 Task: Look for space in Gràcia, Spain from 6th September, 2023 to 10th September, 2023 for 1 adult in price range Rs.10000 to Rs.15000. Place can be private room with 1  bedroom having 1 bed and 1 bathroom. Property type can be house, flat, guest house, hotel. Amenities needed are: washing machine. Booking option can be shelf check-in. Required host language is English.
Action: Mouse moved to (336, 219)
Screenshot: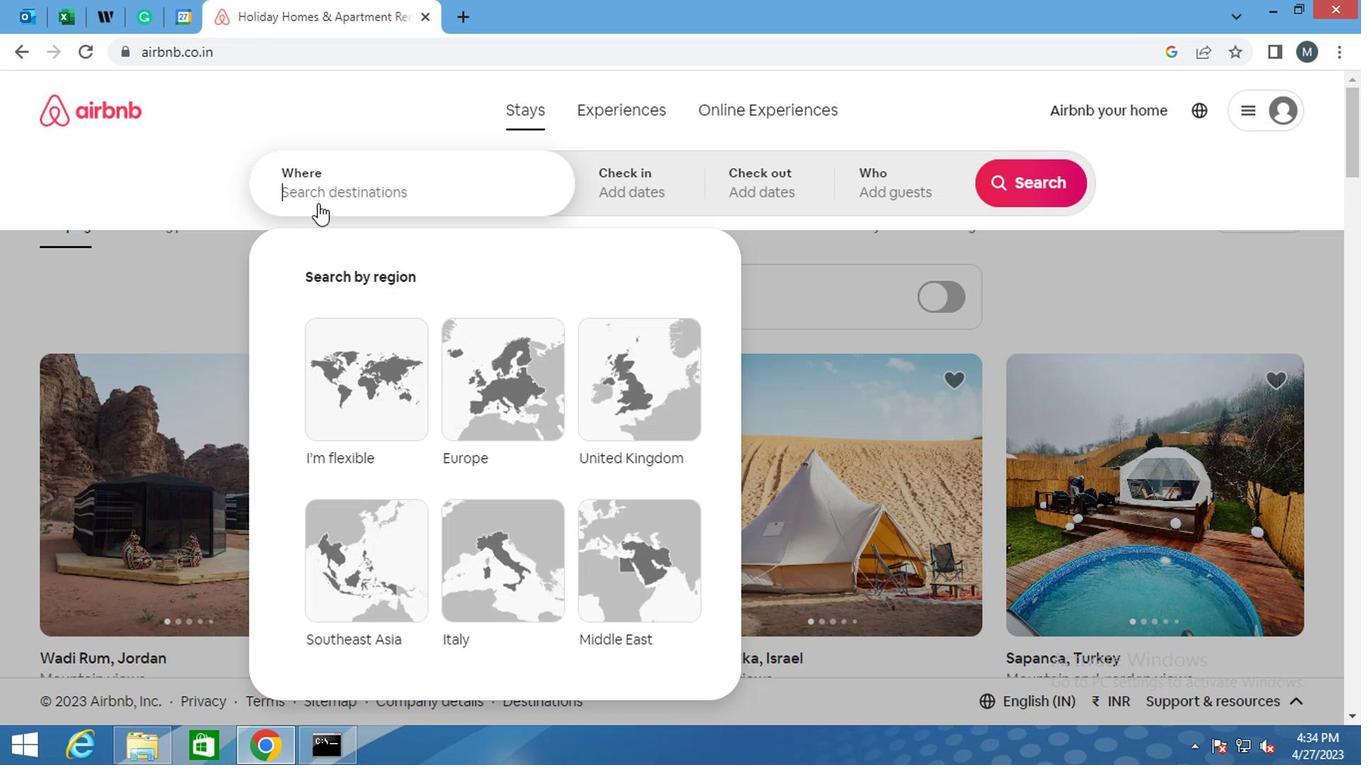
Action: Mouse pressed left at (336, 219)
Screenshot: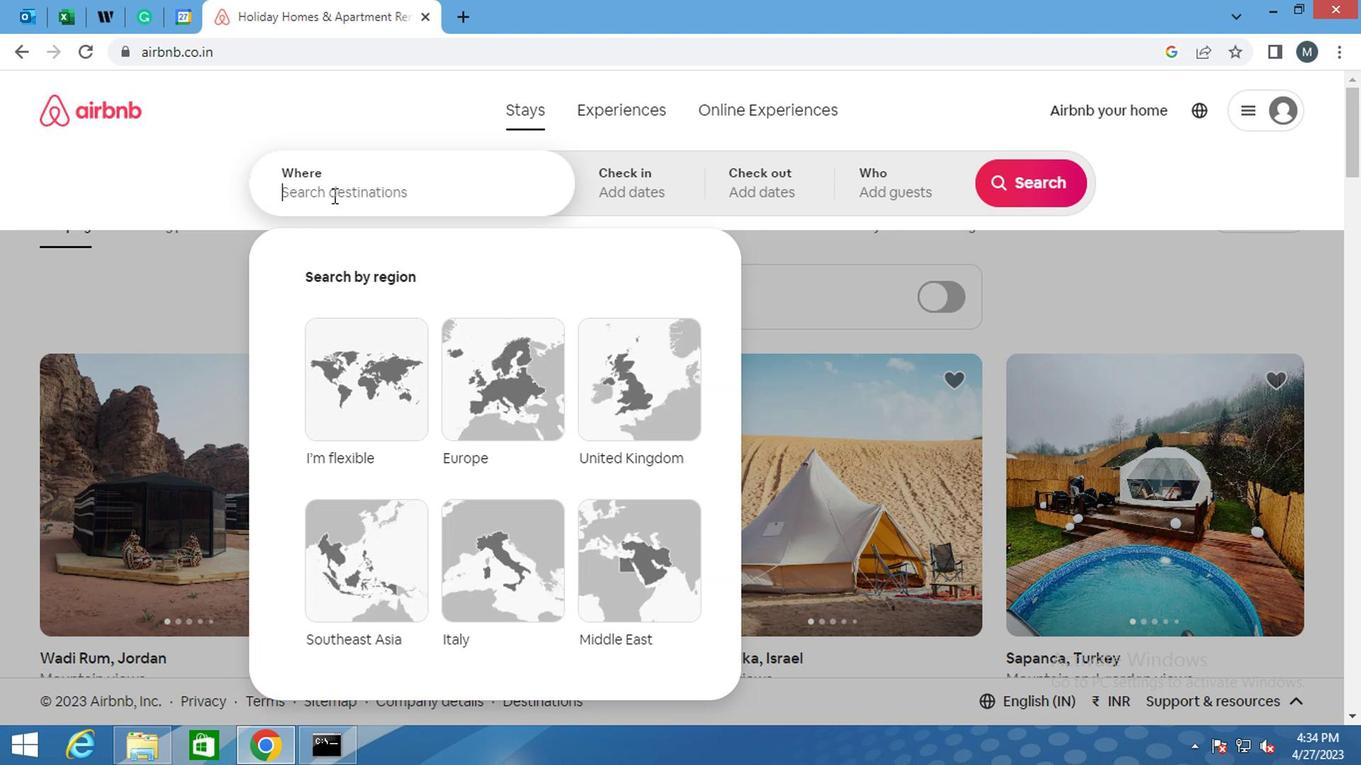 
Action: Key pressed <Key.shift>GRACIA,<Key.shift>SPAIN
Screenshot: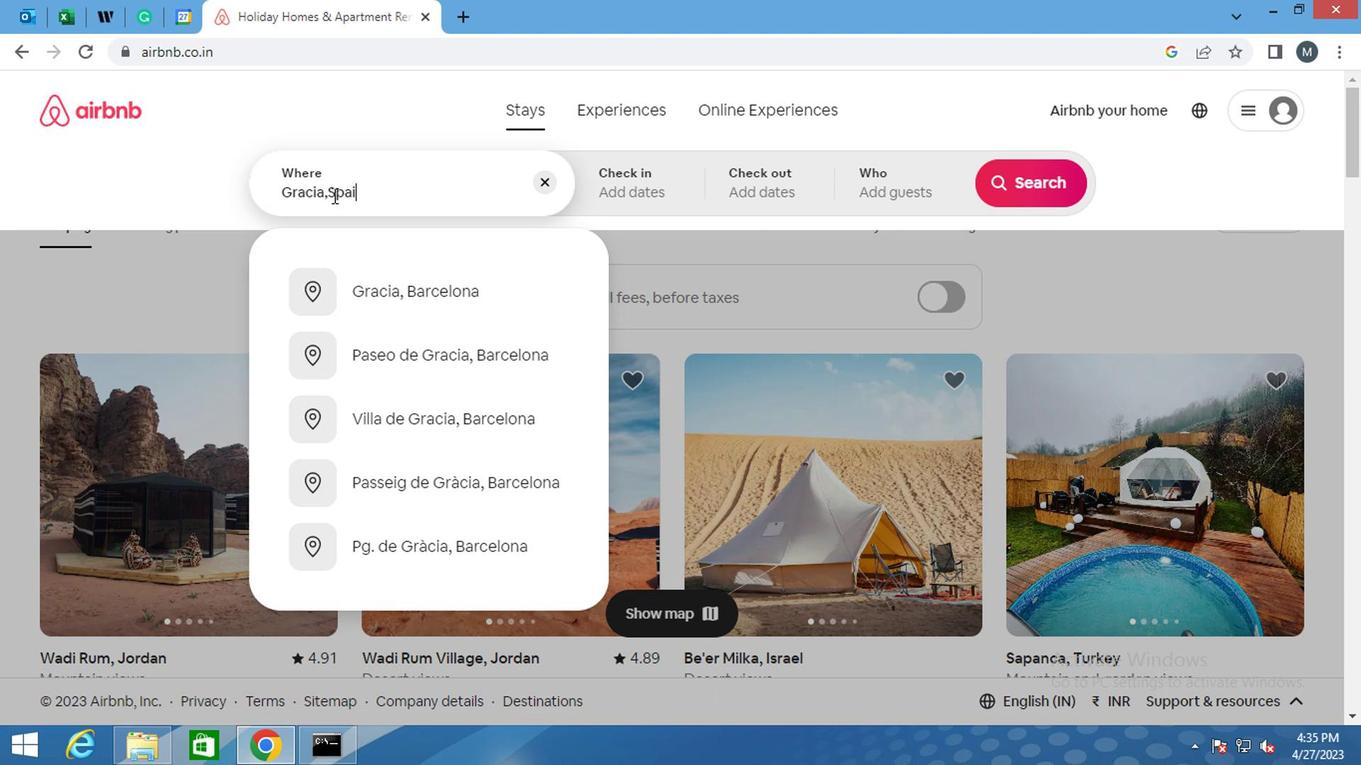 
Action: Mouse moved to (363, 270)
Screenshot: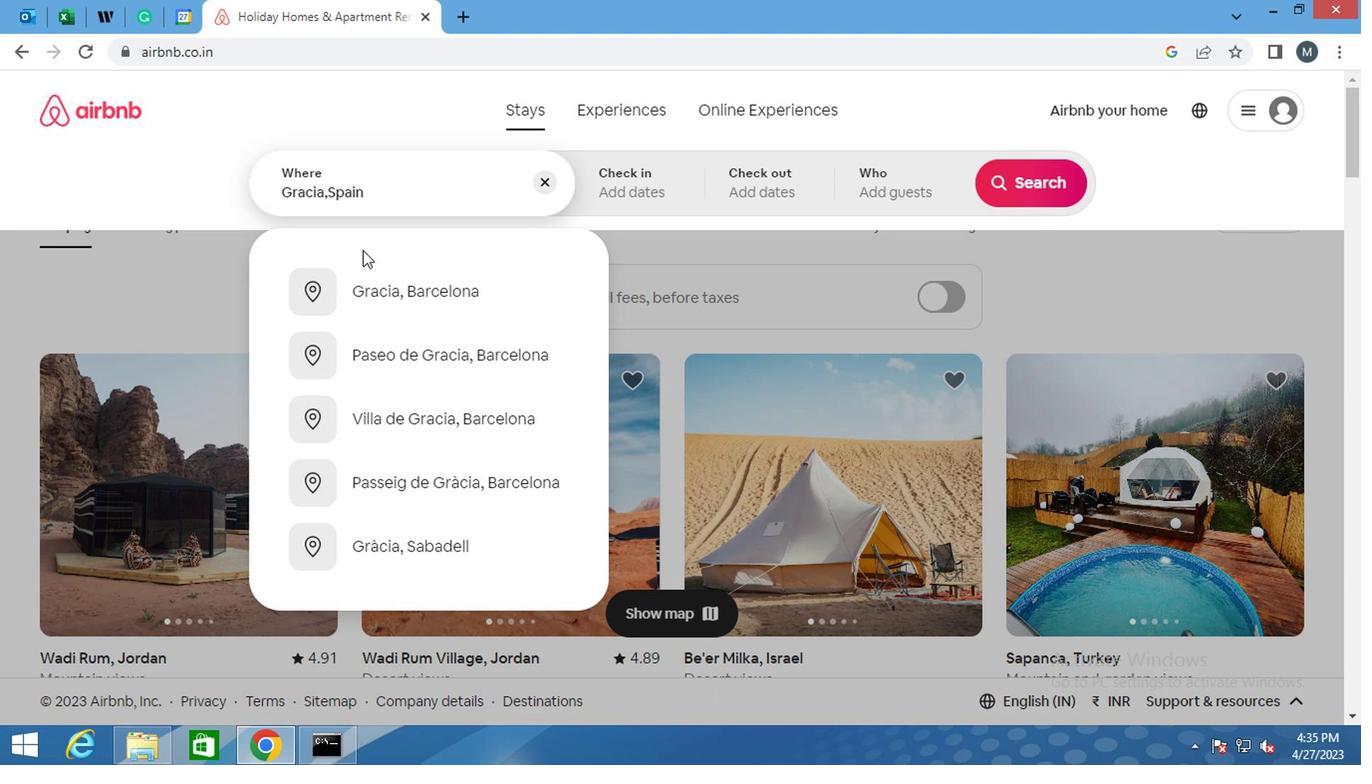 
Action: Key pressed <Key.enter>
Screenshot: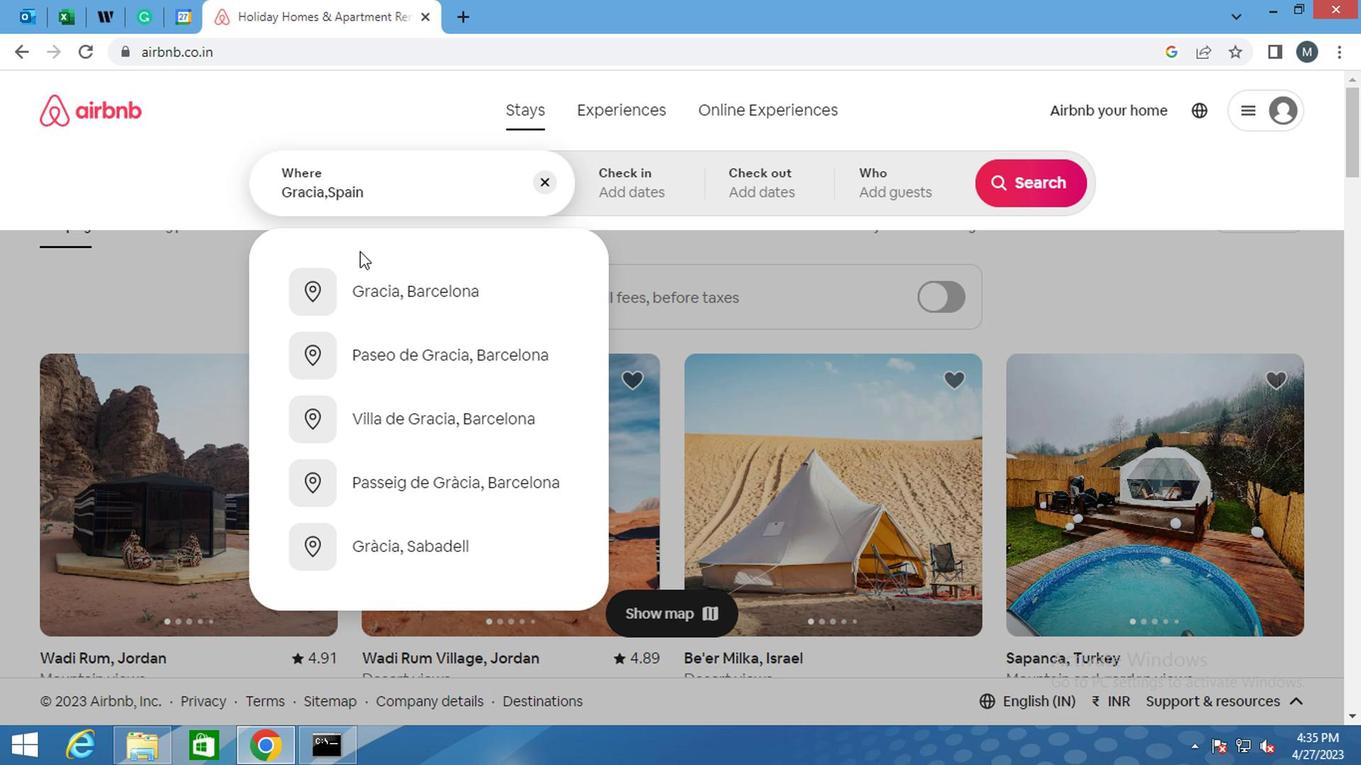 
Action: Mouse moved to (1009, 346)
Screenshot: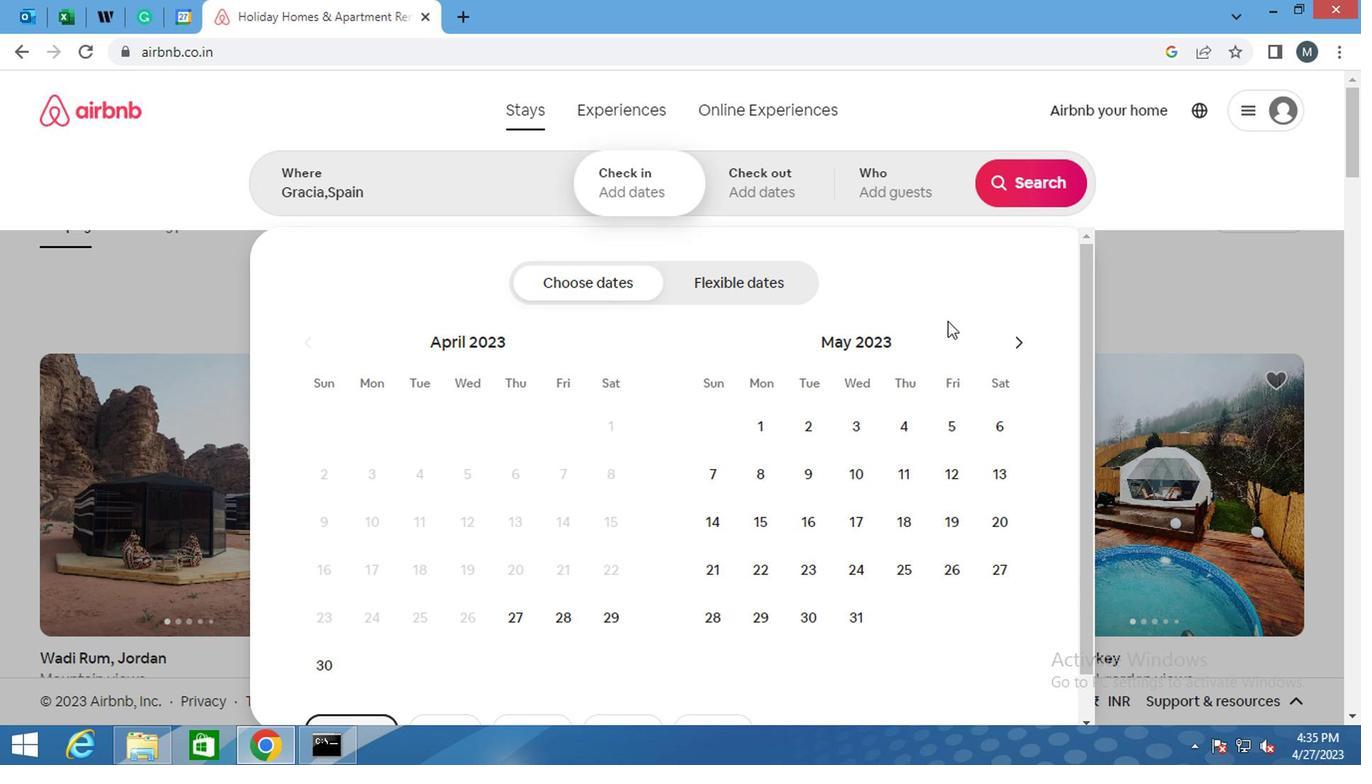 
Action: Mouse pressed left at (1009, 346)
Screenshot: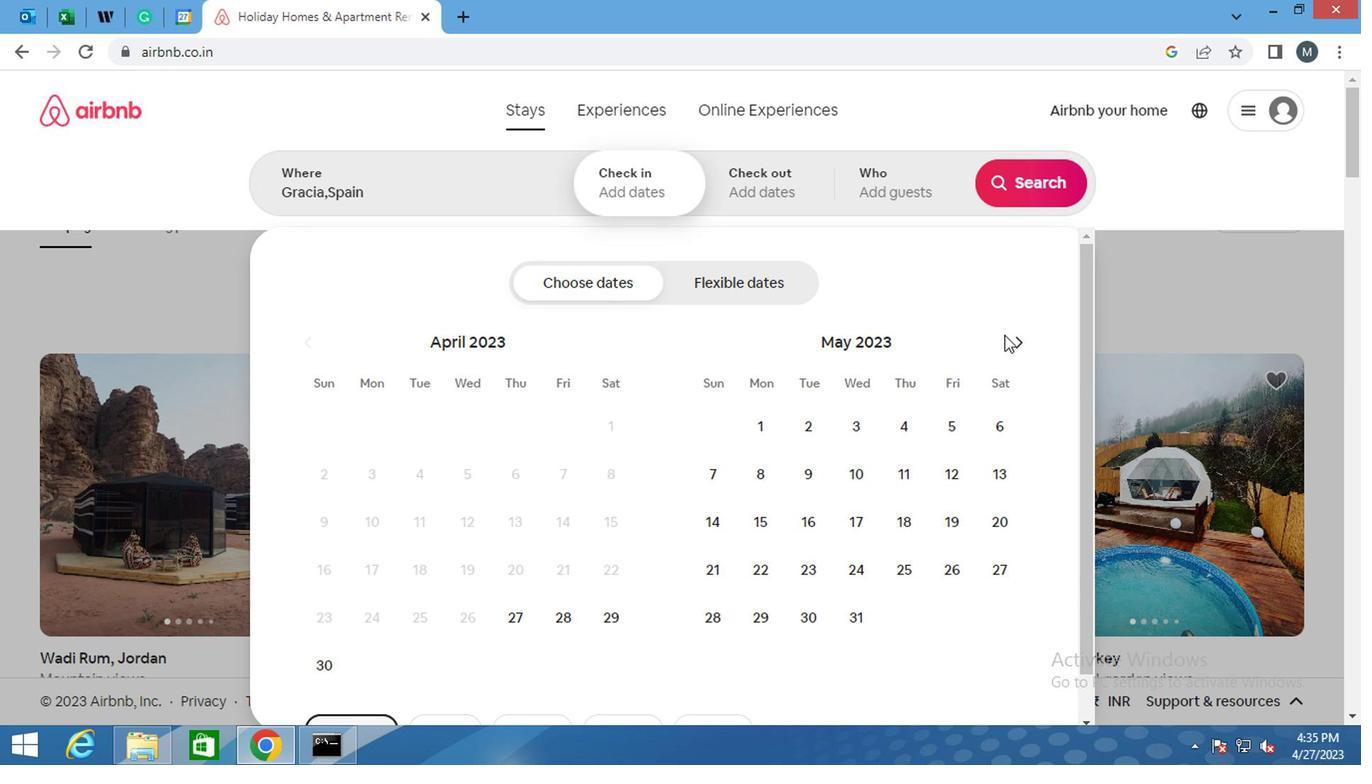 
Action: Mouse moved to (1009, 346)
Screenshot: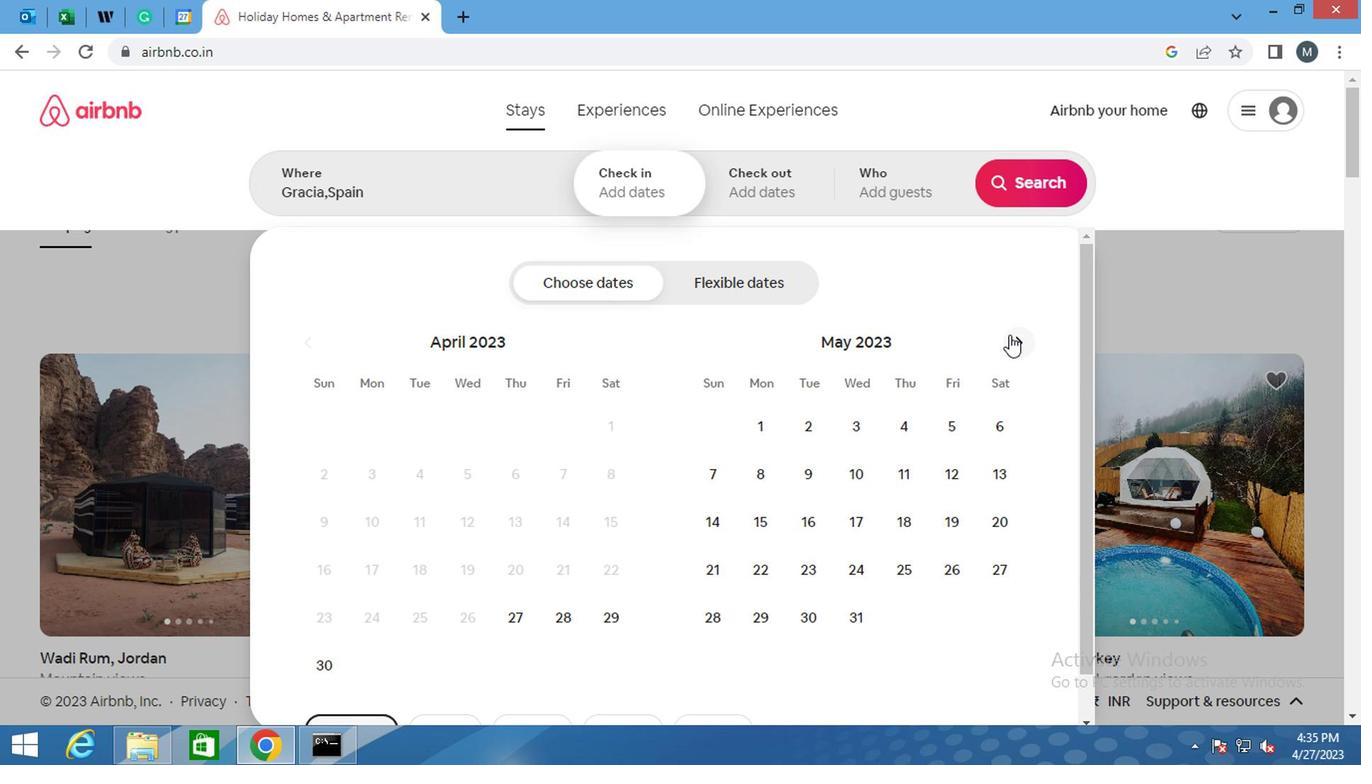 
Action: Mouse pressed left at (1009, 346)
Screenshot: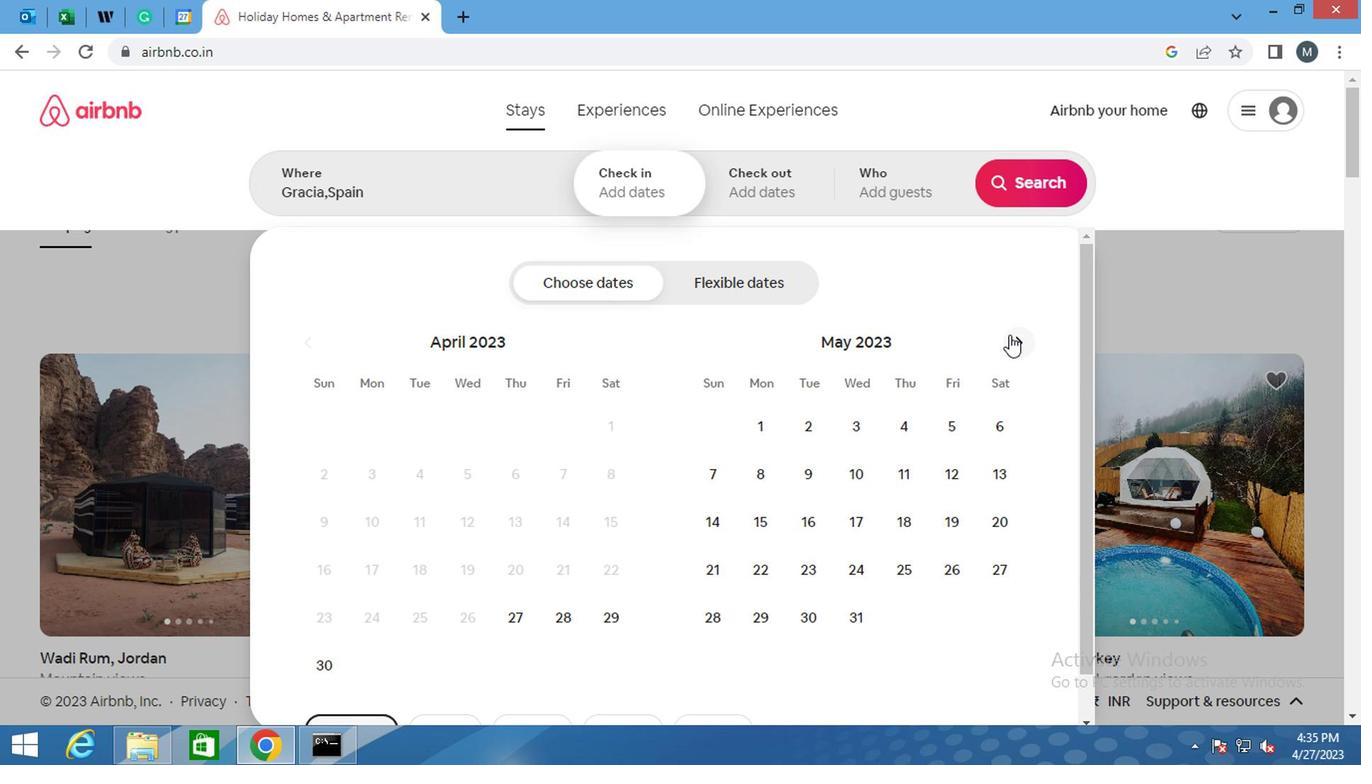 
Action: Mouse pressed left at (1009, 346)
Screenshot: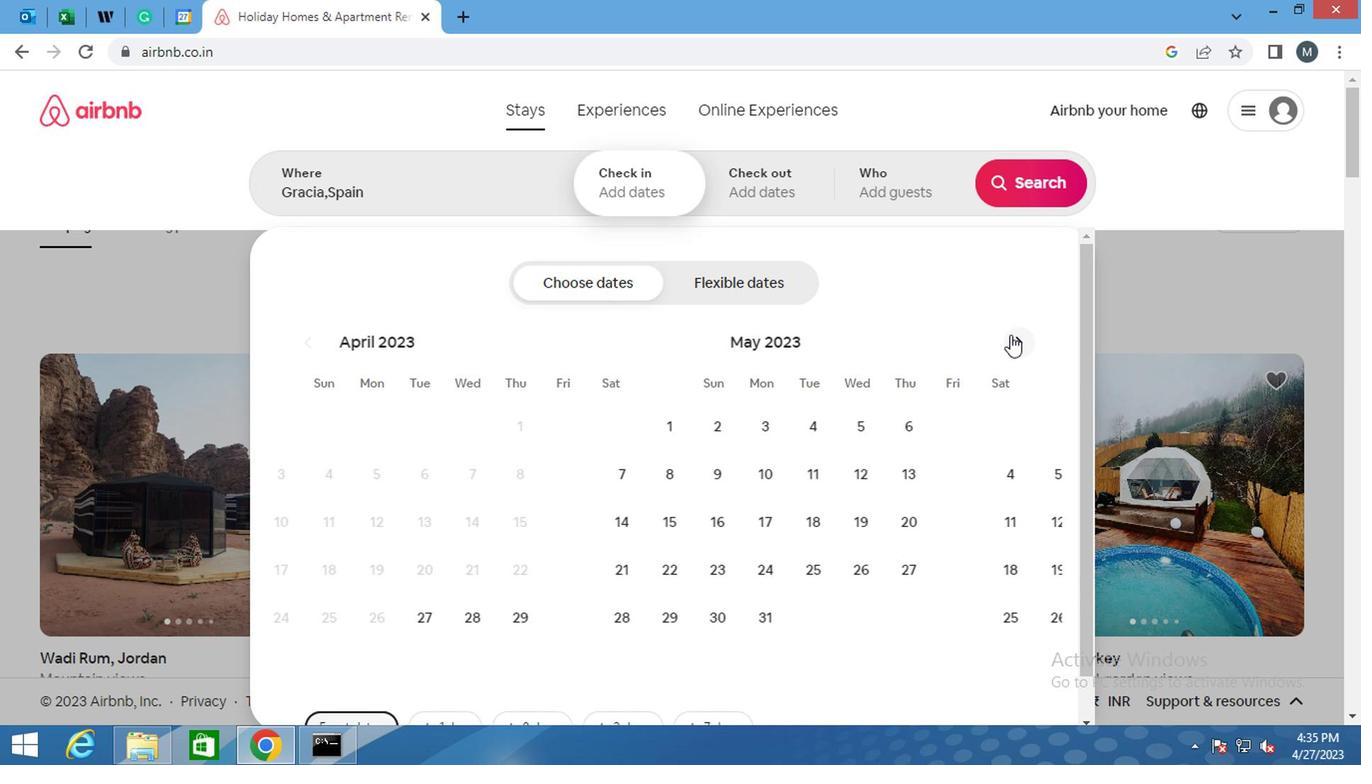 
Action: Mouse moved to (1006, 357)
Screenshot: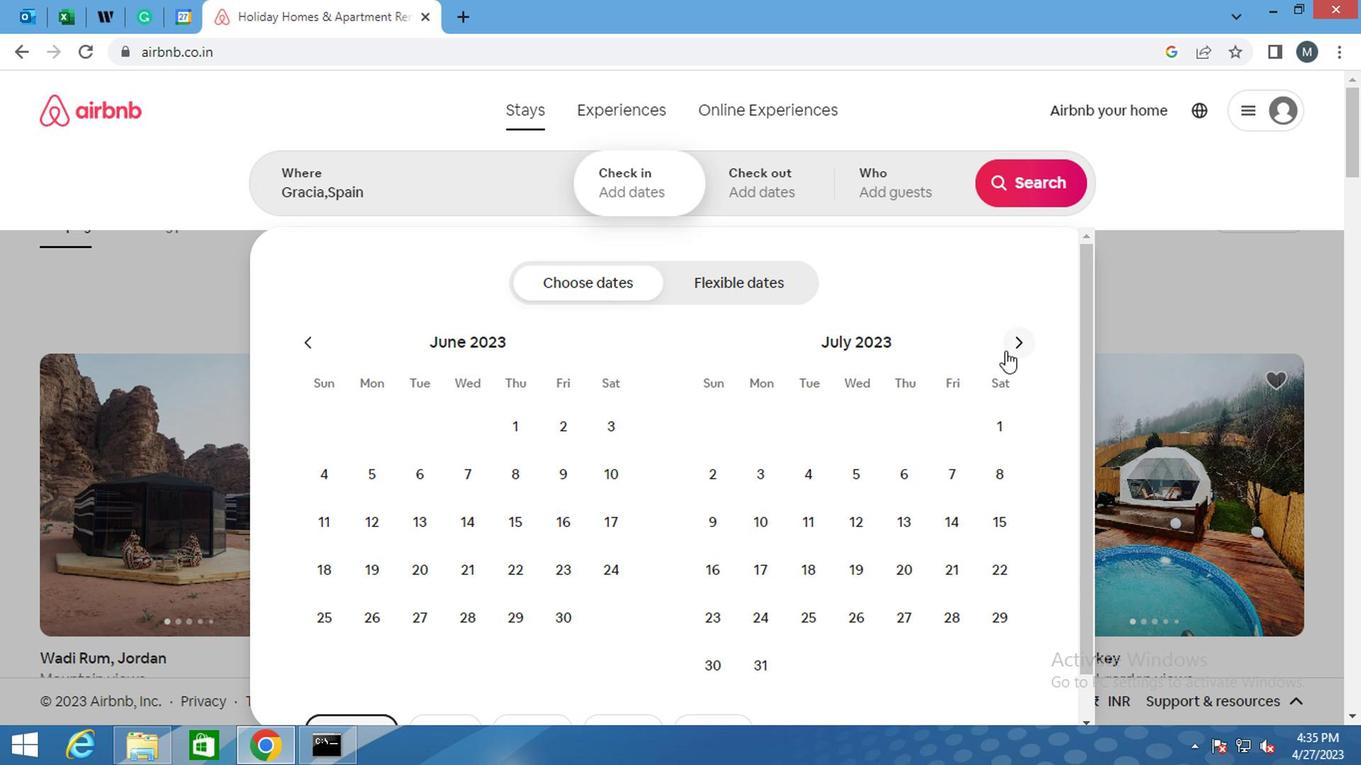 
Action: Mouse pressed left at (1006, 357)
Screenshot: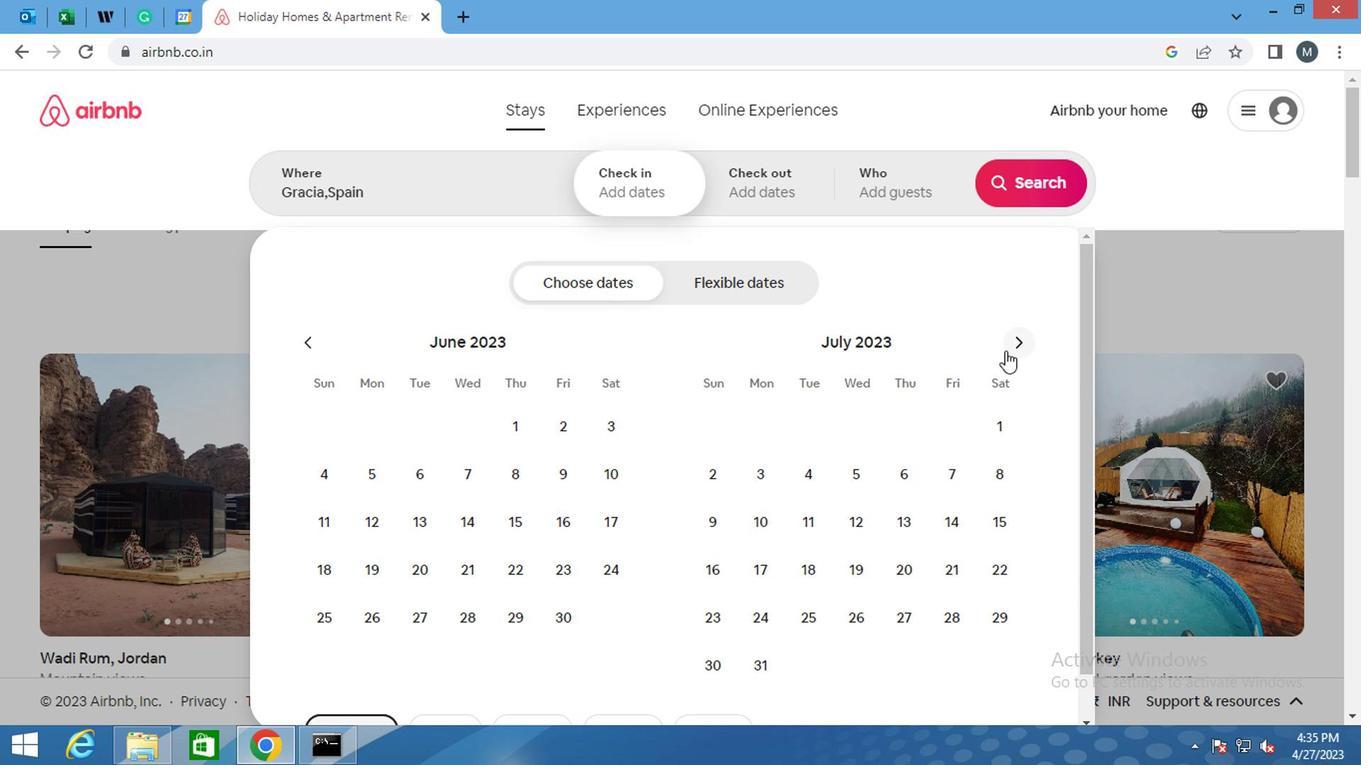 
Action: Mouse pressed left at (1006, 357)
Screenshot: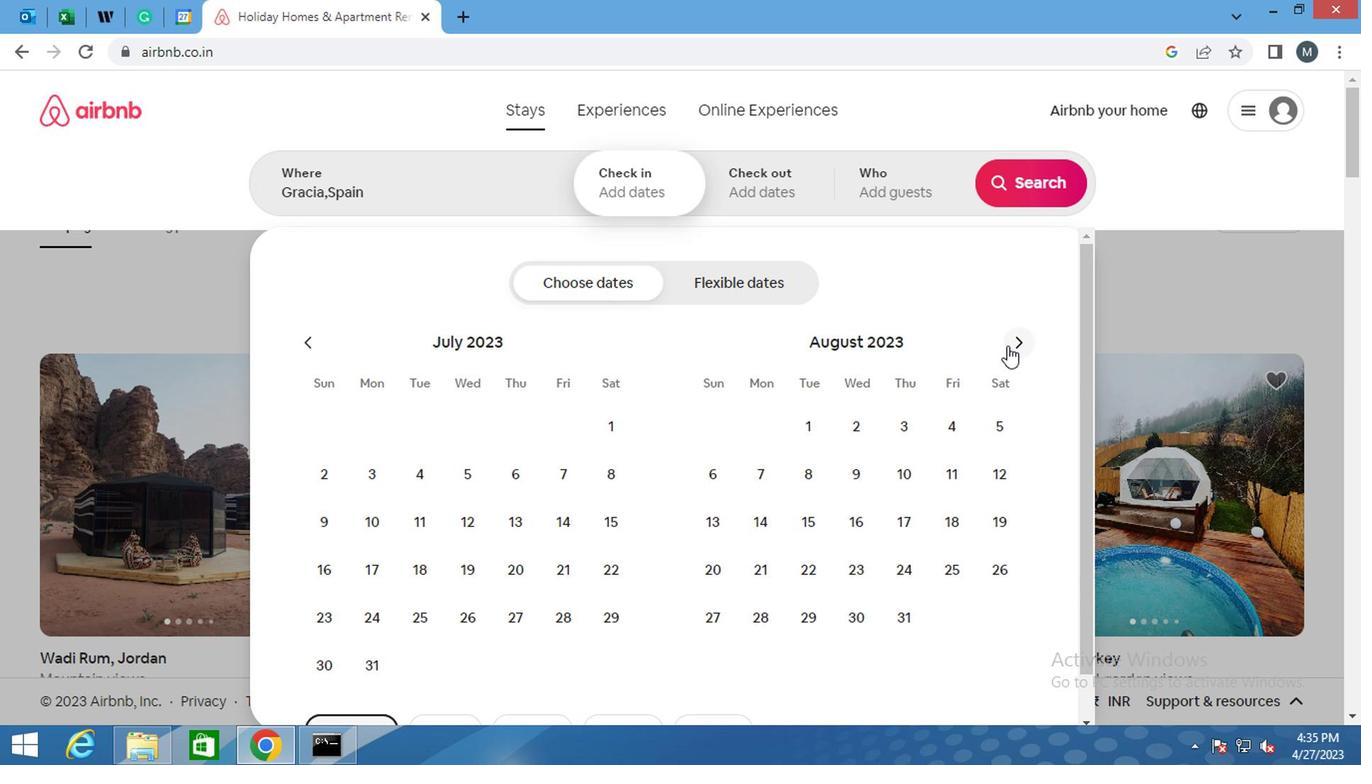 
Action: Mouse moved to (862, 475)
Screenshot: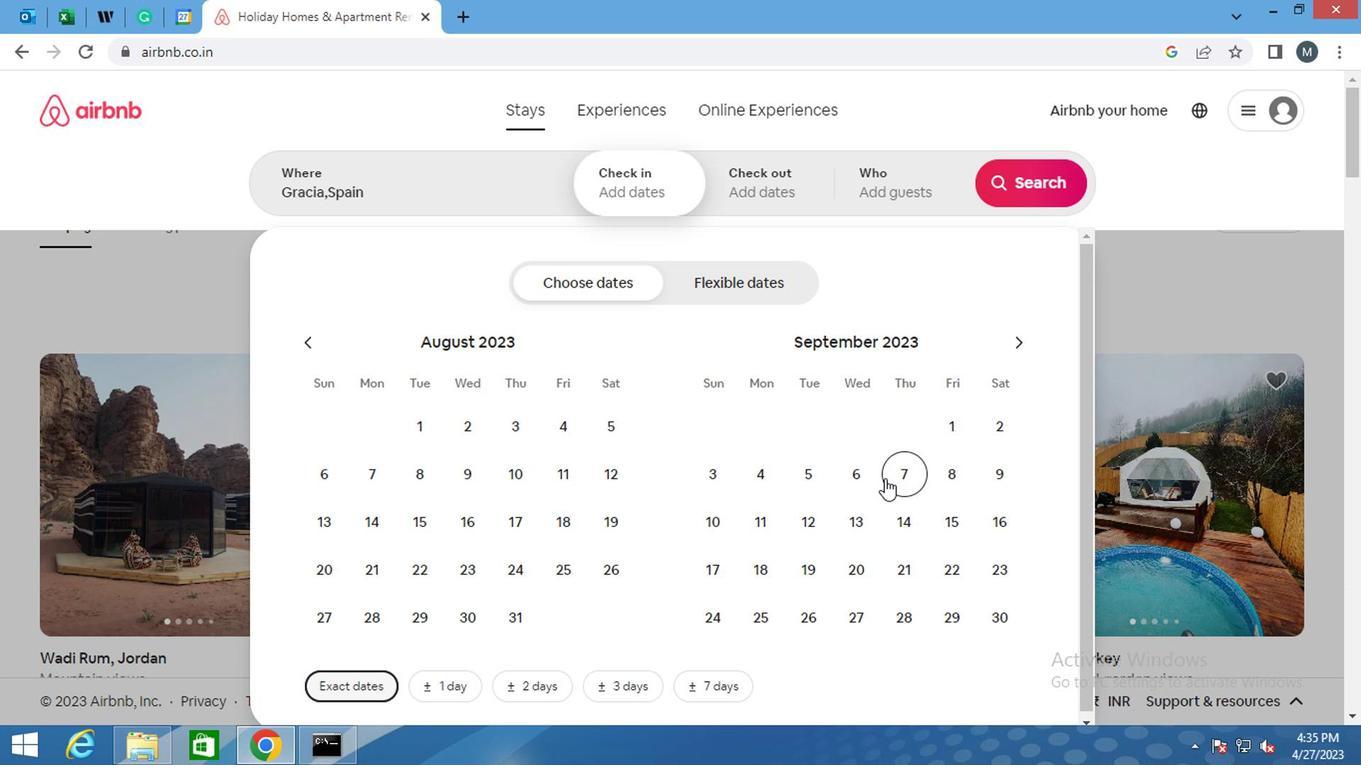 
Action: Mouse pressed left at (862, 475)
Screenshot: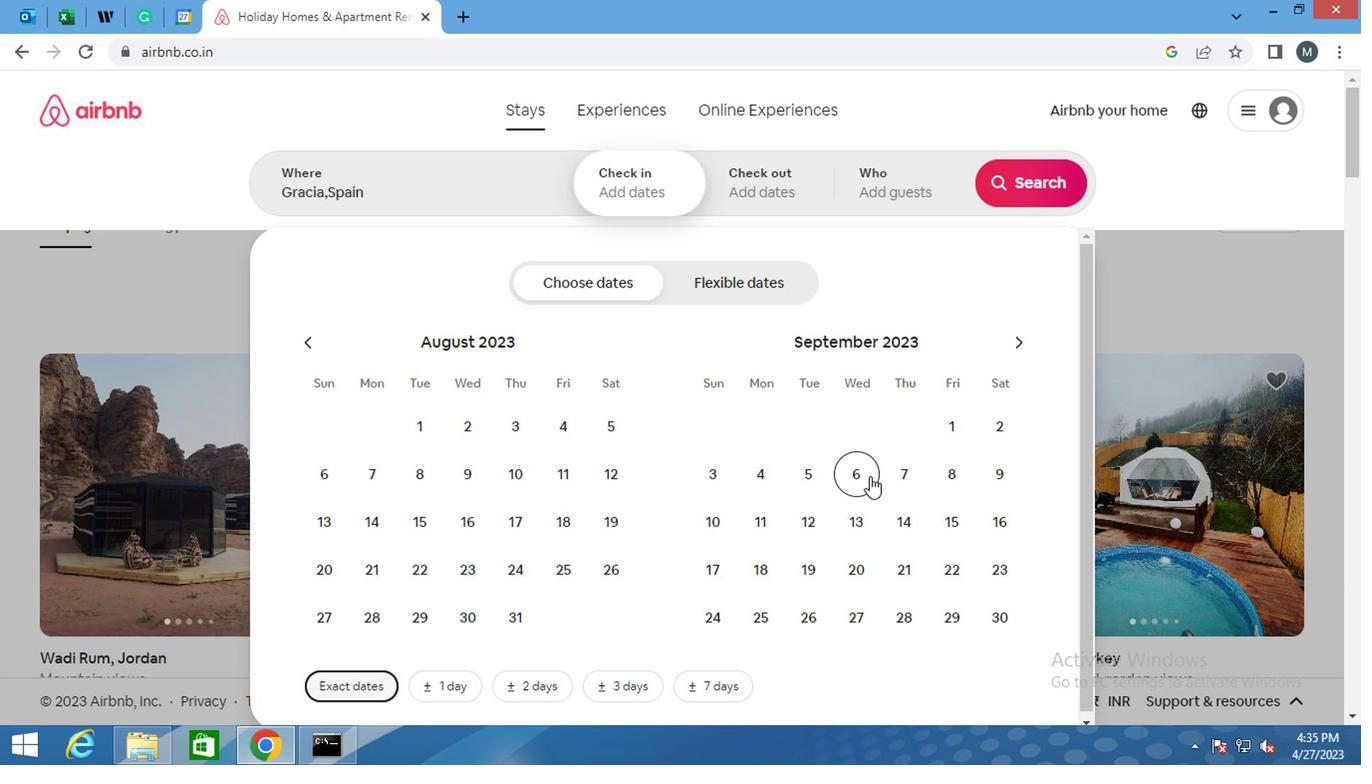 
Action: Mouse moved to (711, 513)
Screenshot: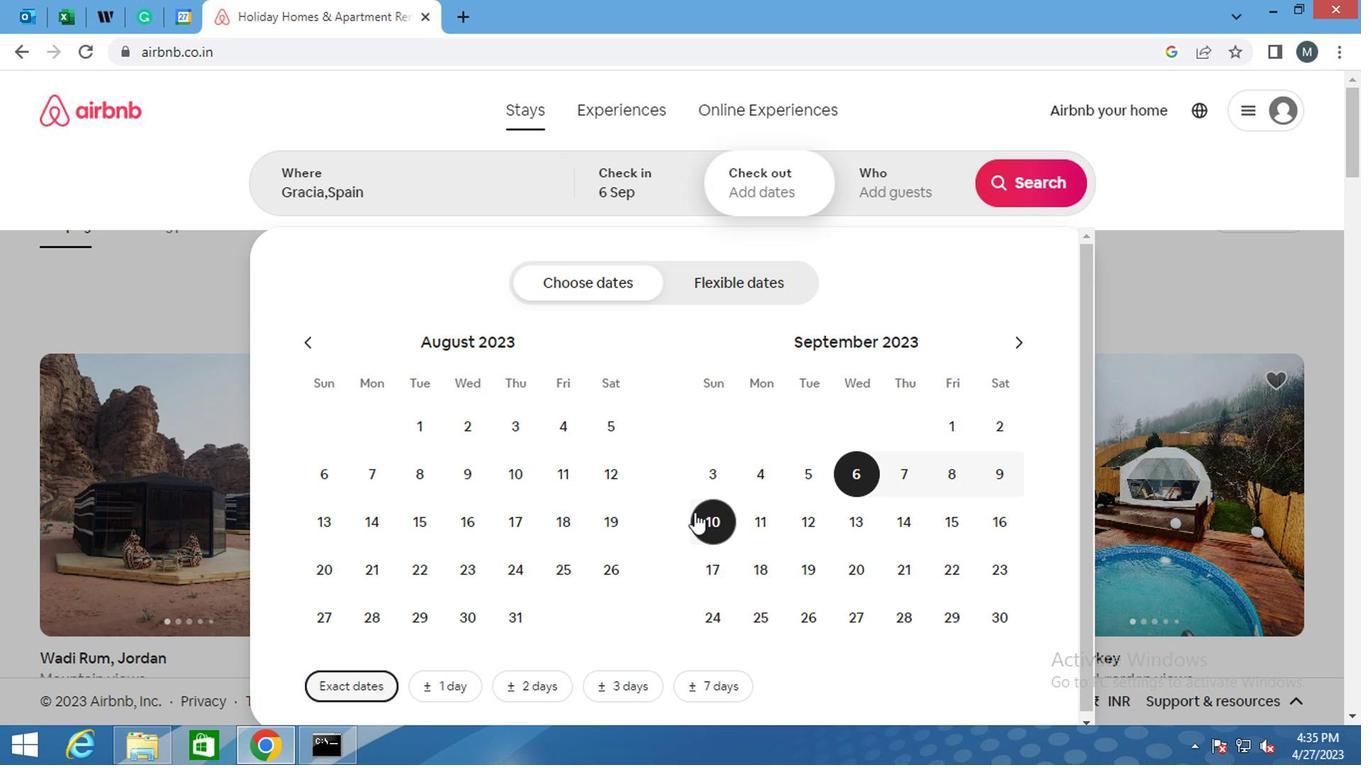 
Action: Mouse pressed left at (711, 513)
Screenshot: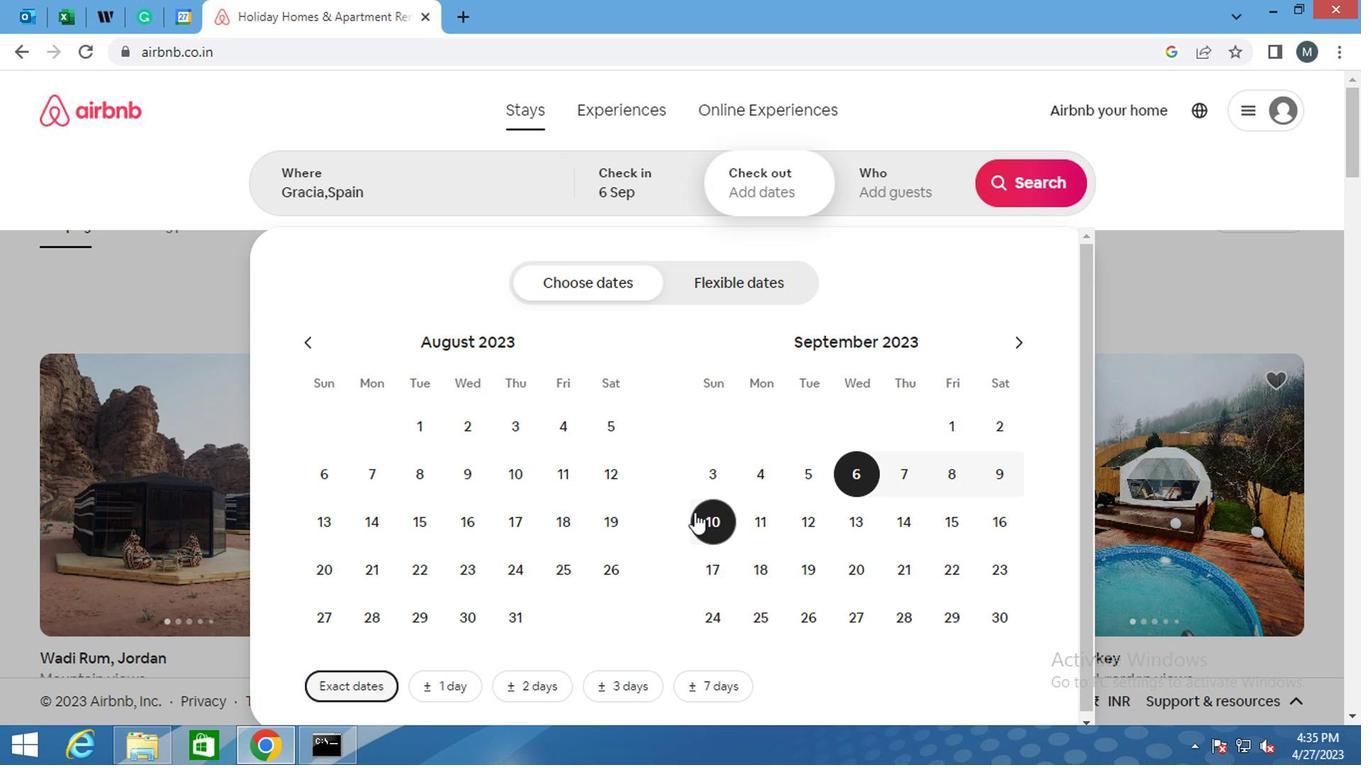 
Action: Mouse moved to (916, 216)
Screenshot: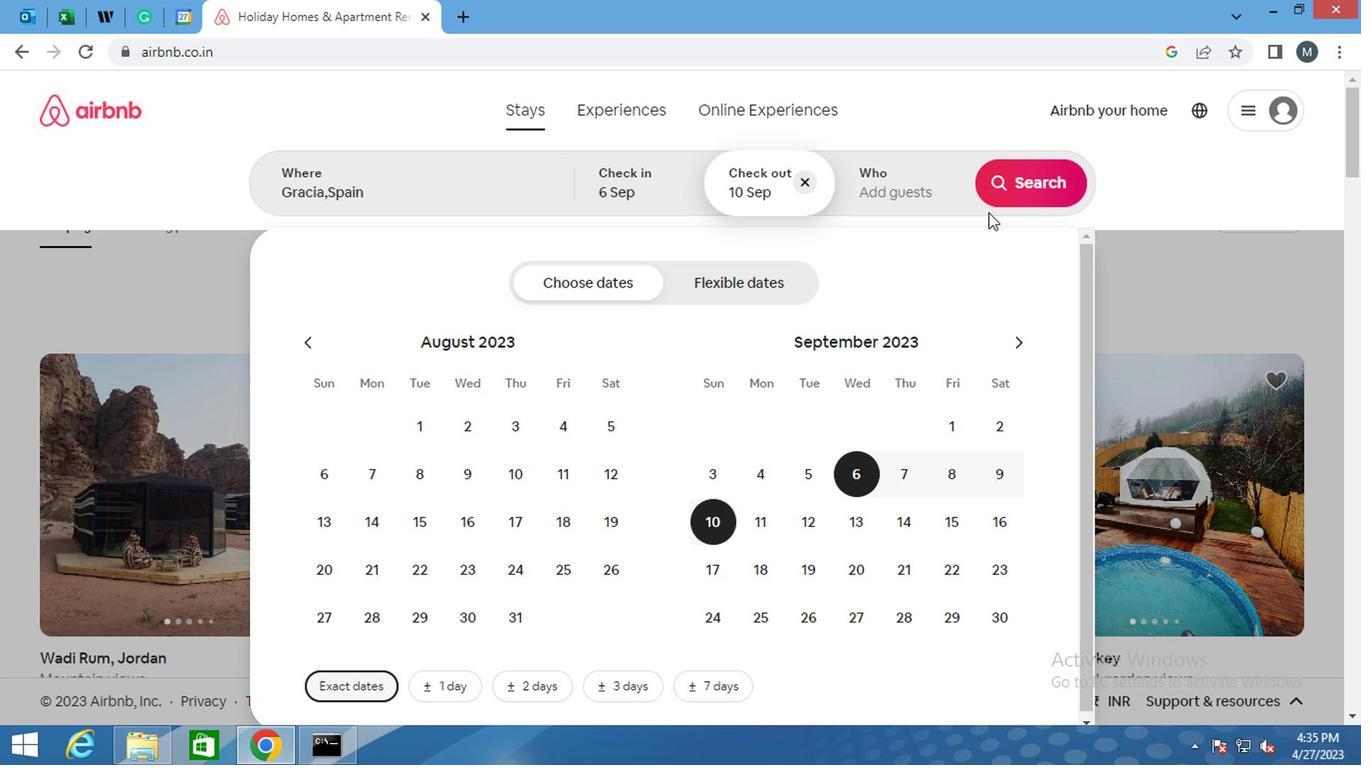 
Action: Mouse pressed left at (916, 216)
Screenshot: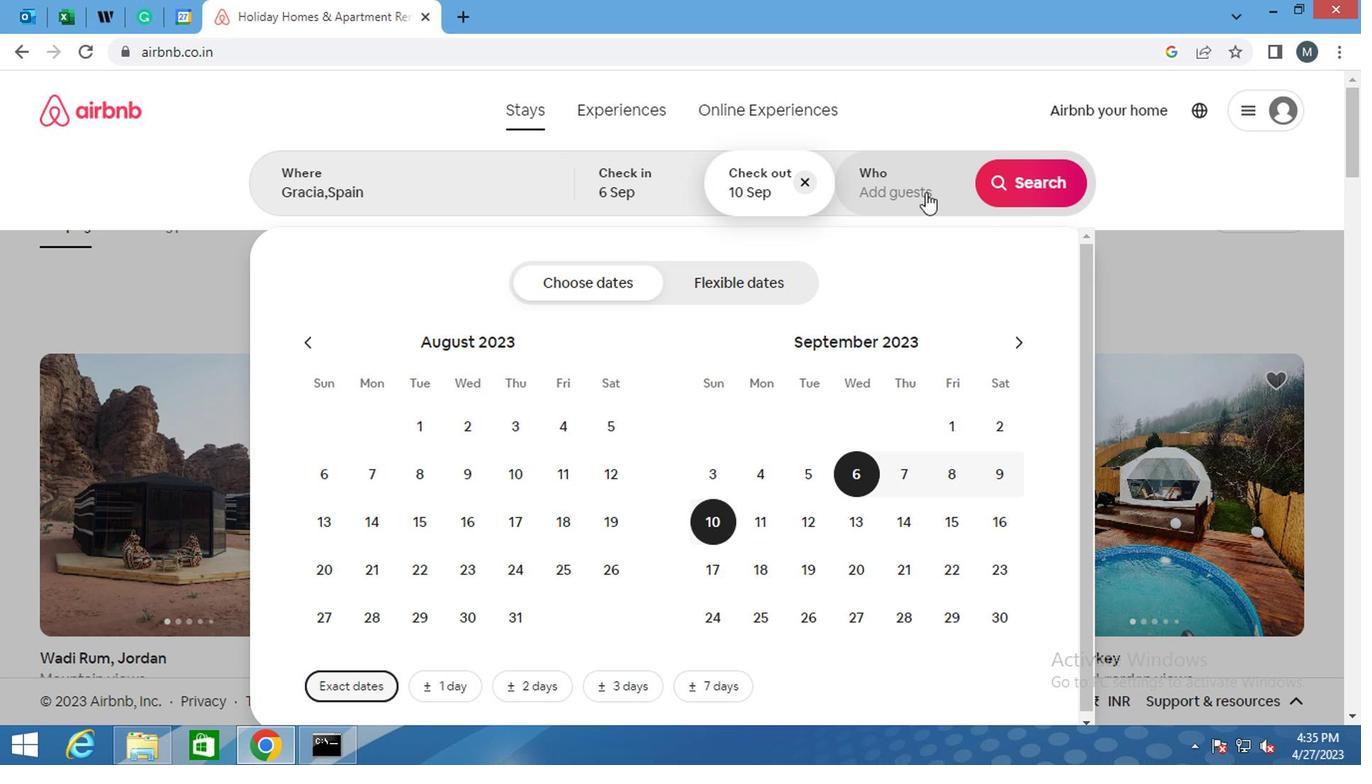 
Action: Mouse moved to (1038, 303)
Screenshot: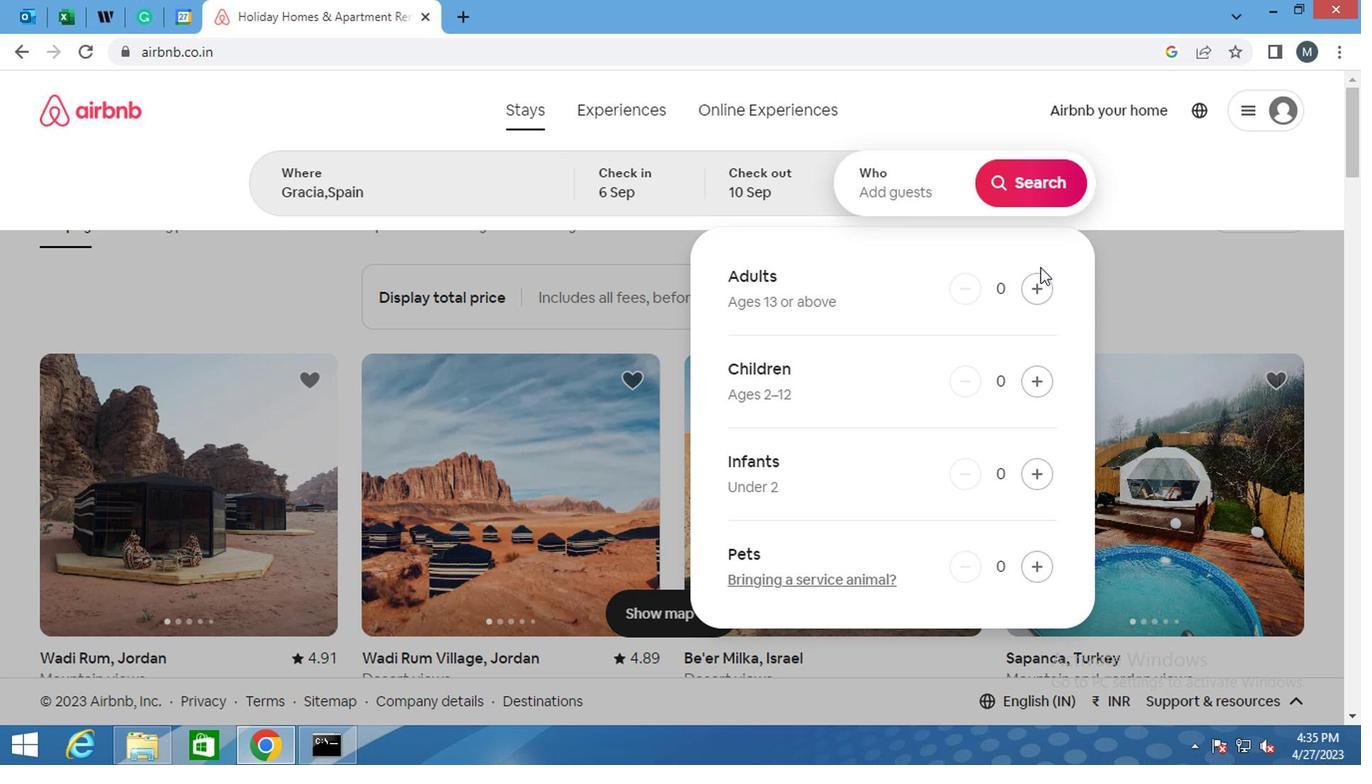 
Action: Mouse pressed left at (1038, 303)
Screenshot: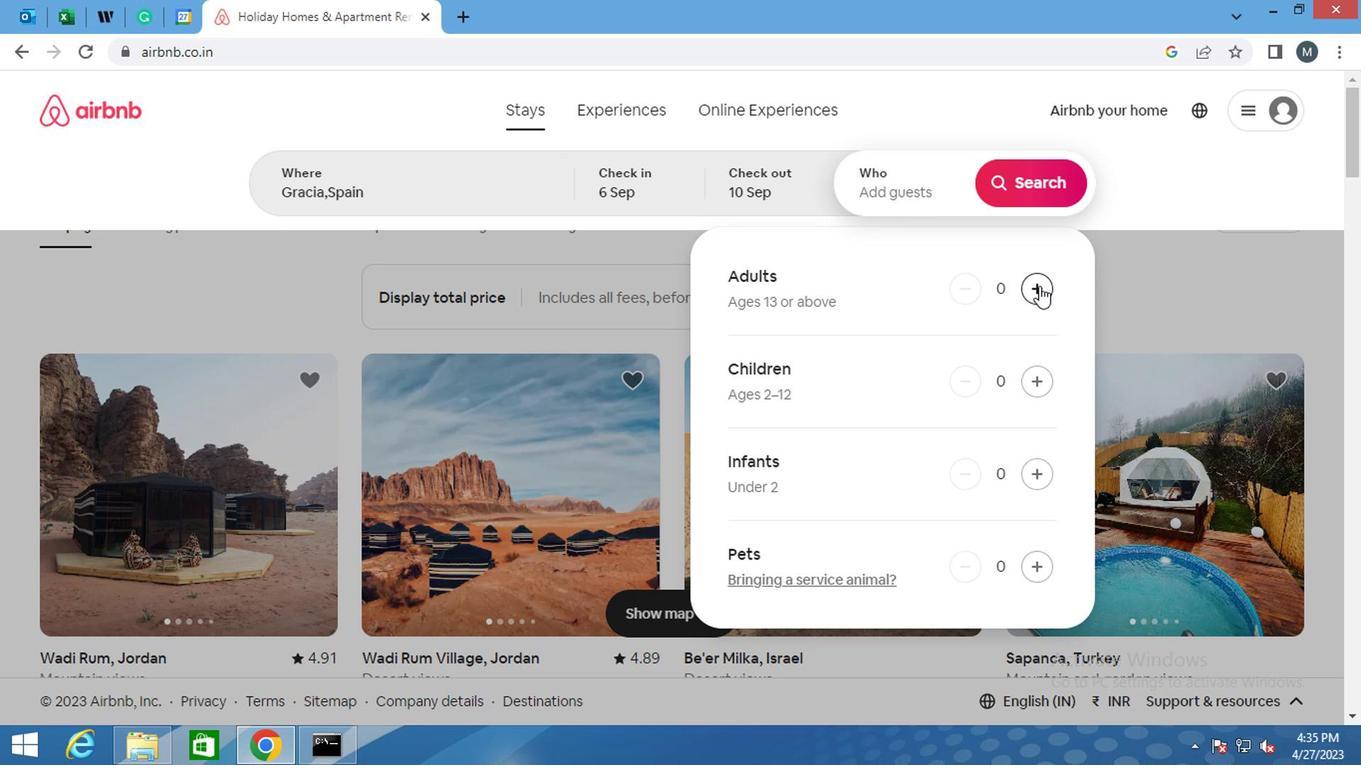 
Action: Mouse moved to (1014, 200)
Screenshot: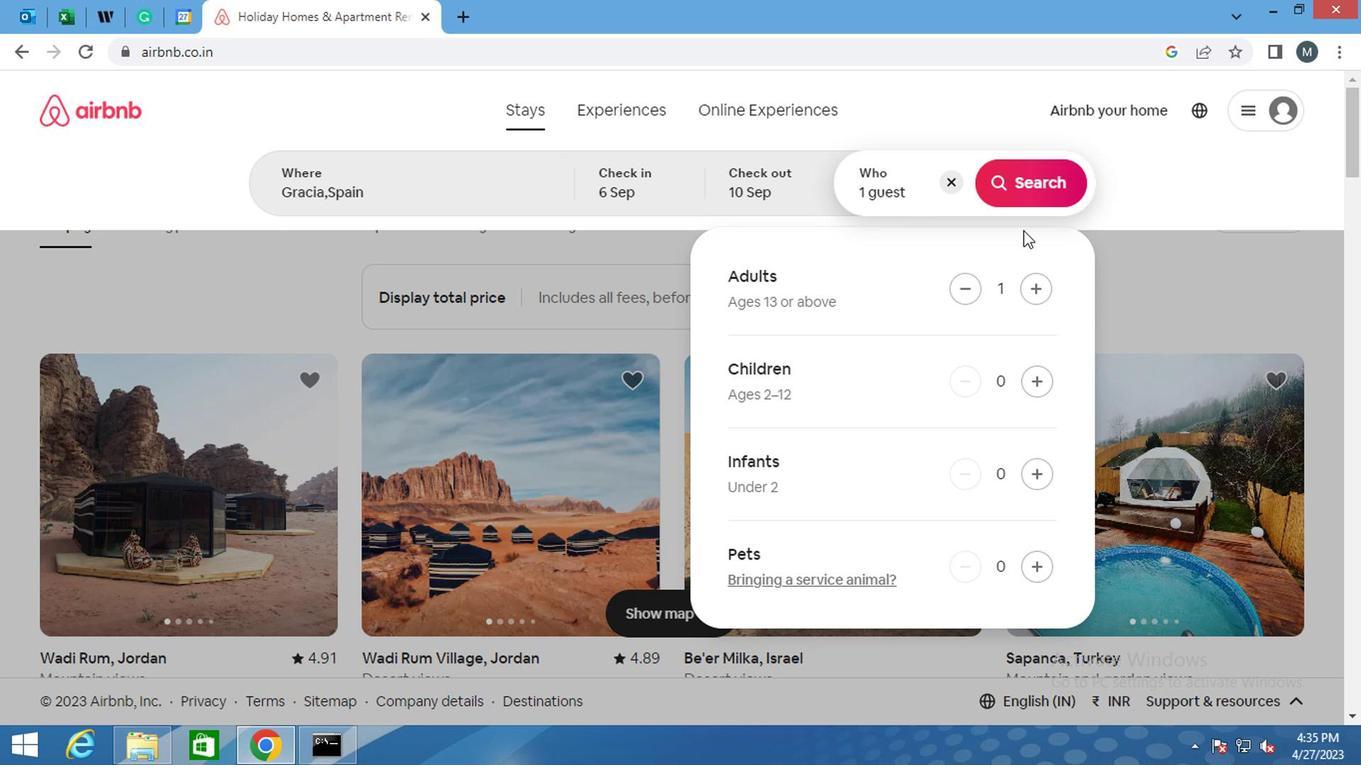
Action: Mouse pressed left at (1014, 200)
Screenshot: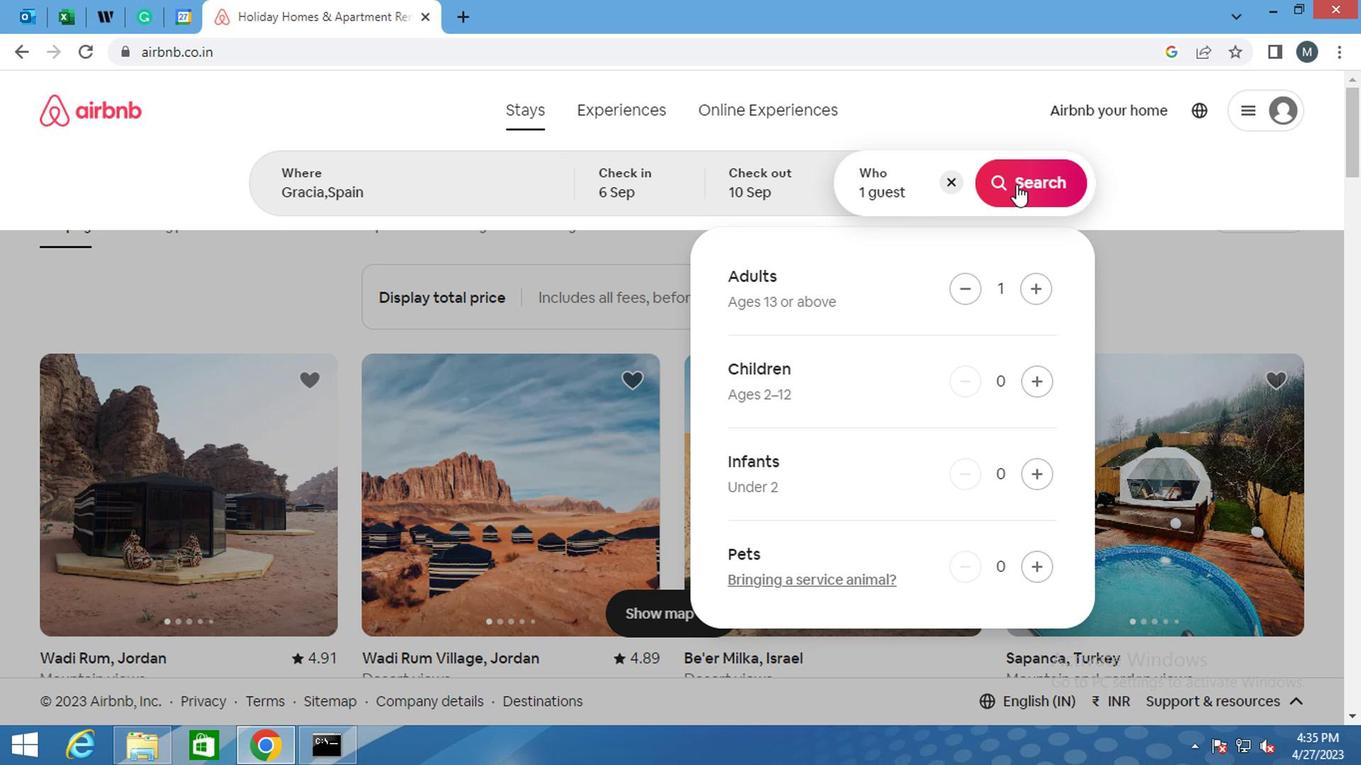 
Action: Mouse moved to (1260, 217)
Screenshot: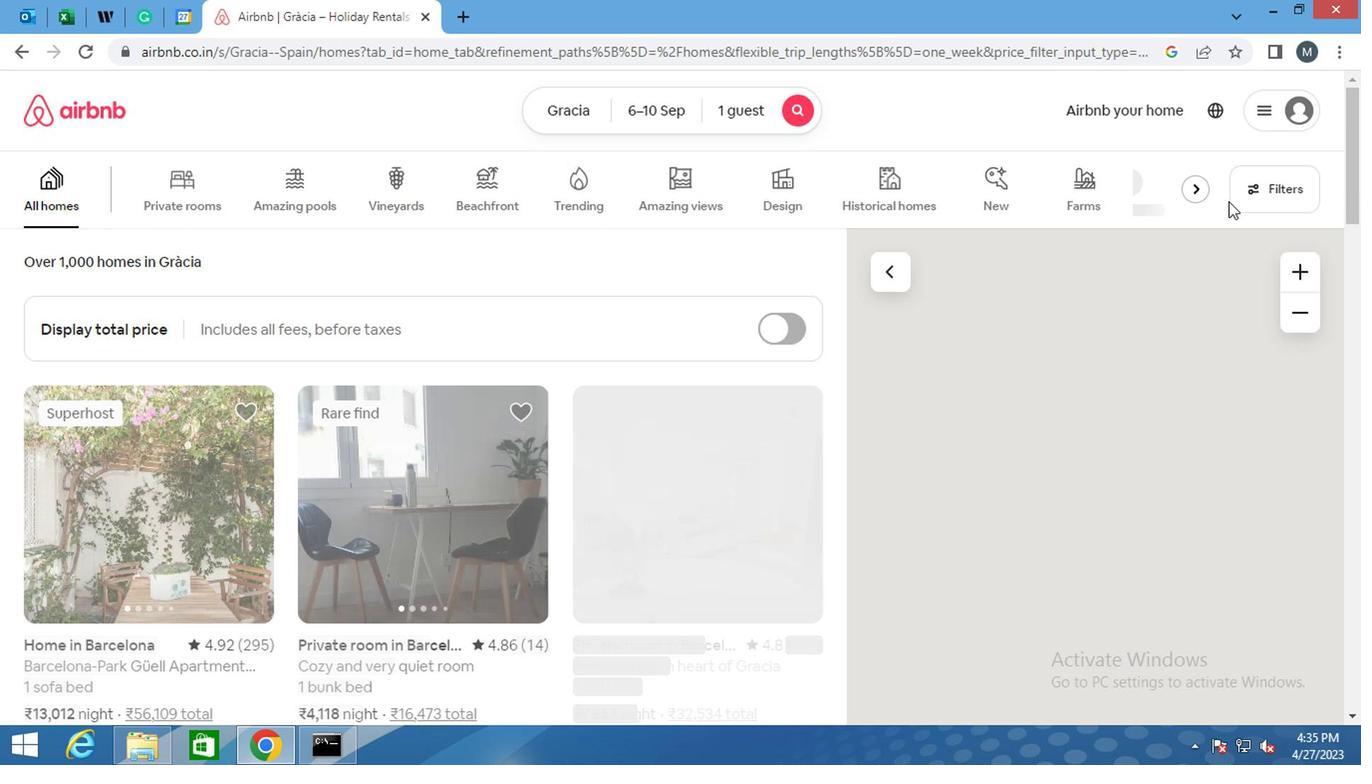 
Action: Mouse pressed left at (1260, 217)
Screenshot: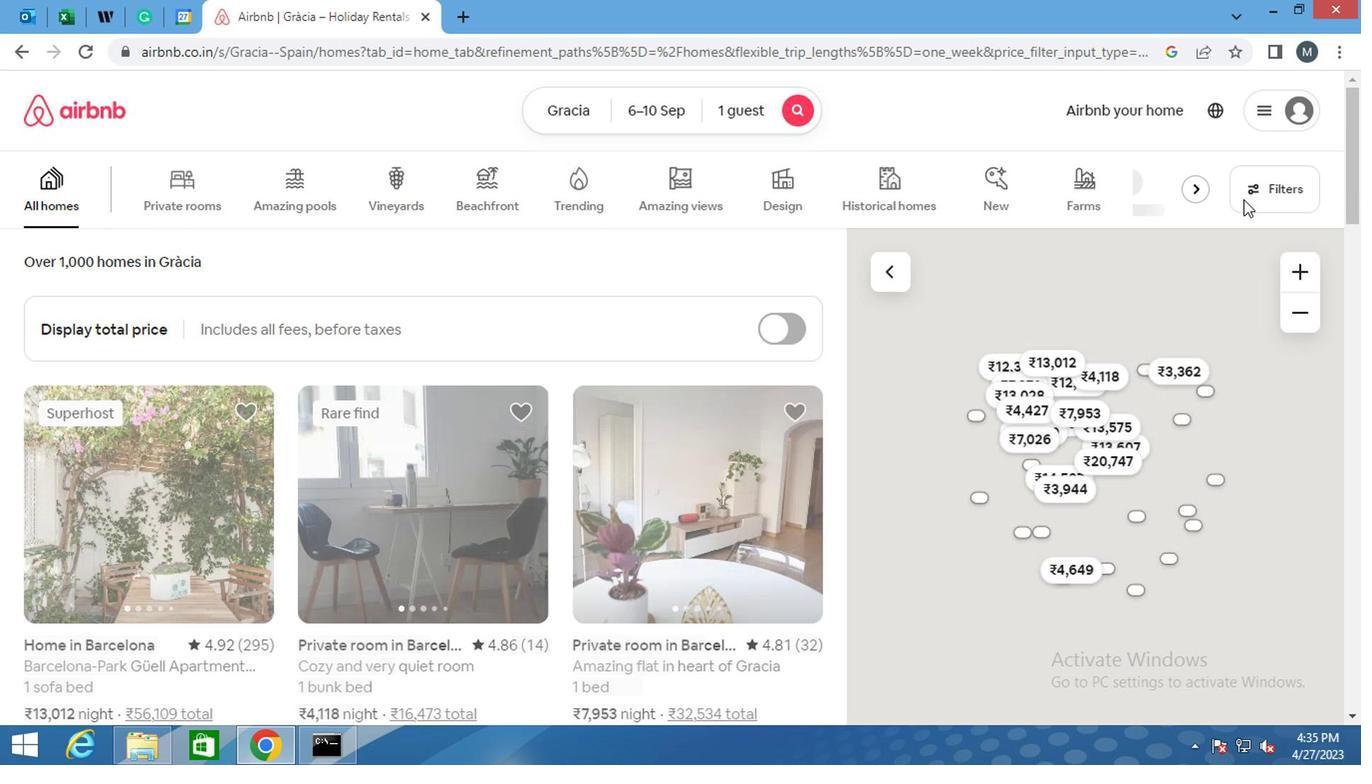 
Action: Mouse moved to (460, 444)
Screenshot: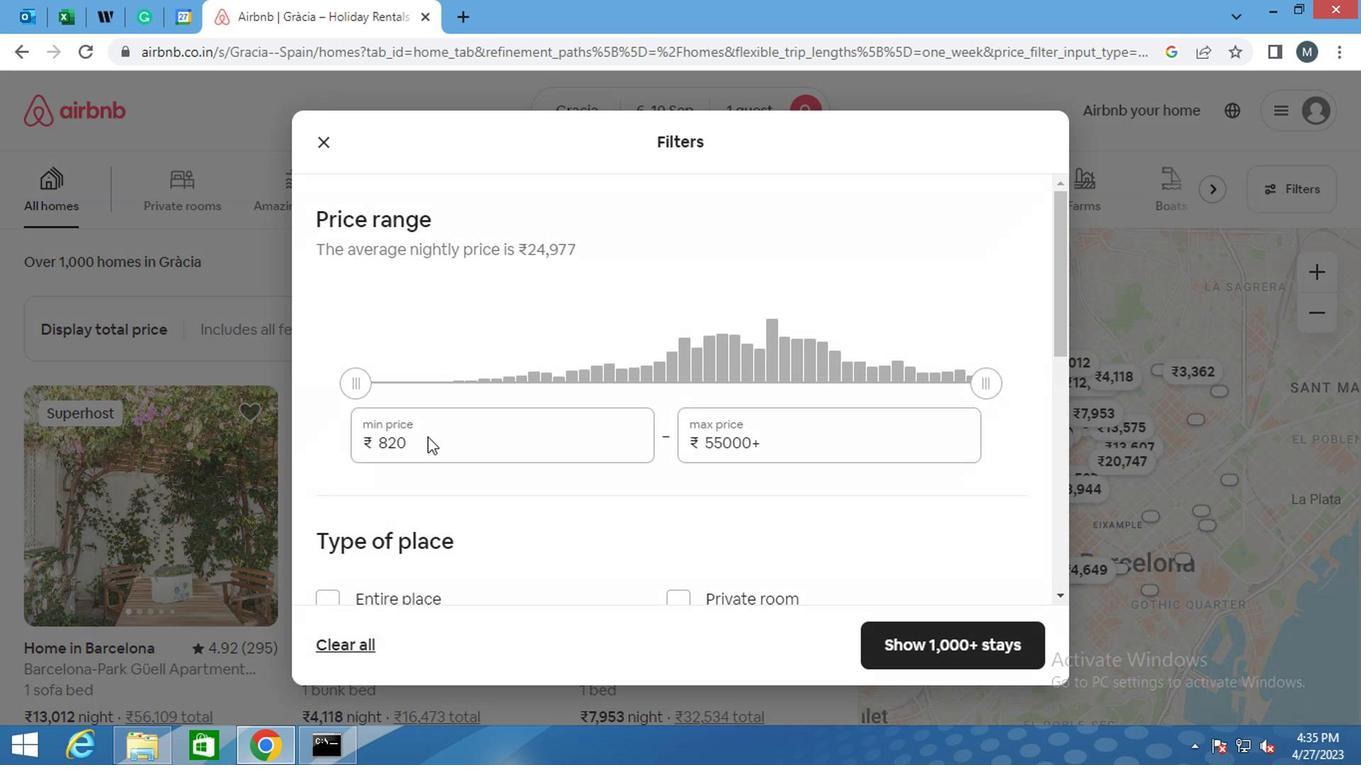 
Action: Mouse pressed left at (460, 444)
Screenshot: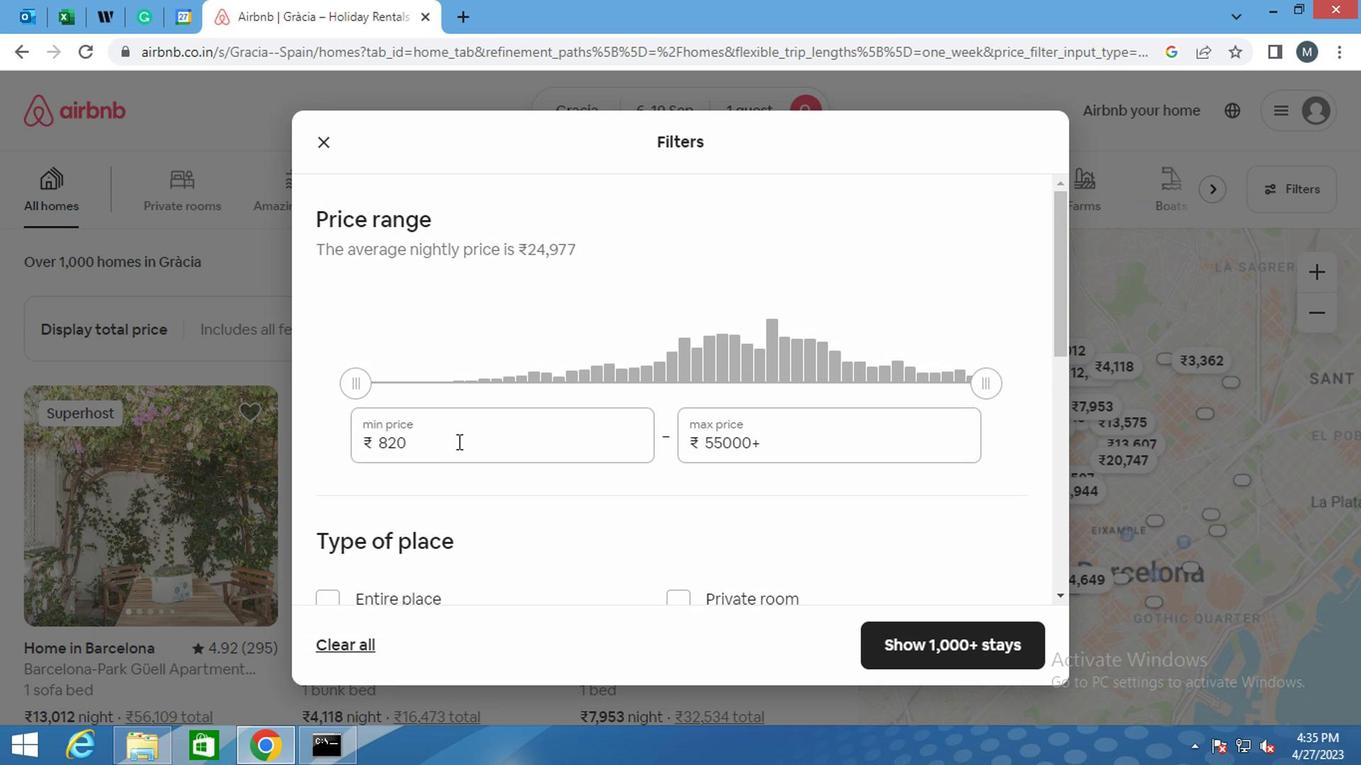 
Action: Key pressed <Key.backspace>
Screenshot: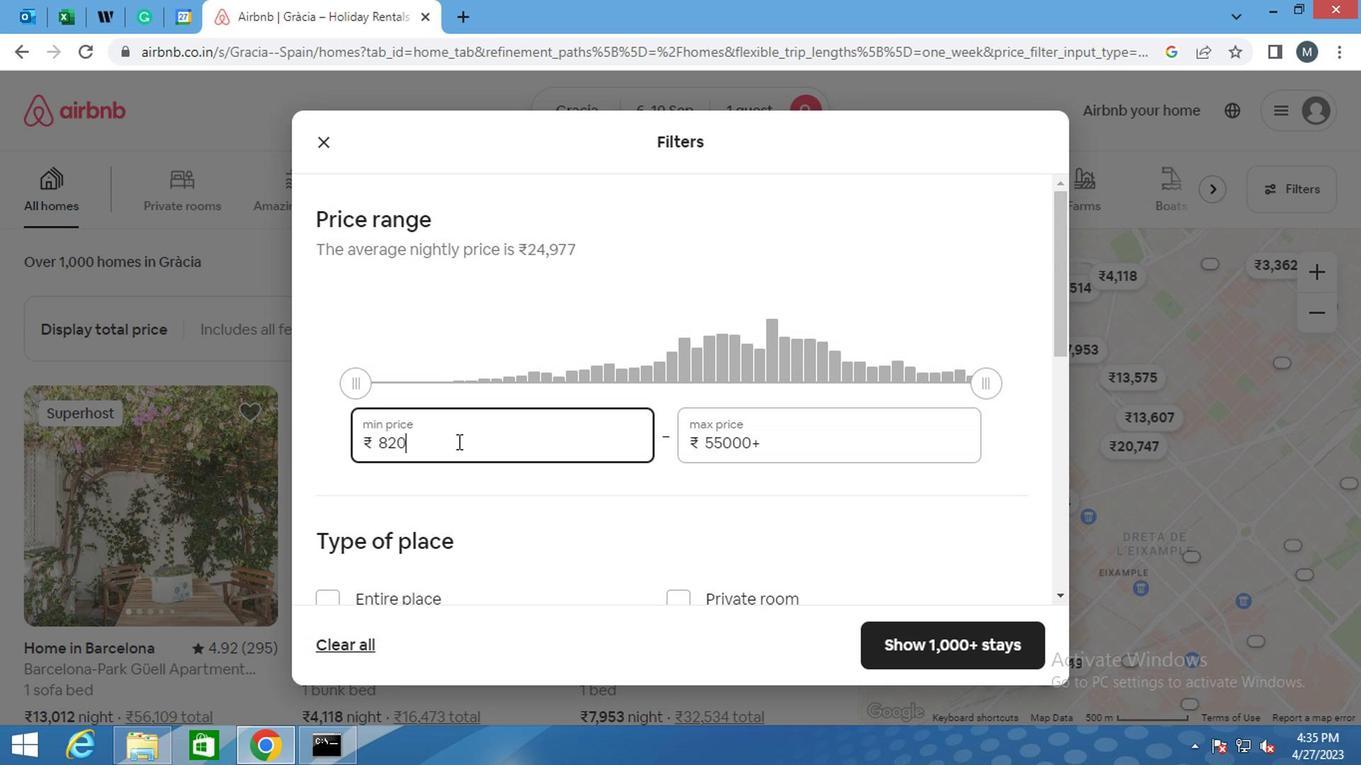 
Action: Mouse moved to (460, 446)
Screenshot: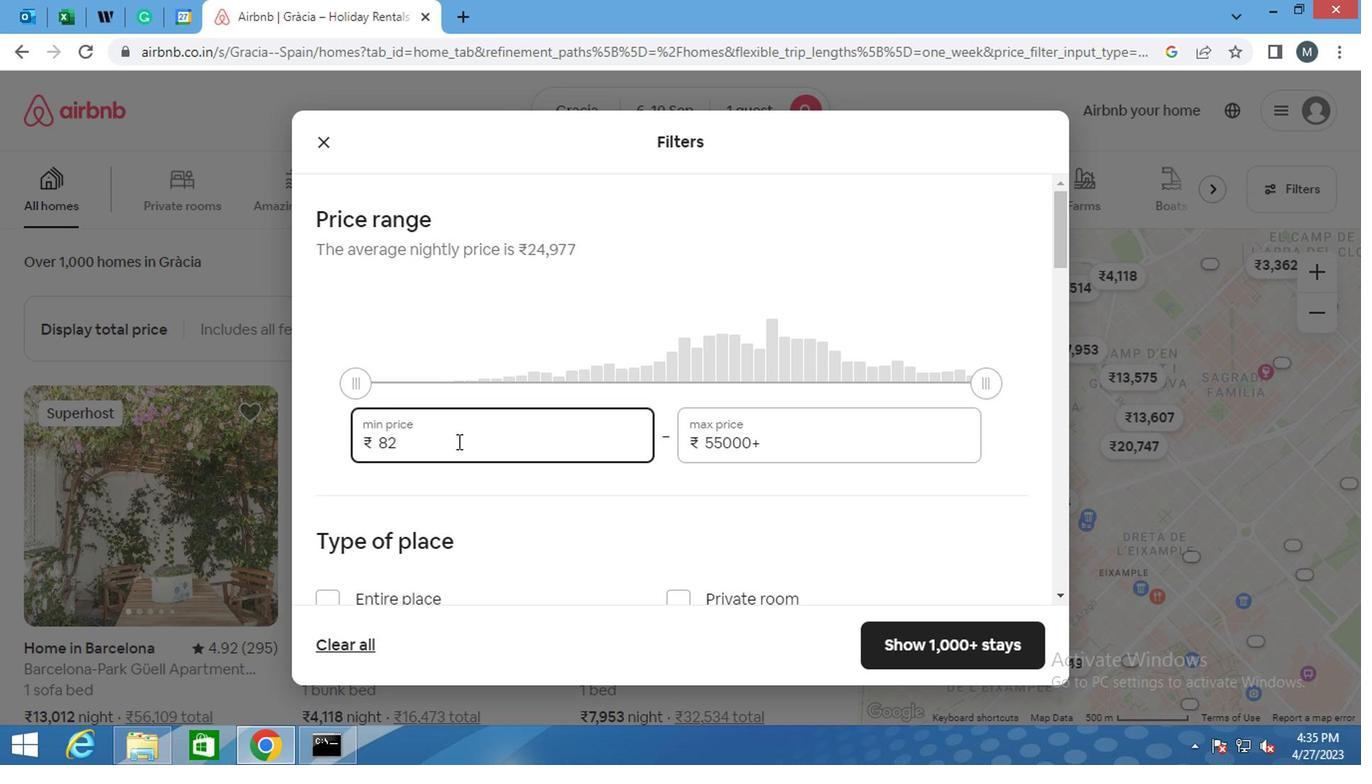 
Action: Key pressed <Key.backspace>
Screenshot: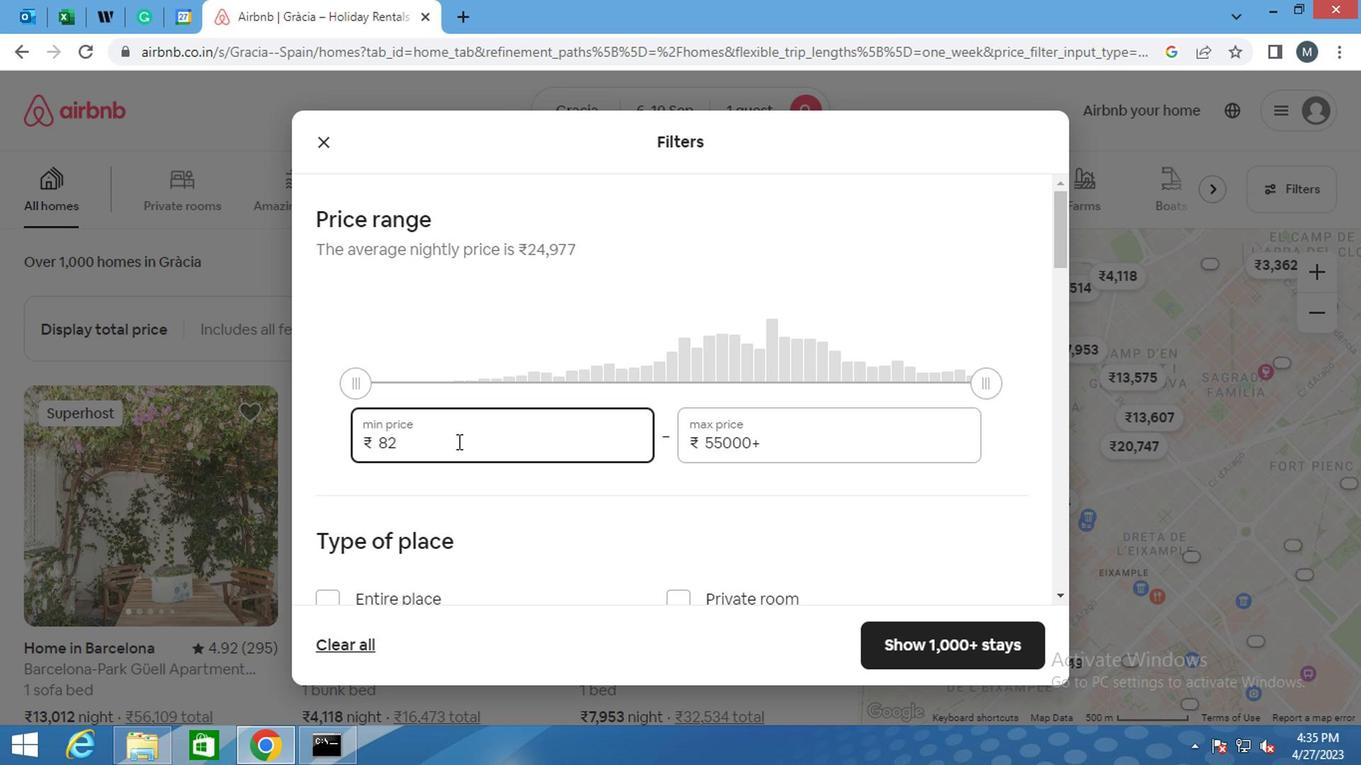 
Action: Mouse moved to (460, 446)
Screenshot: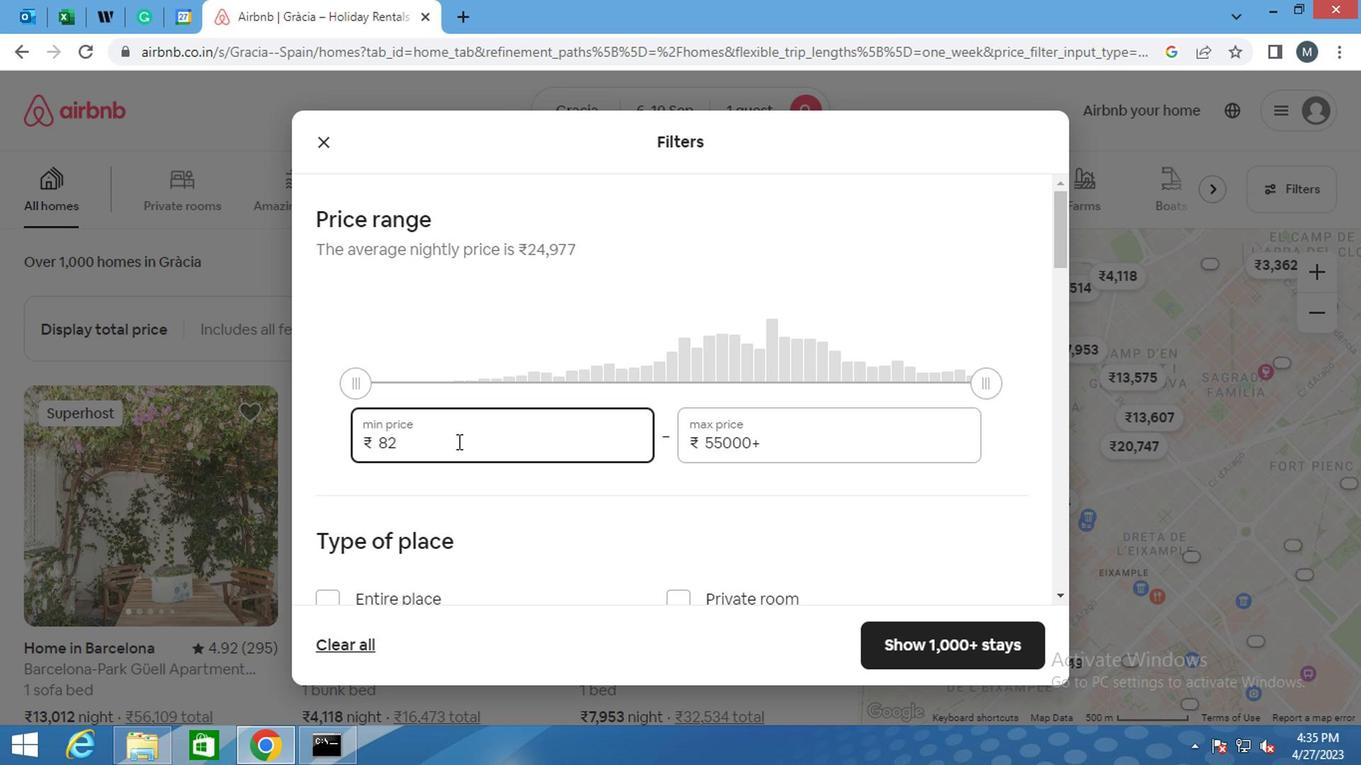 
Action: Key pressed <Key.backspace>
Screenshot: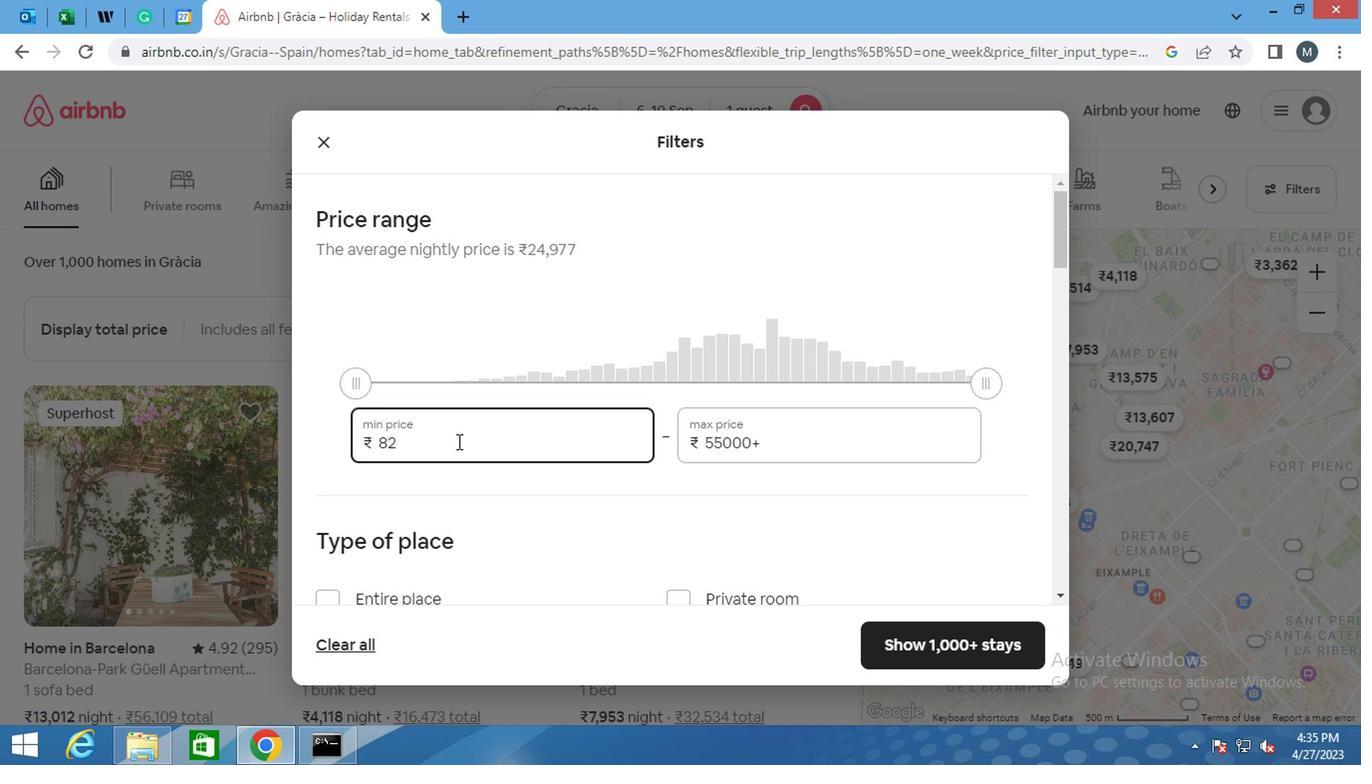 
Action: Mouse moved to (458, 447)
Screenshot: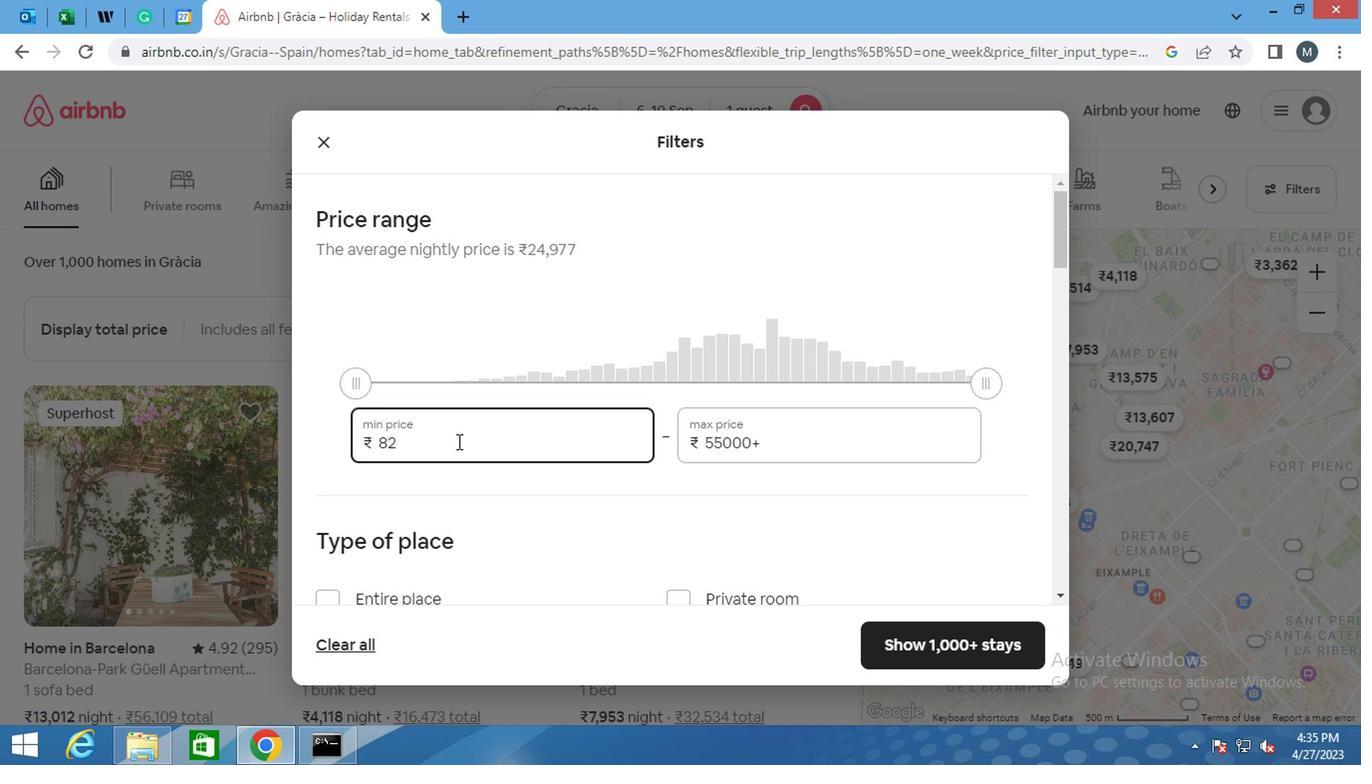 
Action: Key pressed <Key.backspace>
Screenshot: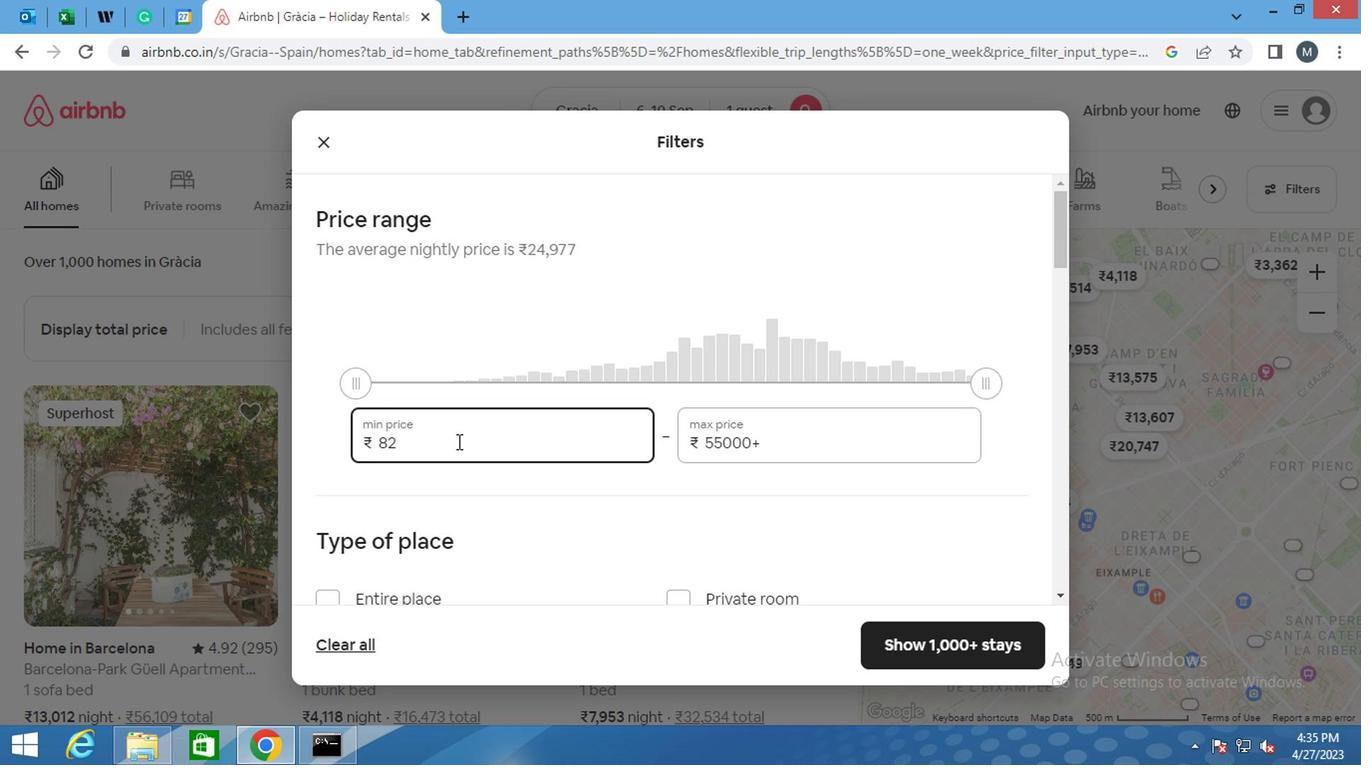 
Action: Mouse moved to (458, 447)
Screenshot: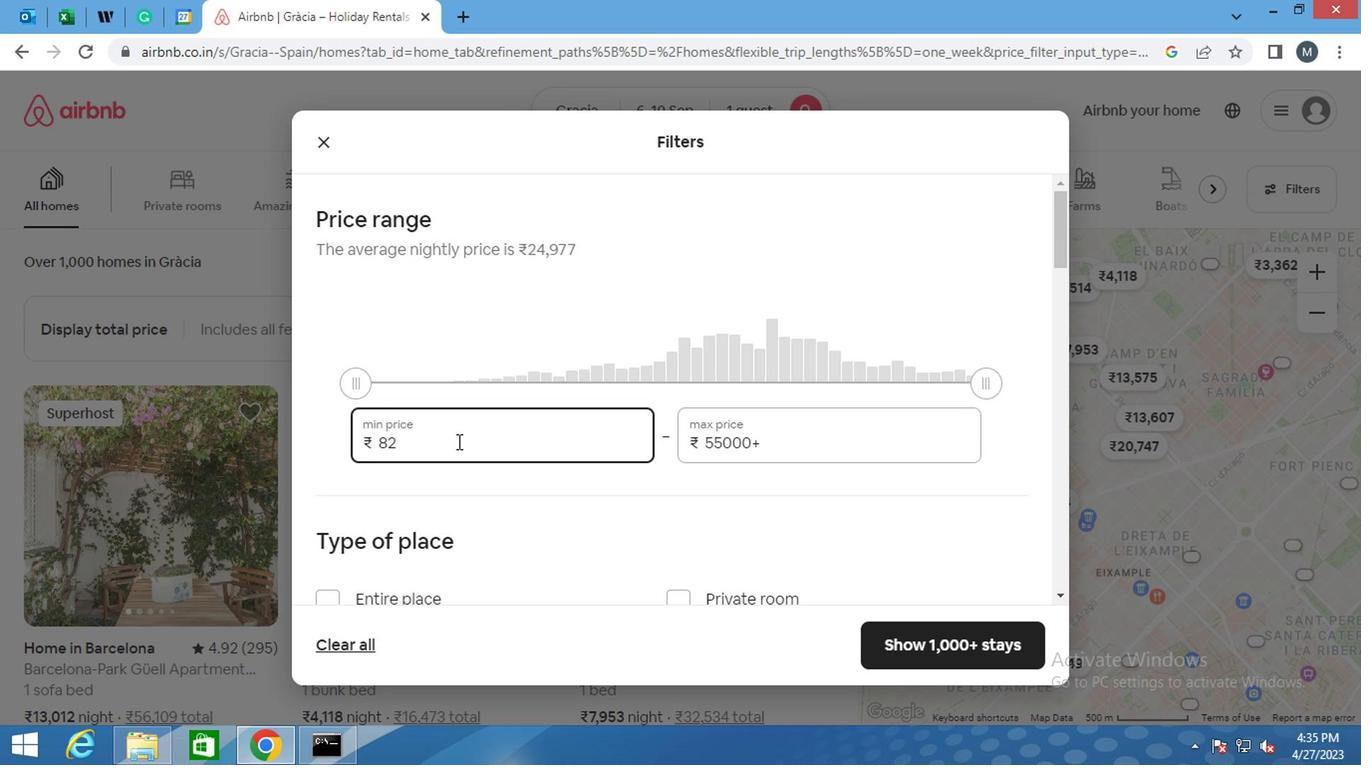 
Action: Key pressed <Key.backspace><Key.backspace>
Screenshot: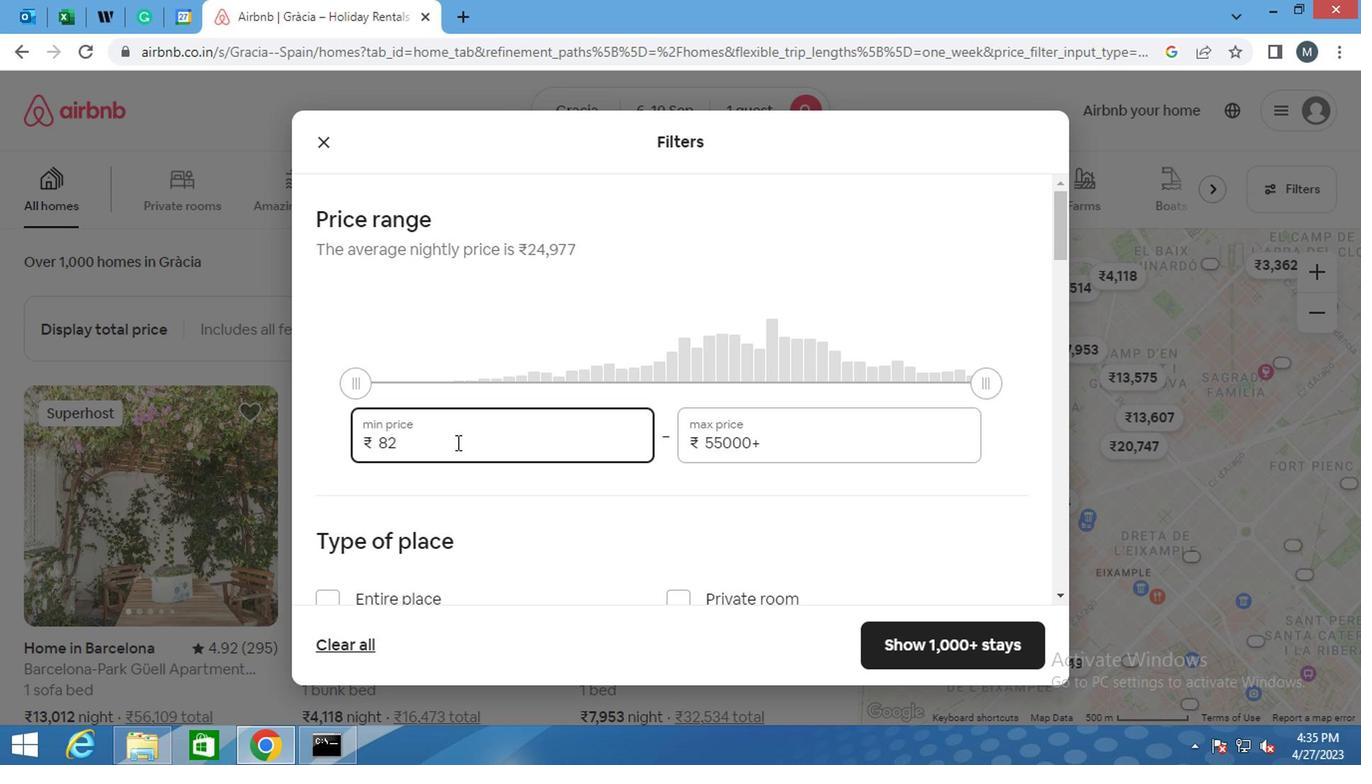 
Action: Mouse moved to (456, 448)
Screenshot: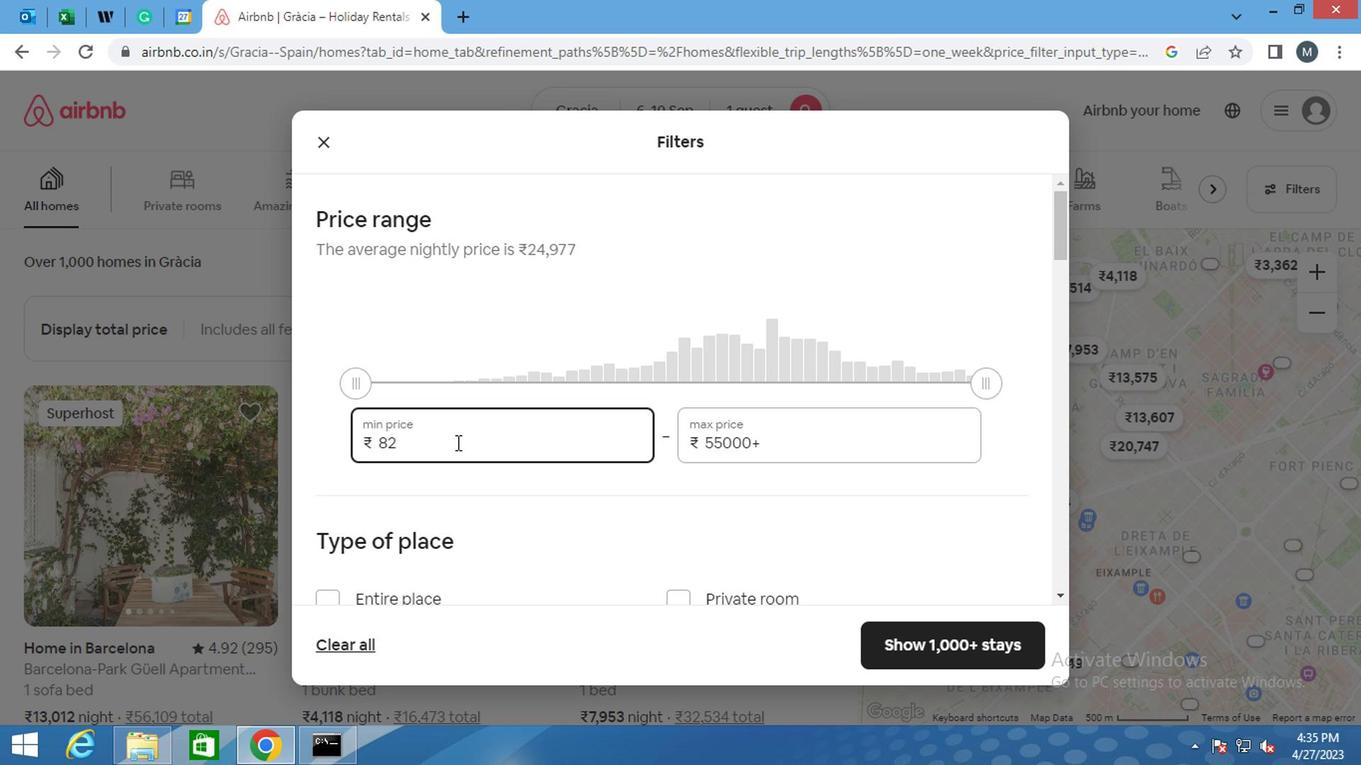 
Action: Key pressed 1
Screenshot: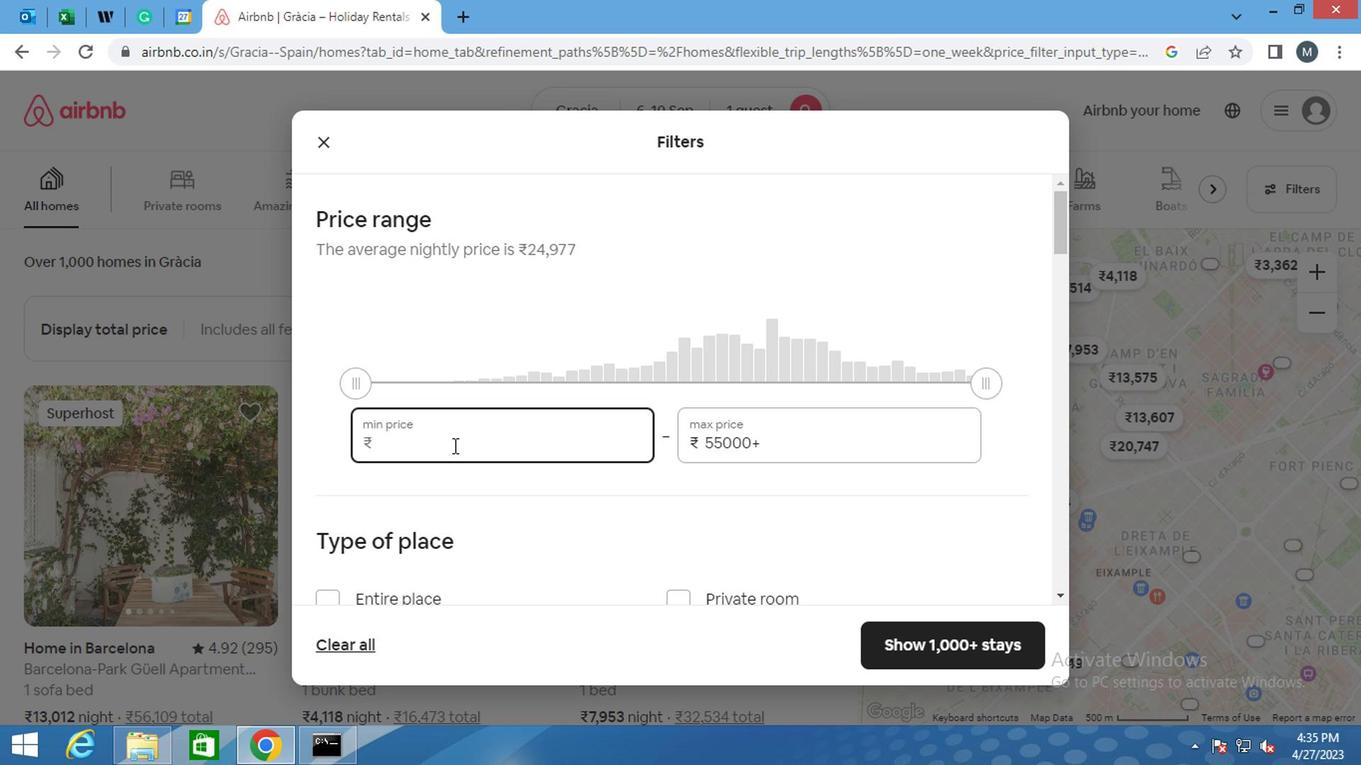 
Action: Mouse moved to (455, 448)
Screenshot: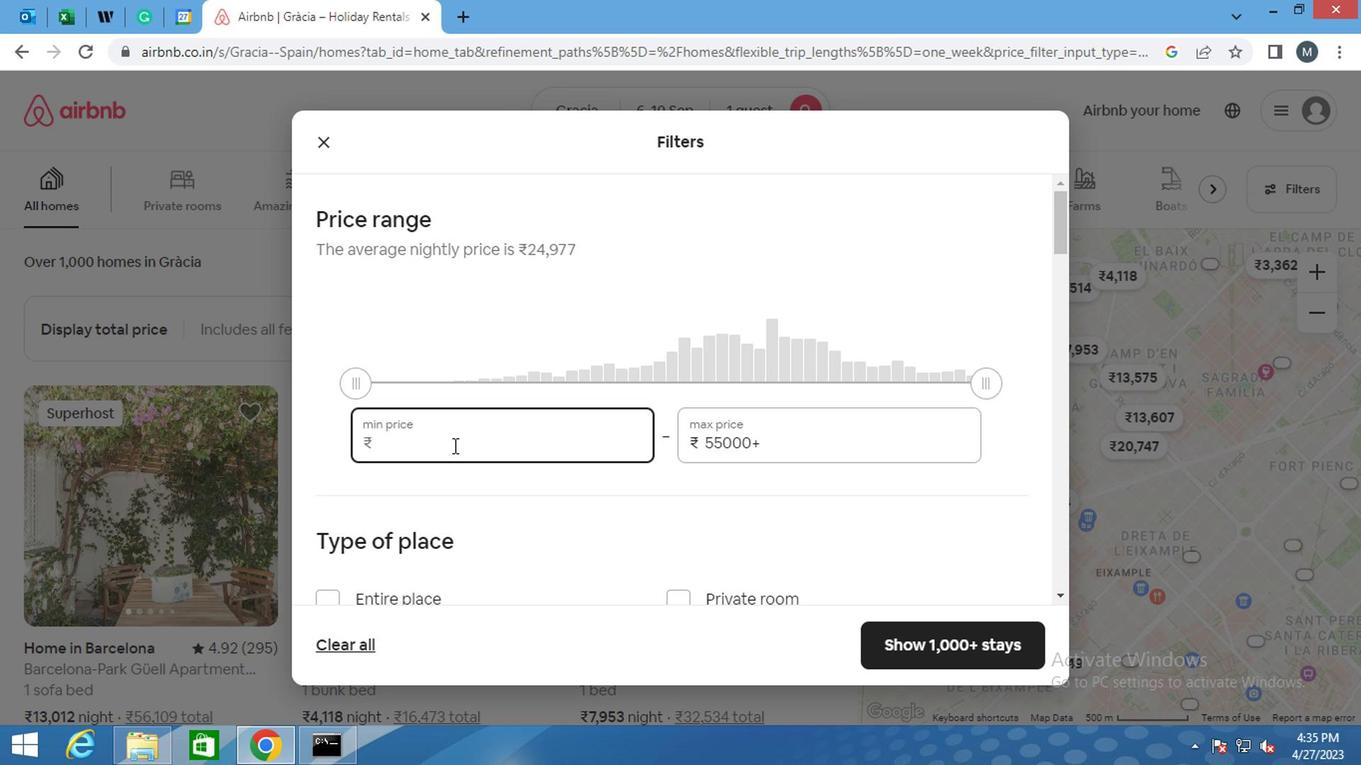 
Action: Key pressed 0
Screenshot: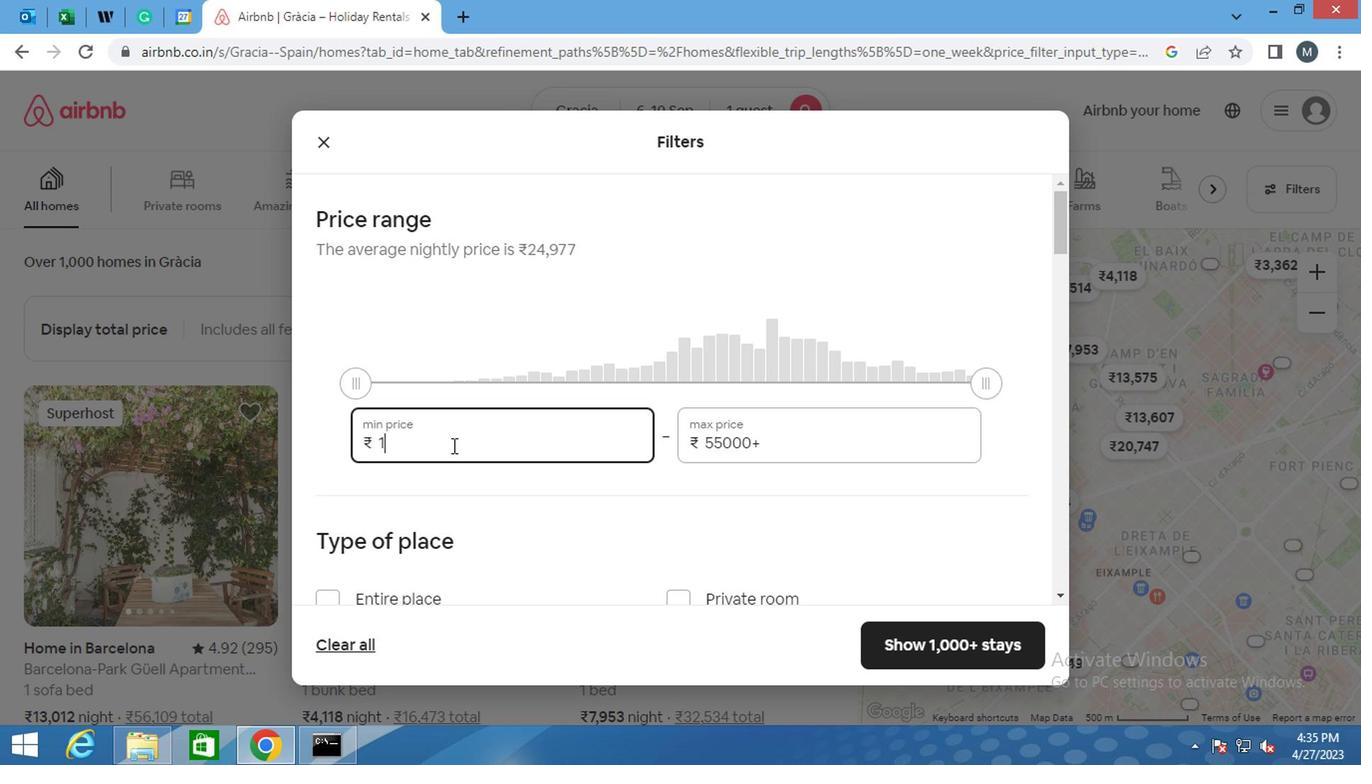 
Action: Mouse moved to (455, 448)
Screenshot: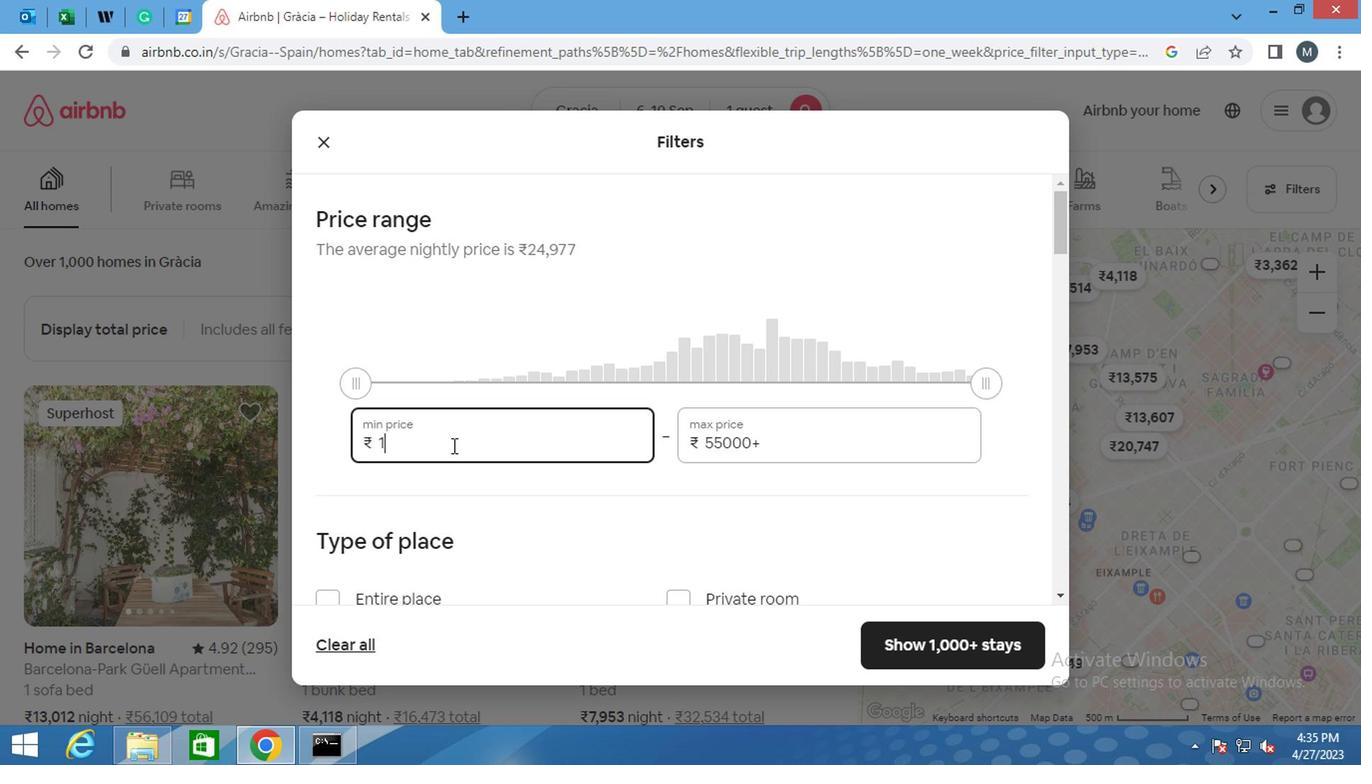 
Action: Key pressed 000
Screenshot: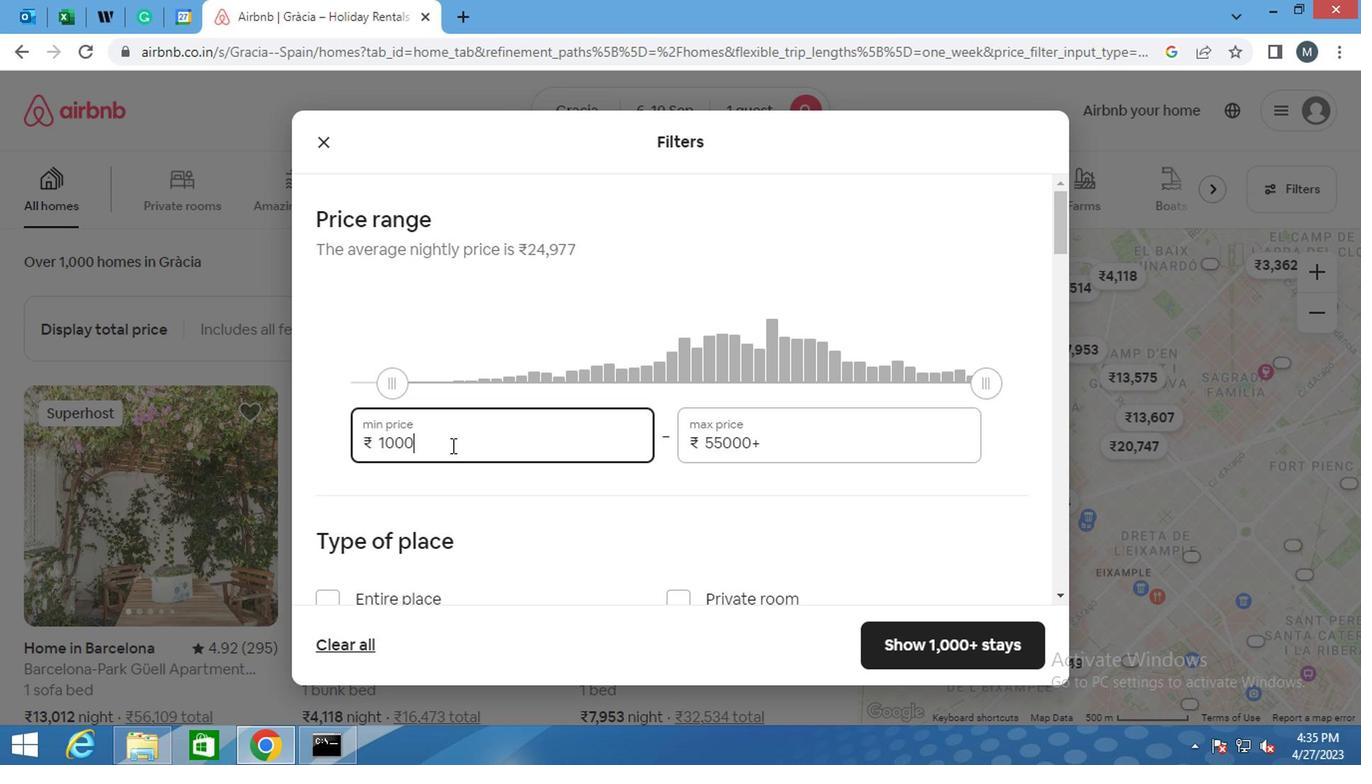 
Action: Mouse moved to (780, 449)
Screenshot: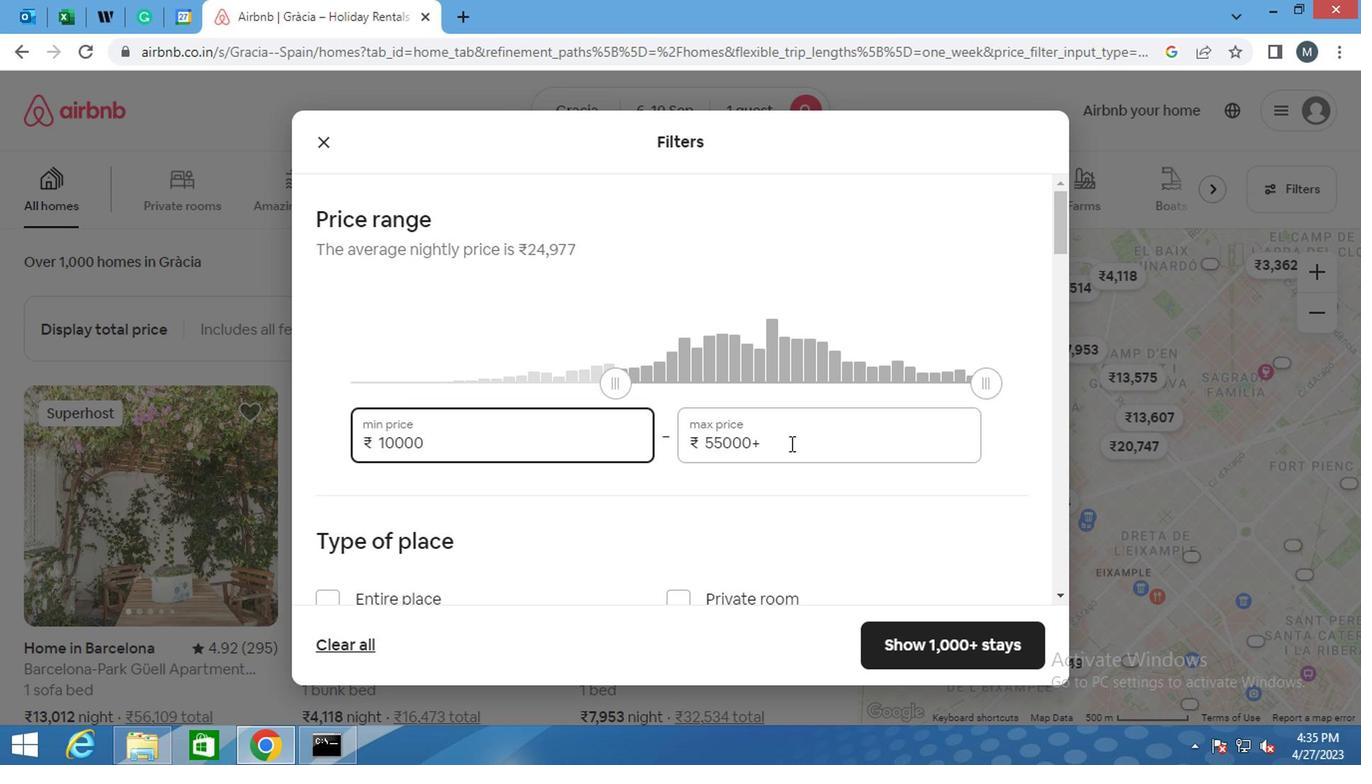 
Action: Mouse pressed left at (780, 449)
Screenshot: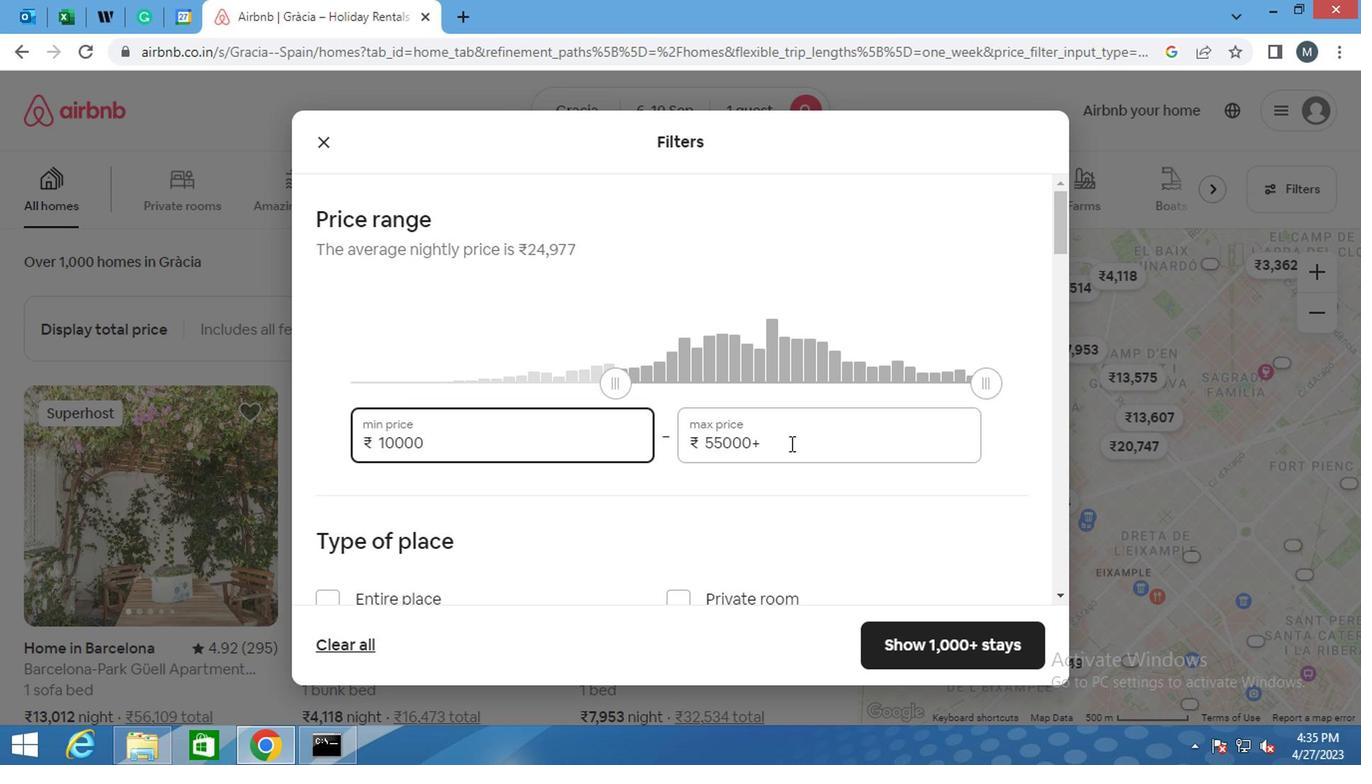 
Action: Mouse moved to (682, 453)
Screenshot: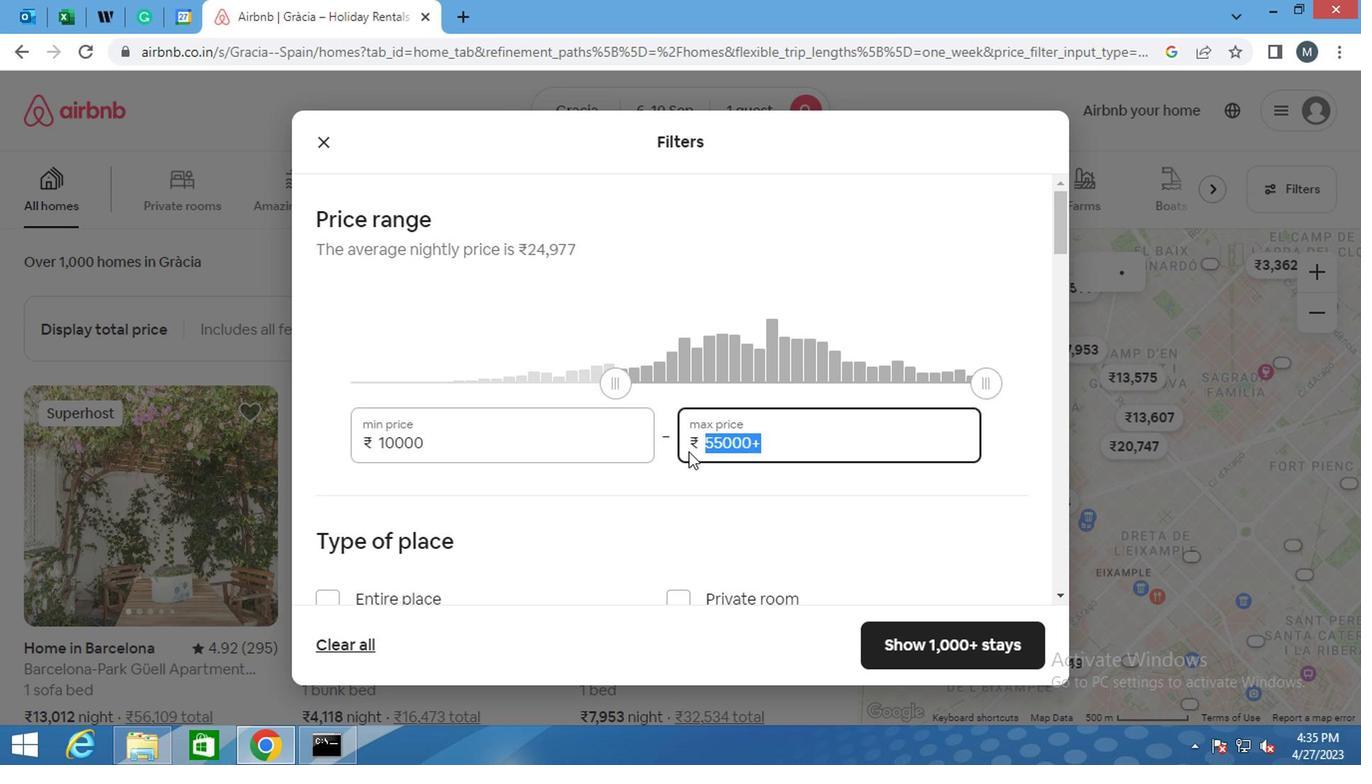
Action: Key pressed 1
Screenshot: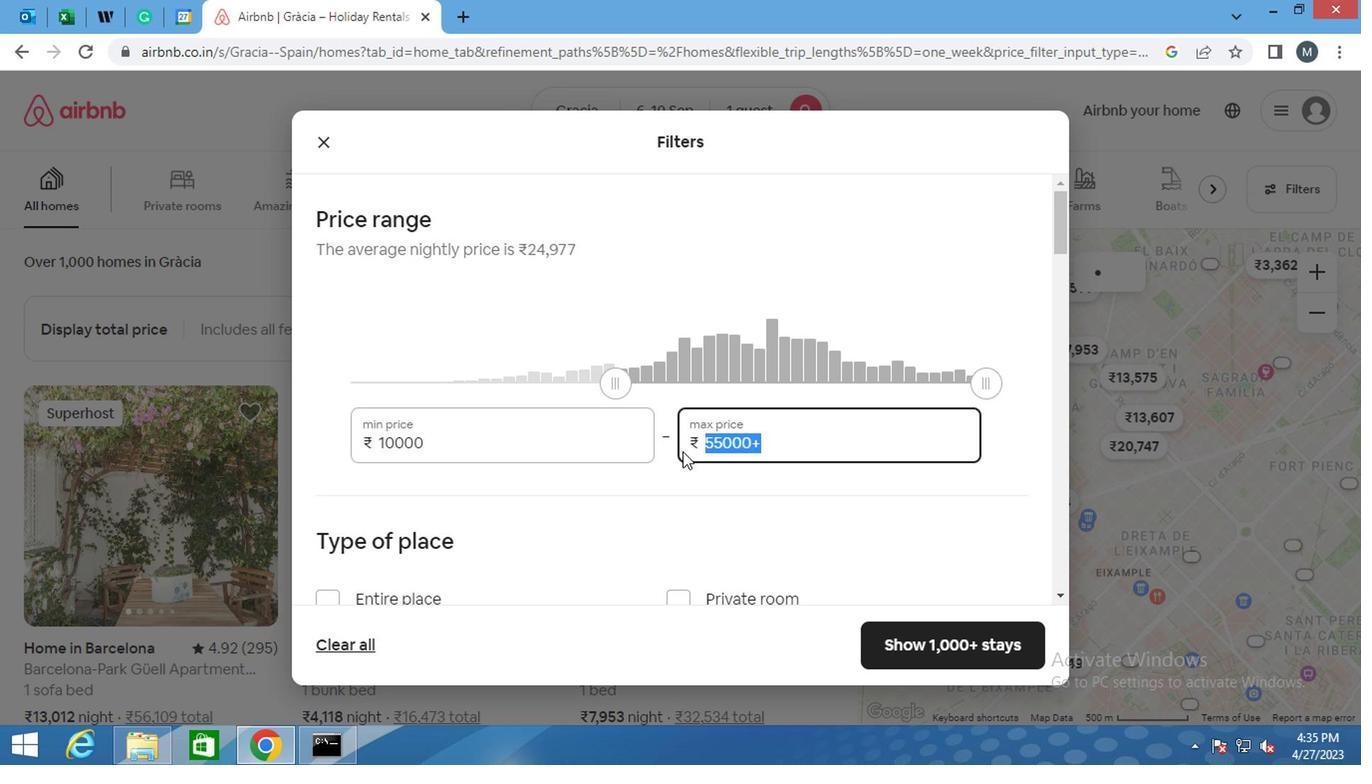 
Action: Mouse moved to (680, 453)
Screenshot: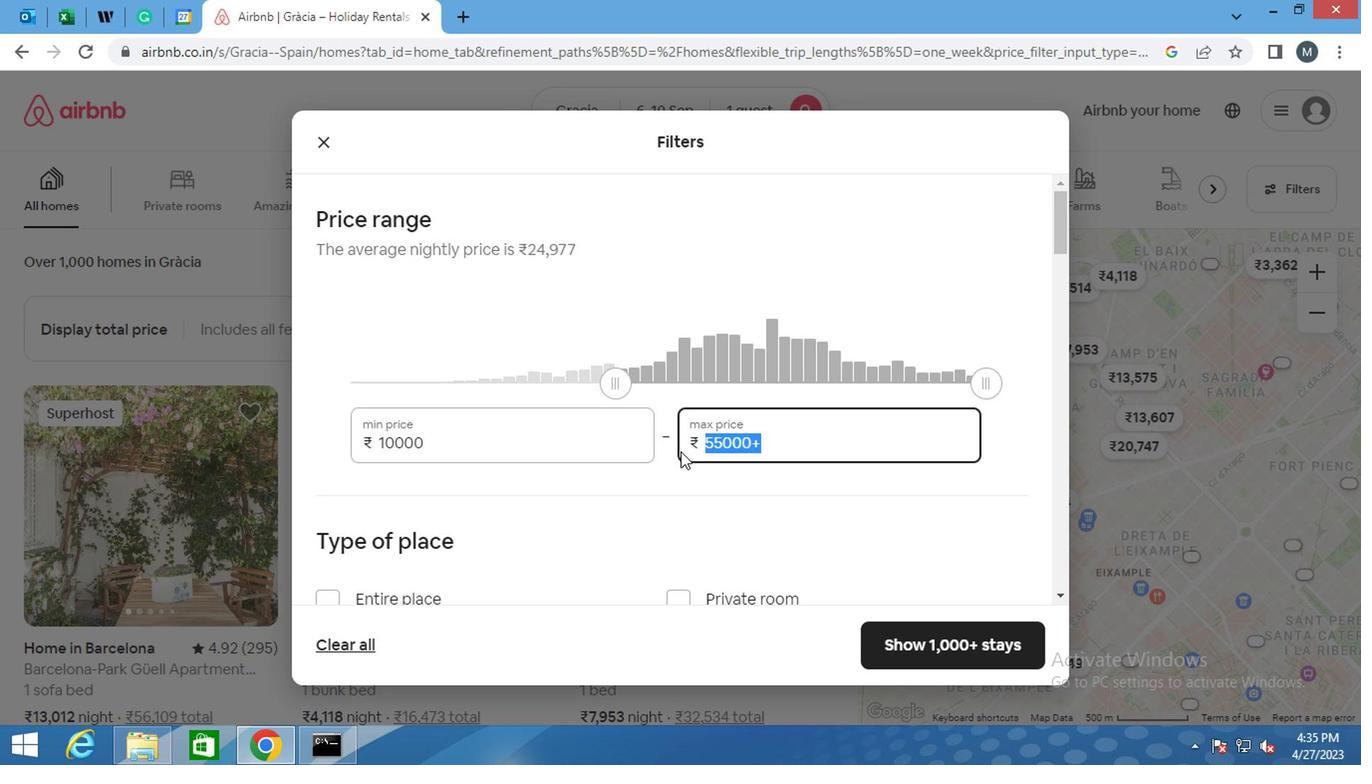 
Action: Key pressed 5000
Screenshot: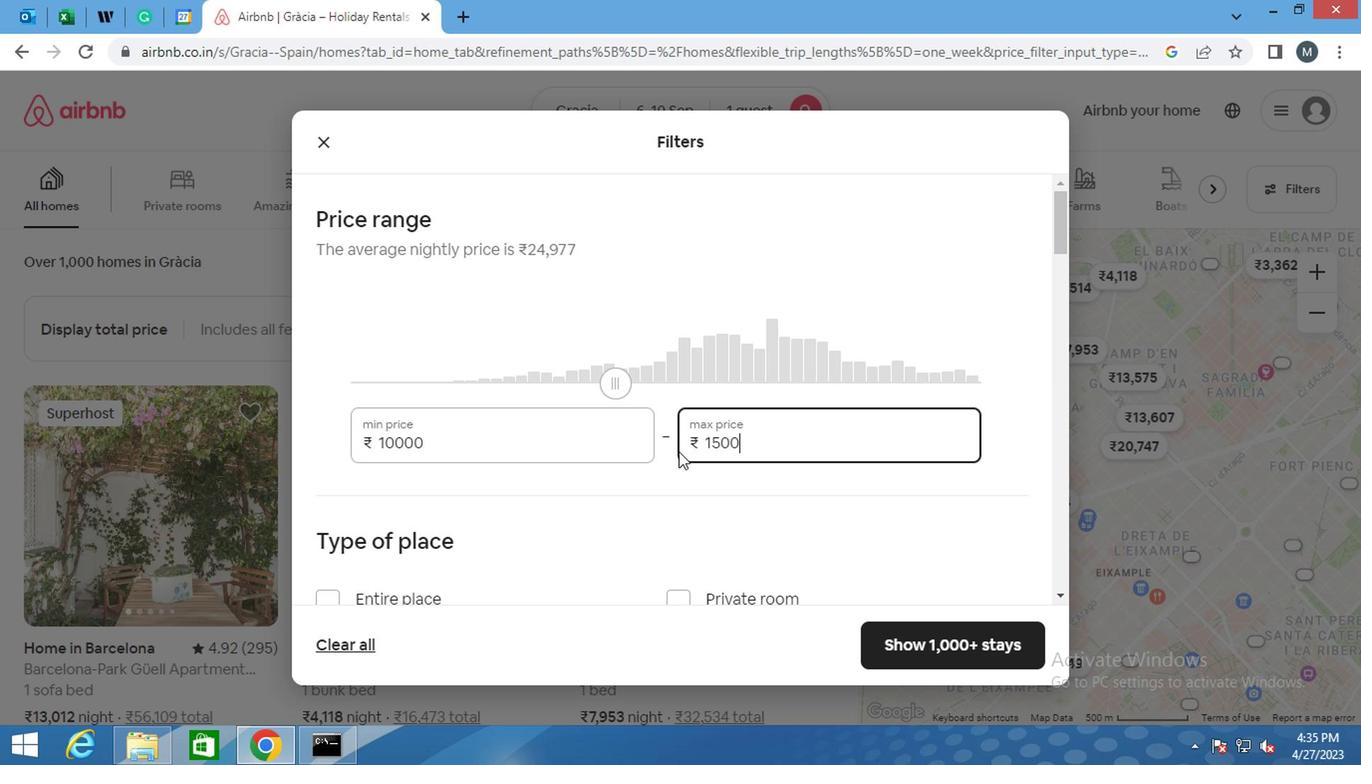 
Action: Mouse moved to (593, 431)
Screenshot: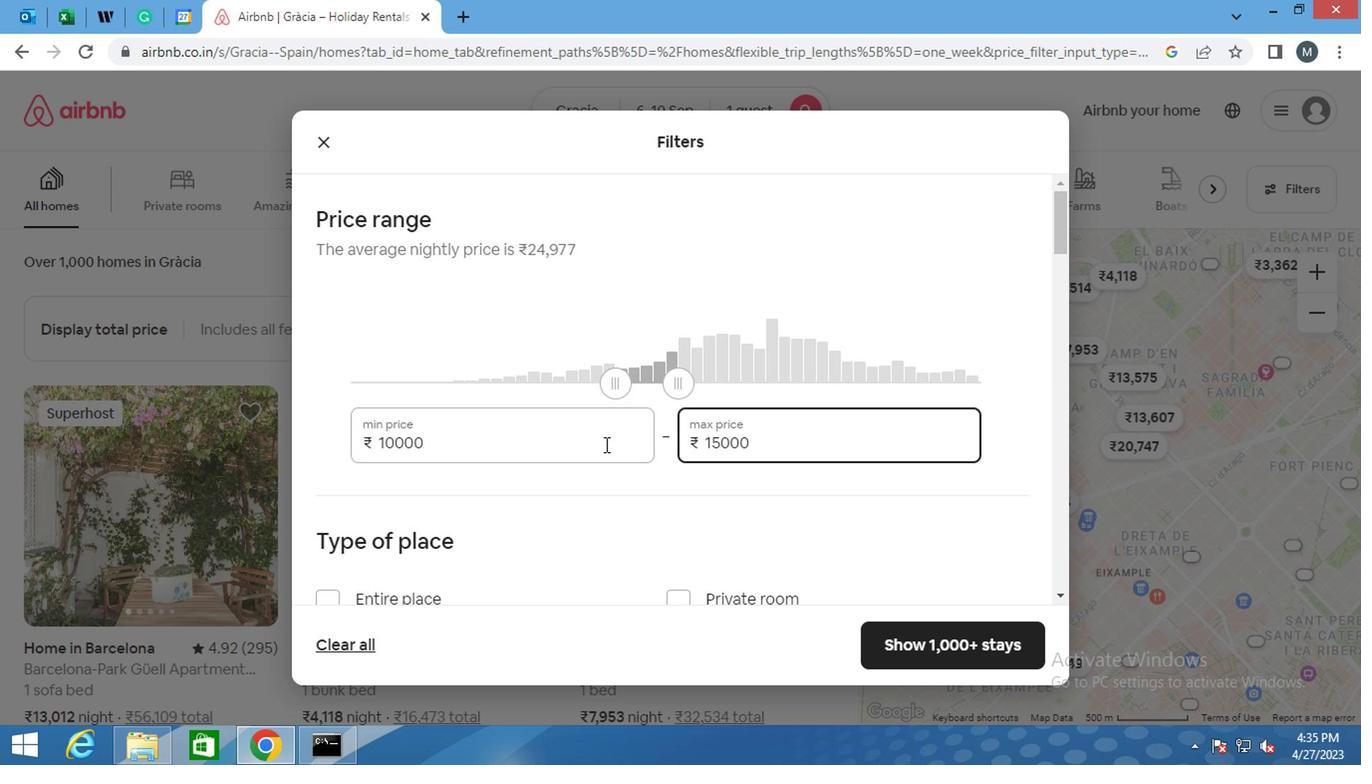 
Action: Mouse scrolled (593, 431) with delta (0, 0)
Screenshot: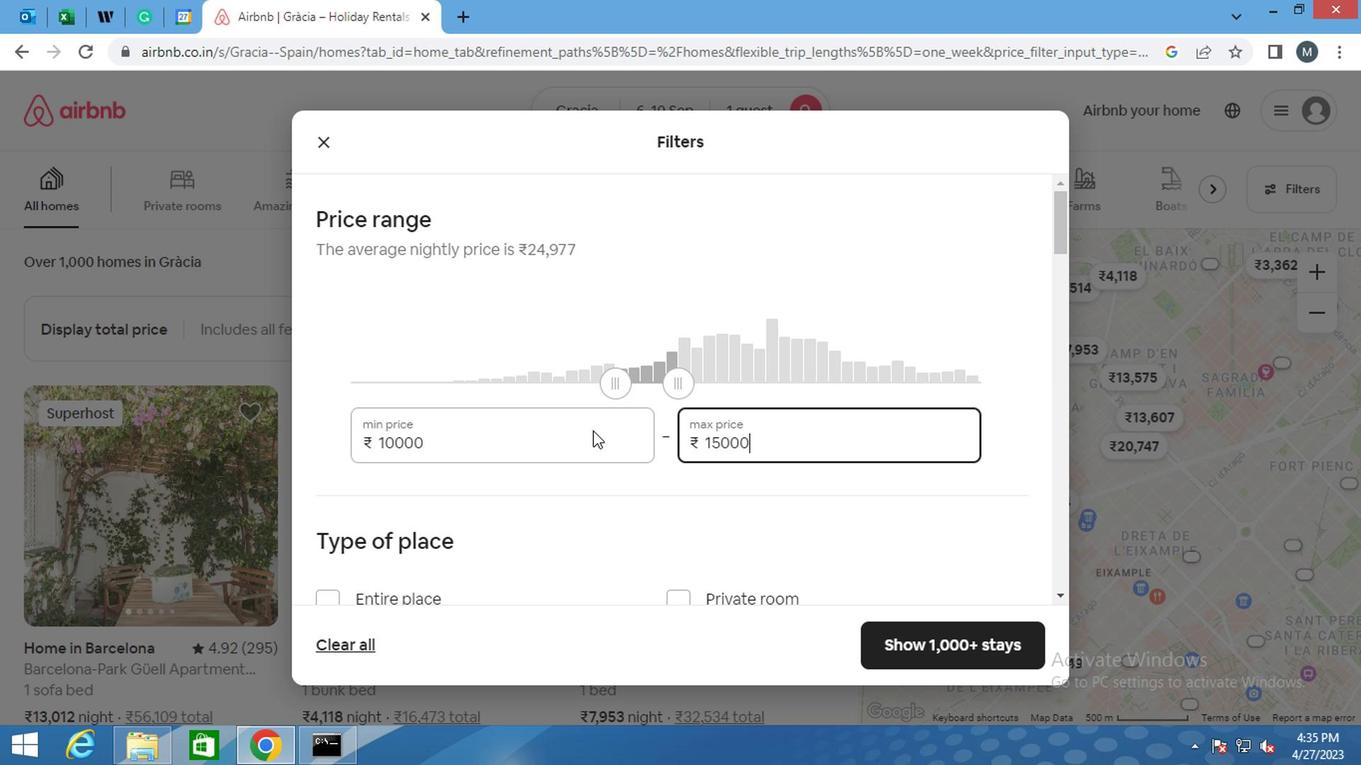 
Action: Mouse moved to (573, 434)
Screenshot: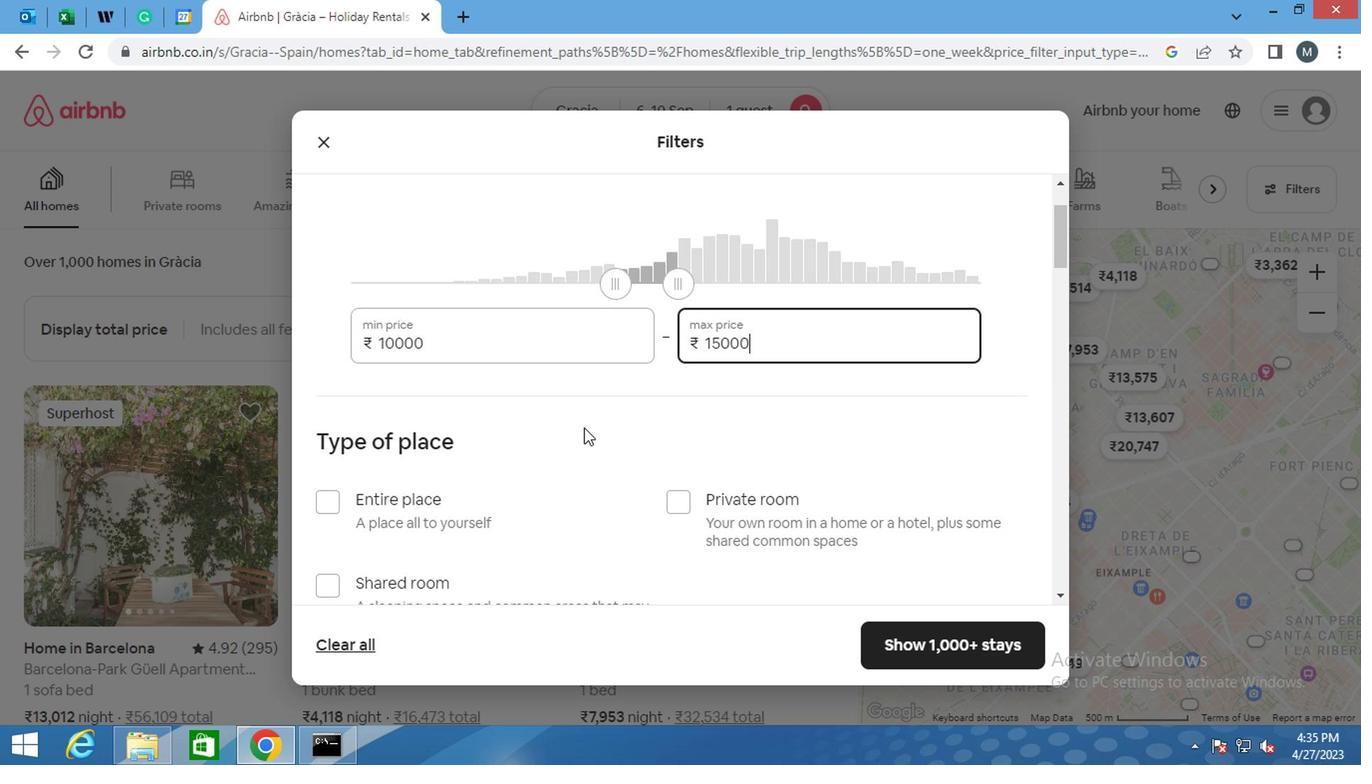 
Action: Mouse scrolled (573, 433) with delta (0, 0)
Screenshot: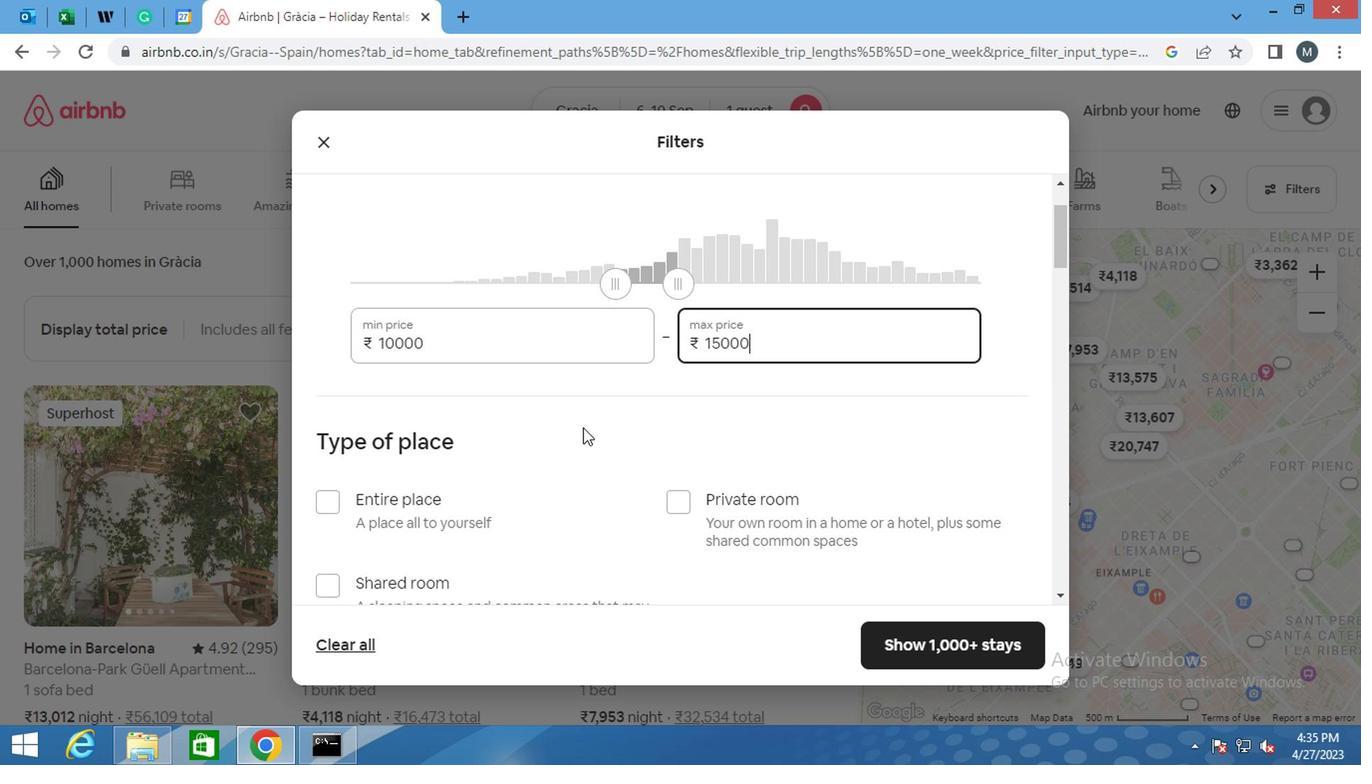 
Action: Mouse moved to (669, 411)
Screenshot: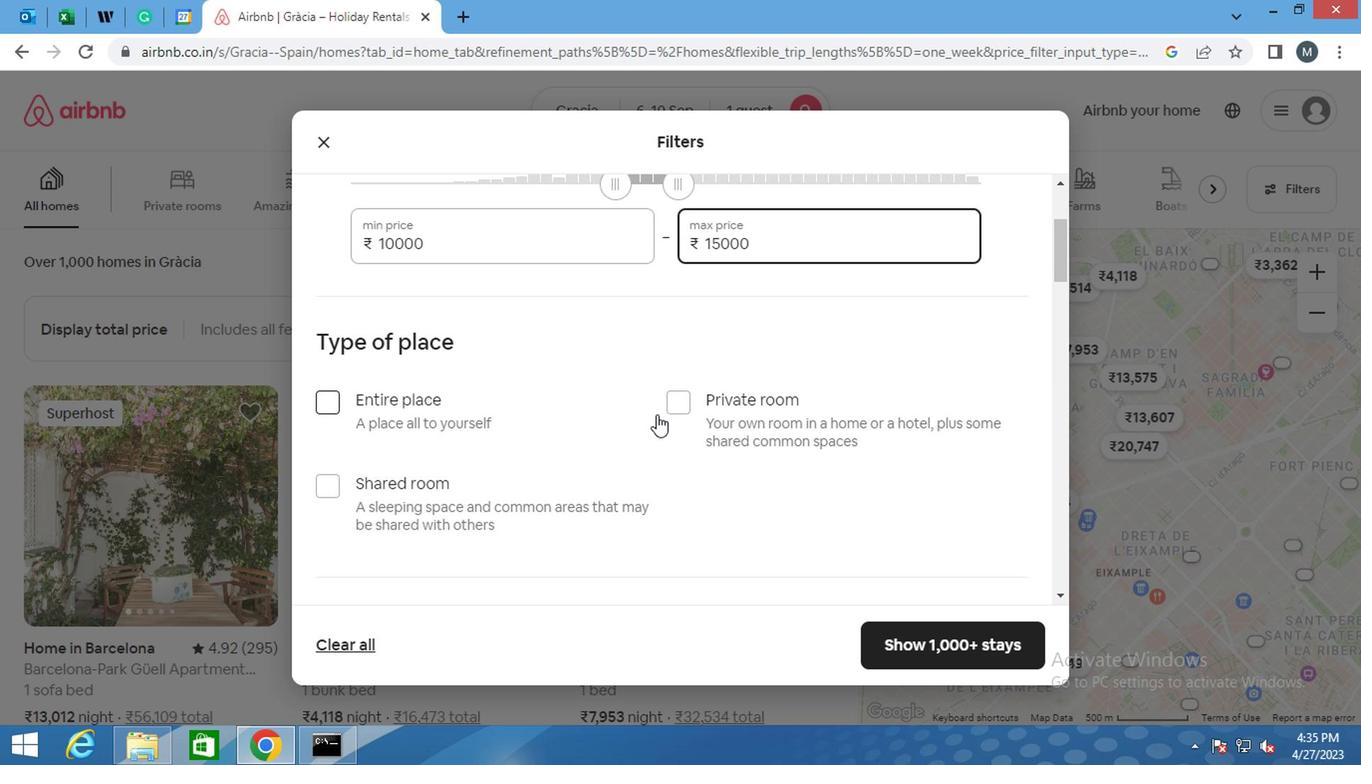 
Action: Mouse pressed left at (669, 411)
Screenshot: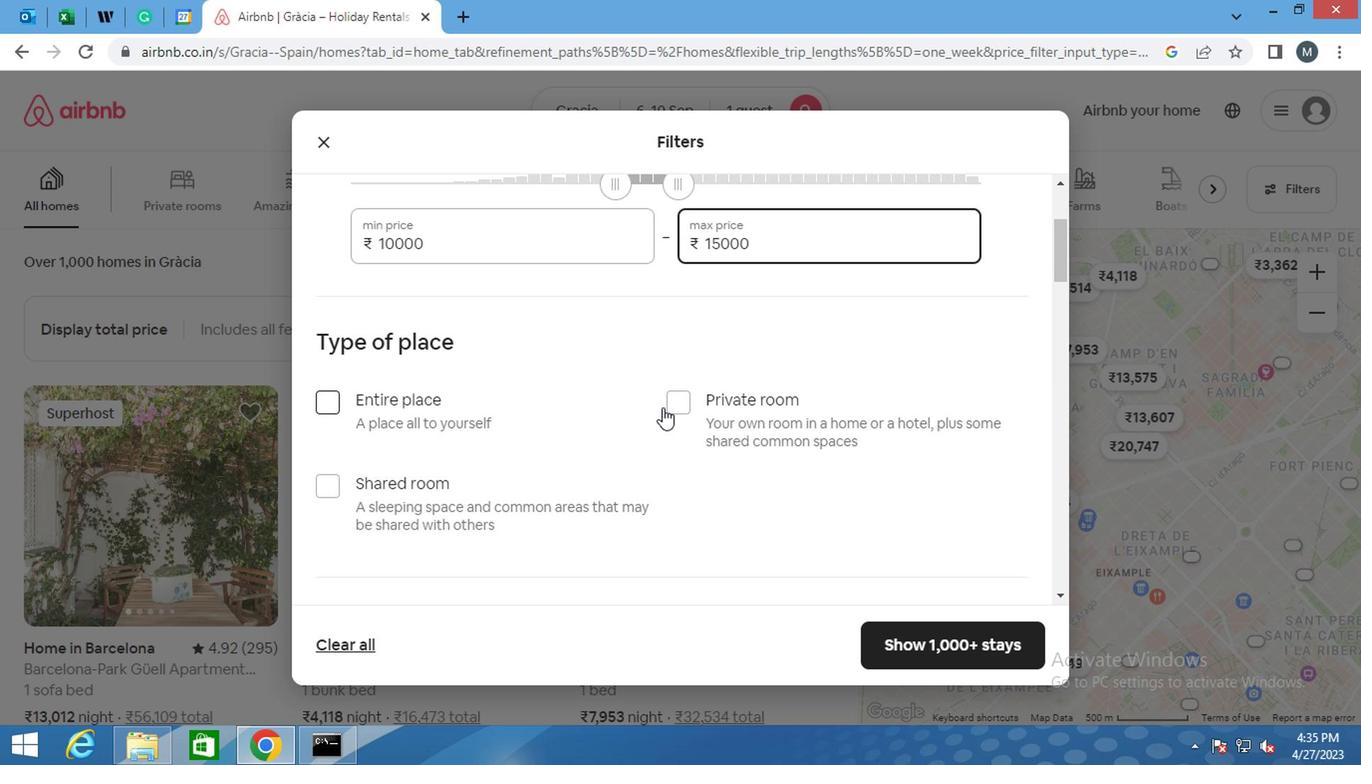 
Action: Mouse moved to (353, 438)
Screenshot: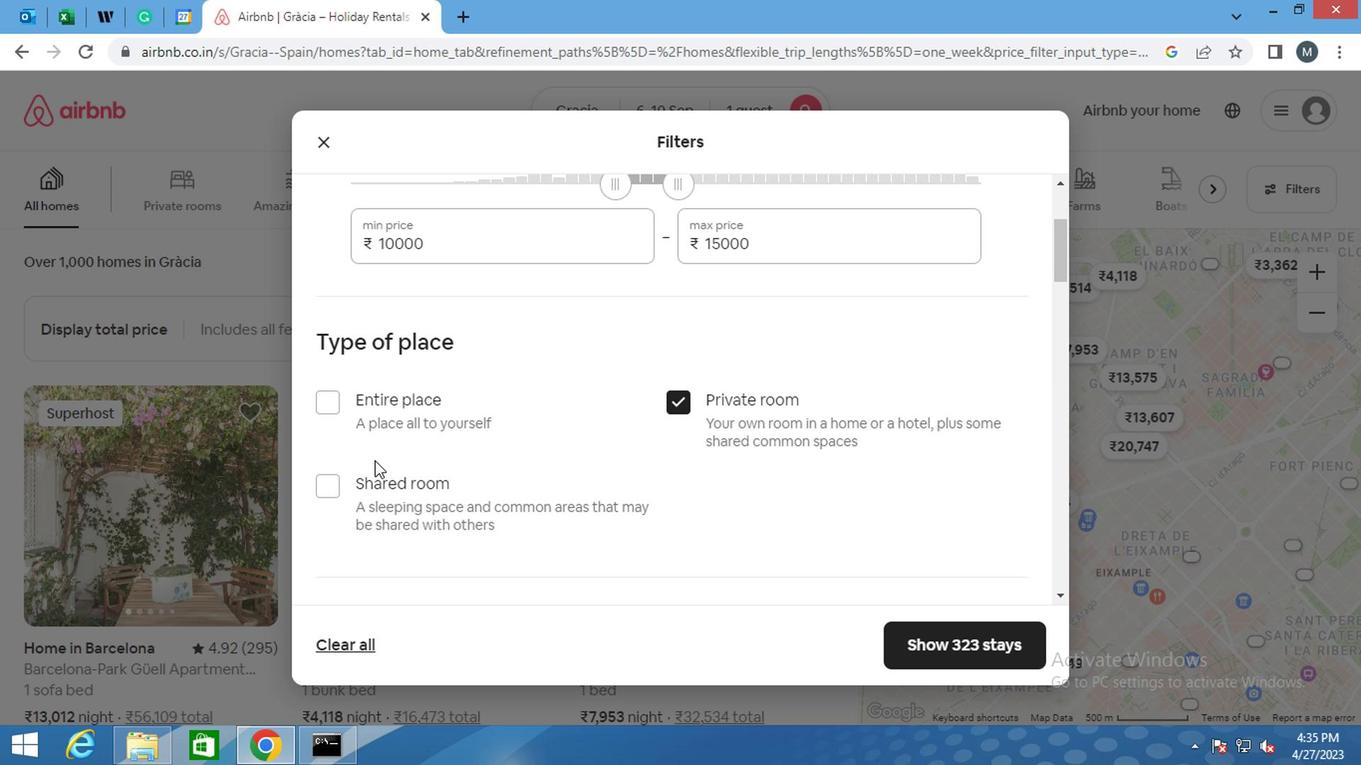 
Action: Mouse scrolled (353, 437) with delta (0, 0)
Screenshot: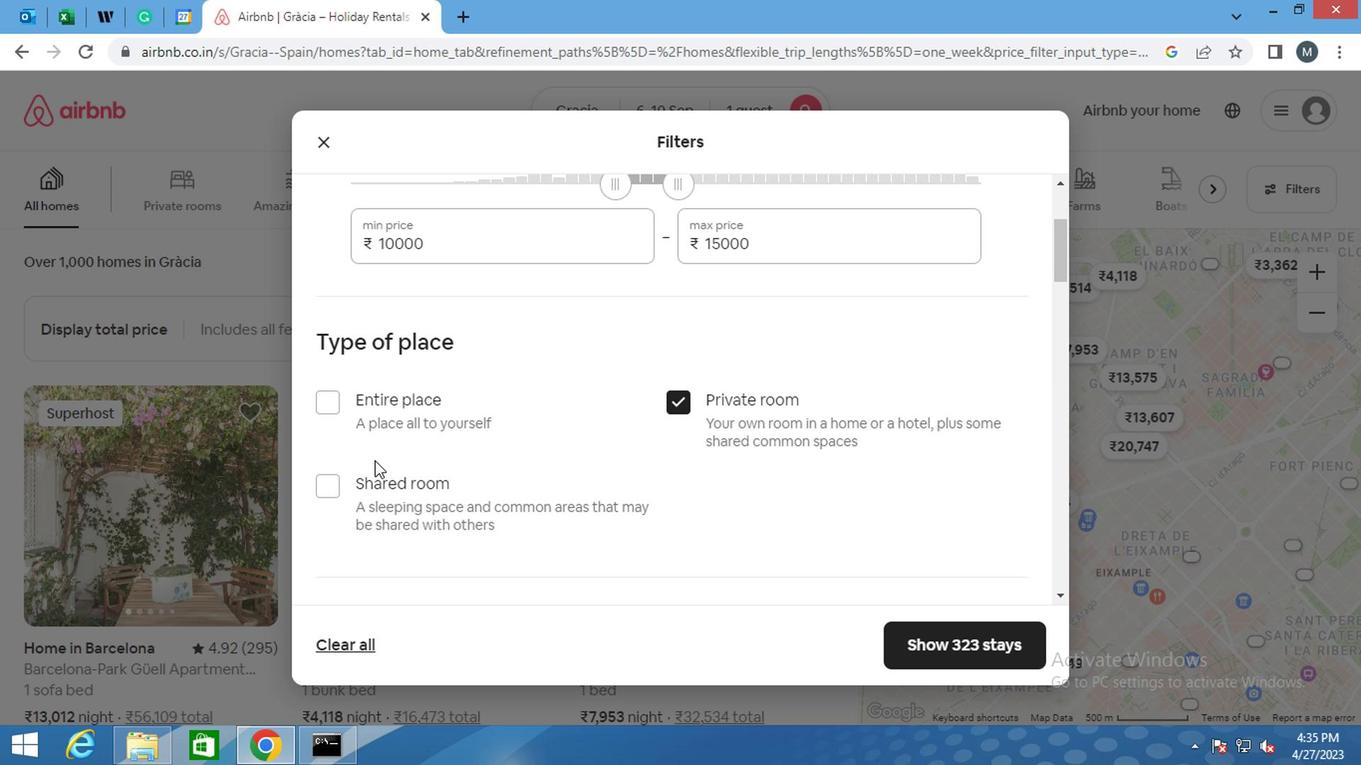 
Action: Mouse moved to (353, 439)
Screenshot: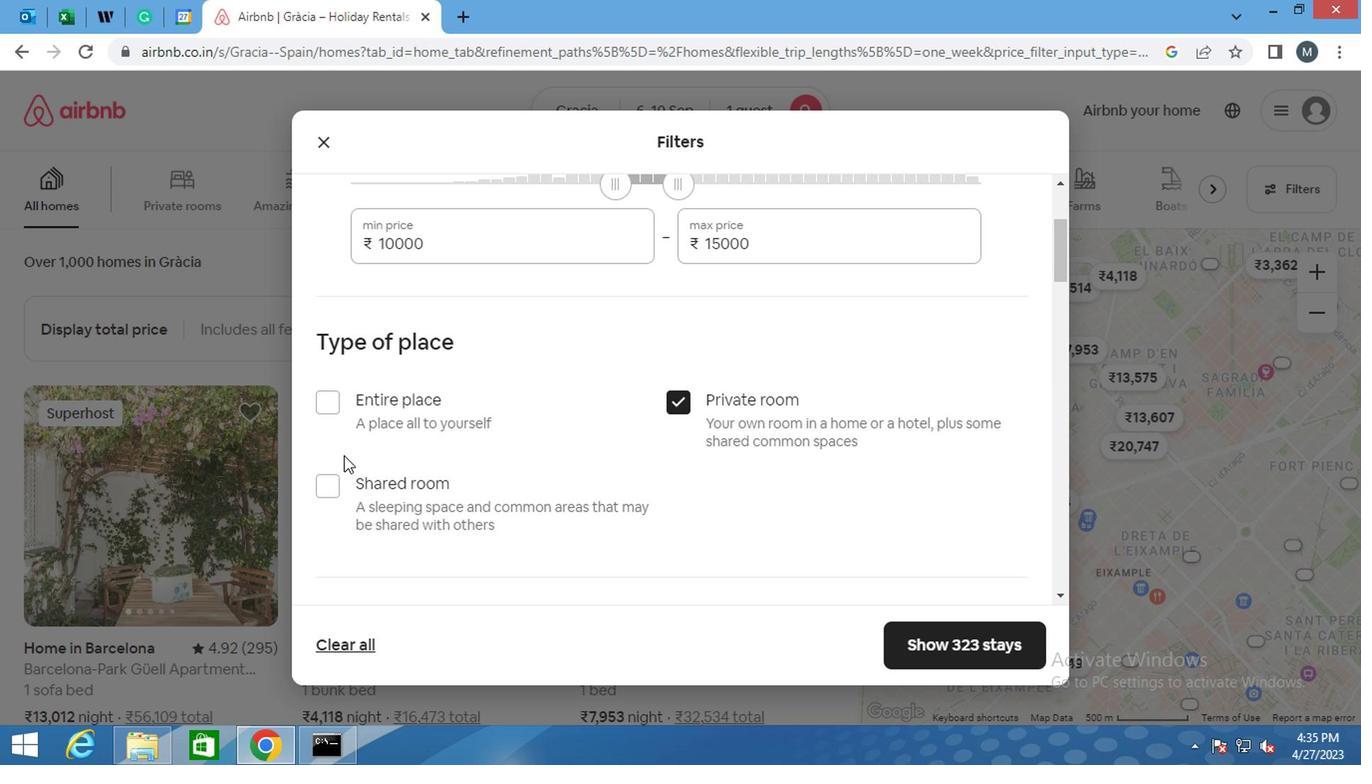 
Action: Mouse scrolled (353, 438) with delta (0, -1)
Screenshot: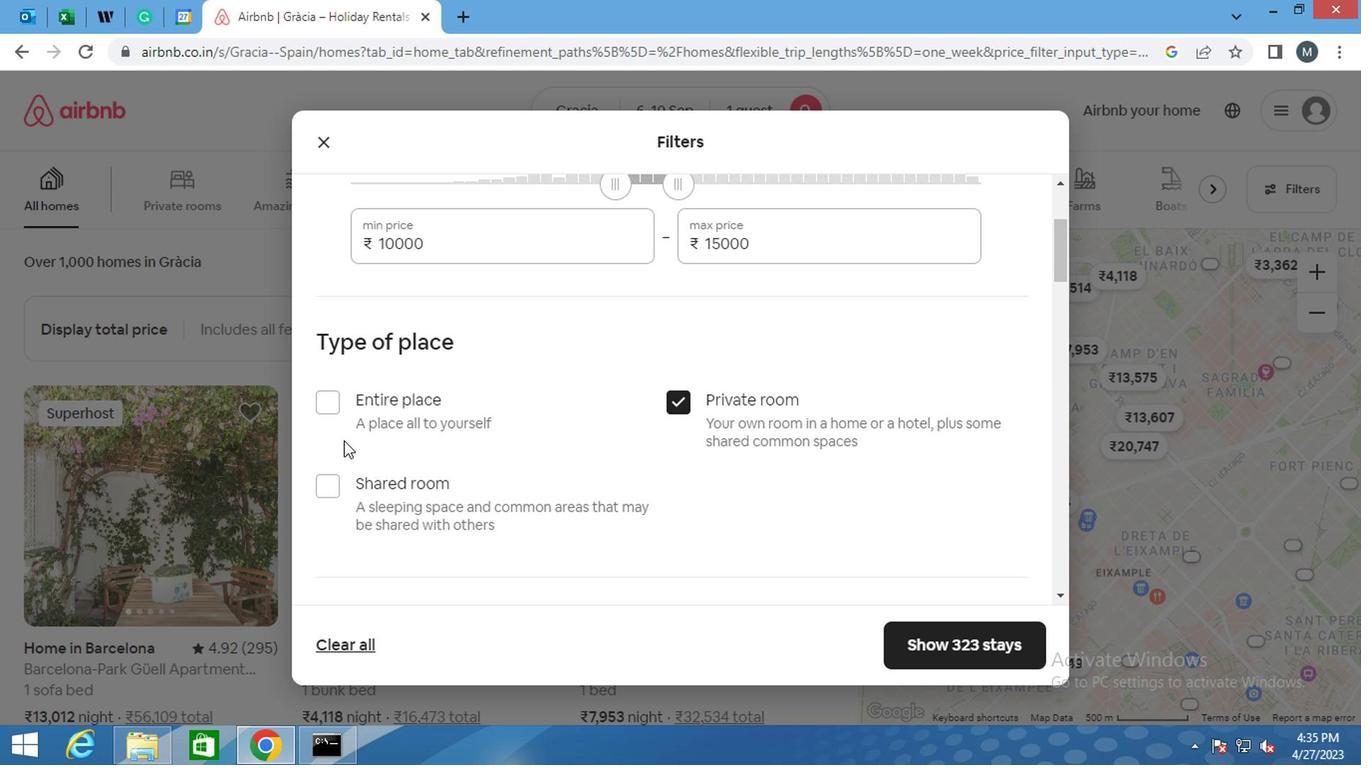 
Action: Mouse moved to (421, 421)
Screenshot: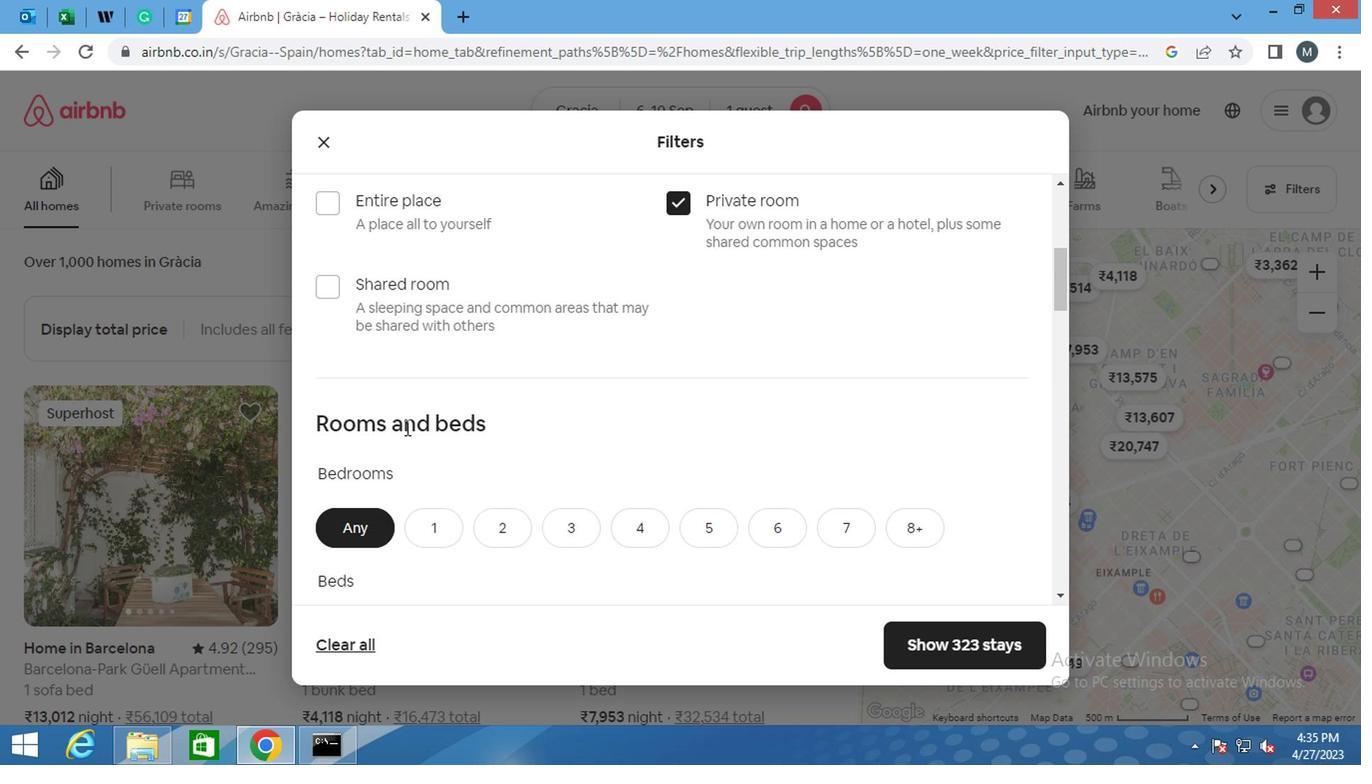 
Action: Mouse scrolled (421, 420) with delta (0, 0)
Screenshot: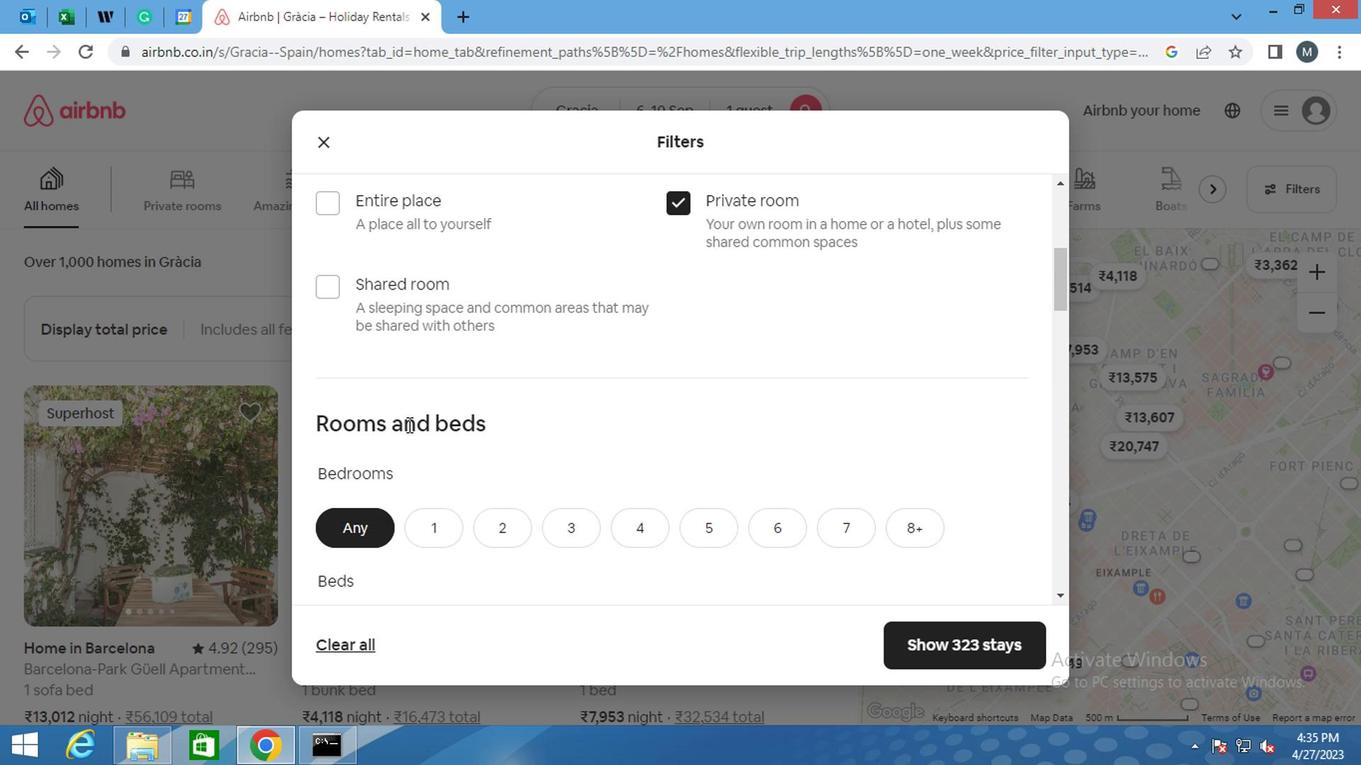 
Action: Mouse moved to (431, 433)
Screenshot: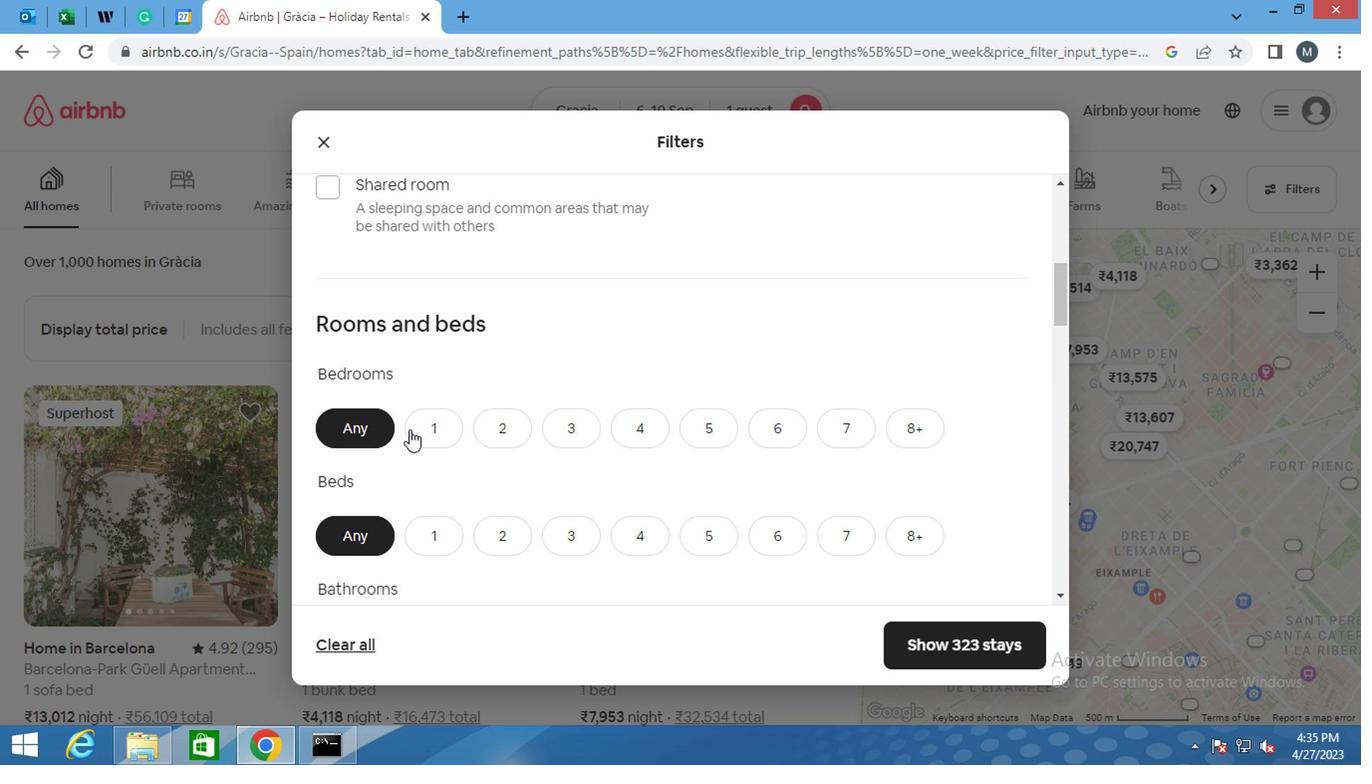 
Action: Mouse pressed left at (431, 433)
Screenshot: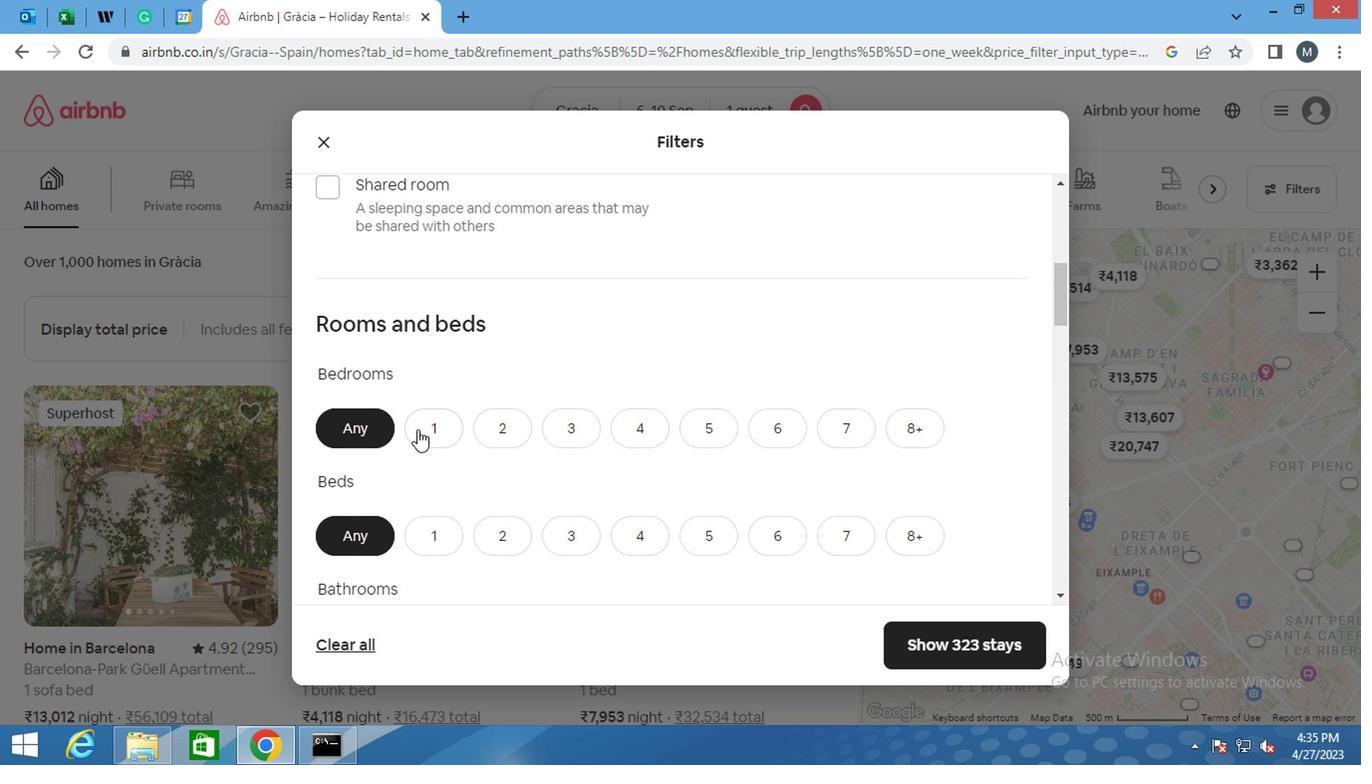 
Action: Mouse moved to (465, 418)
Screenshot: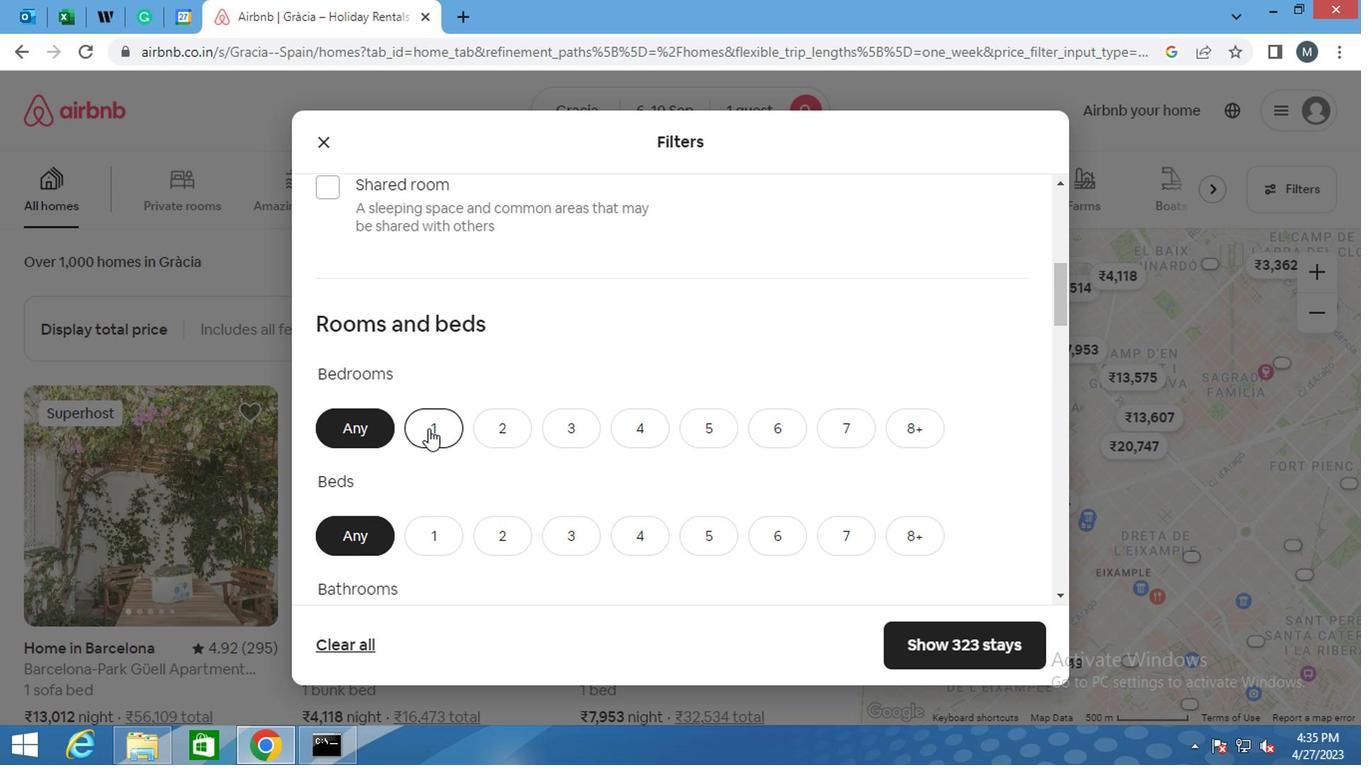 
Action: Mouse scrolled (465, 417) with delta (0, 0)
Screenshot: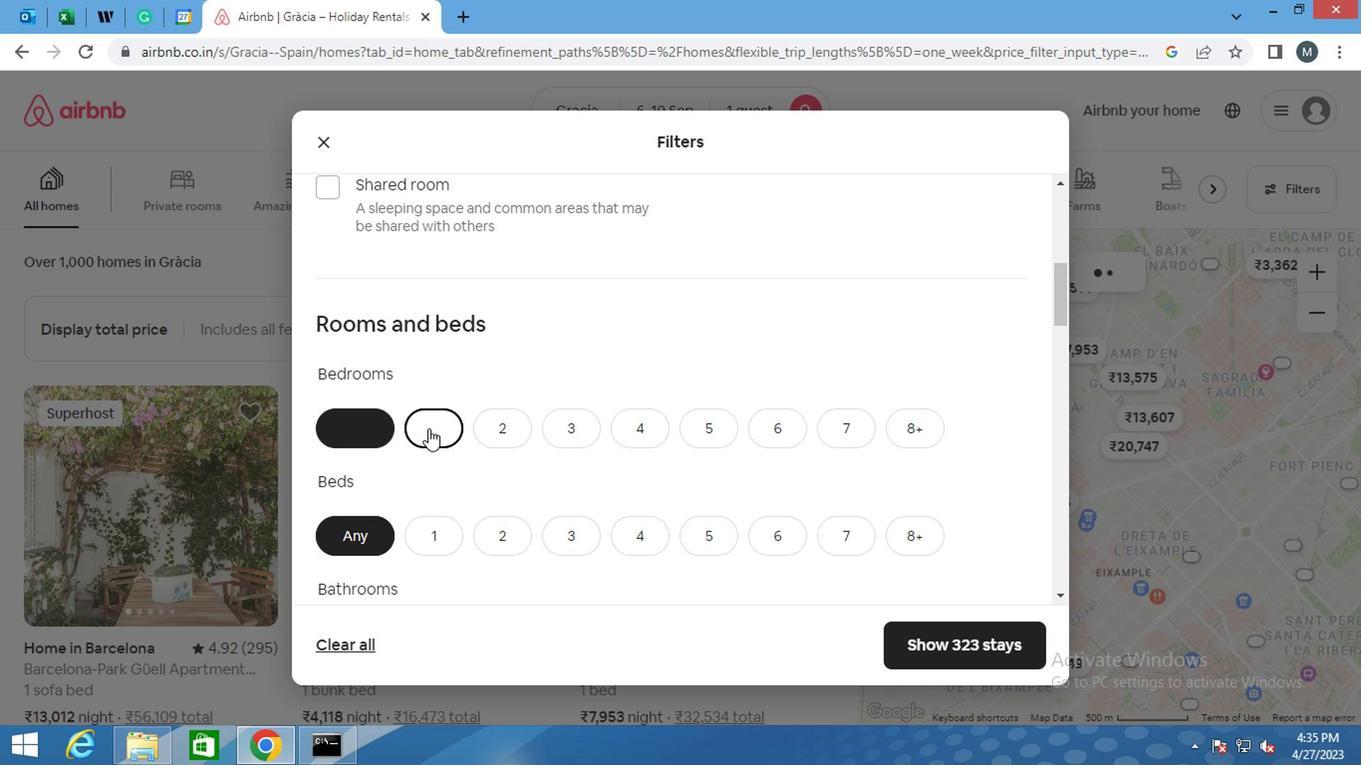 
Action: Mouse moved to (448, 430)
Screenshot: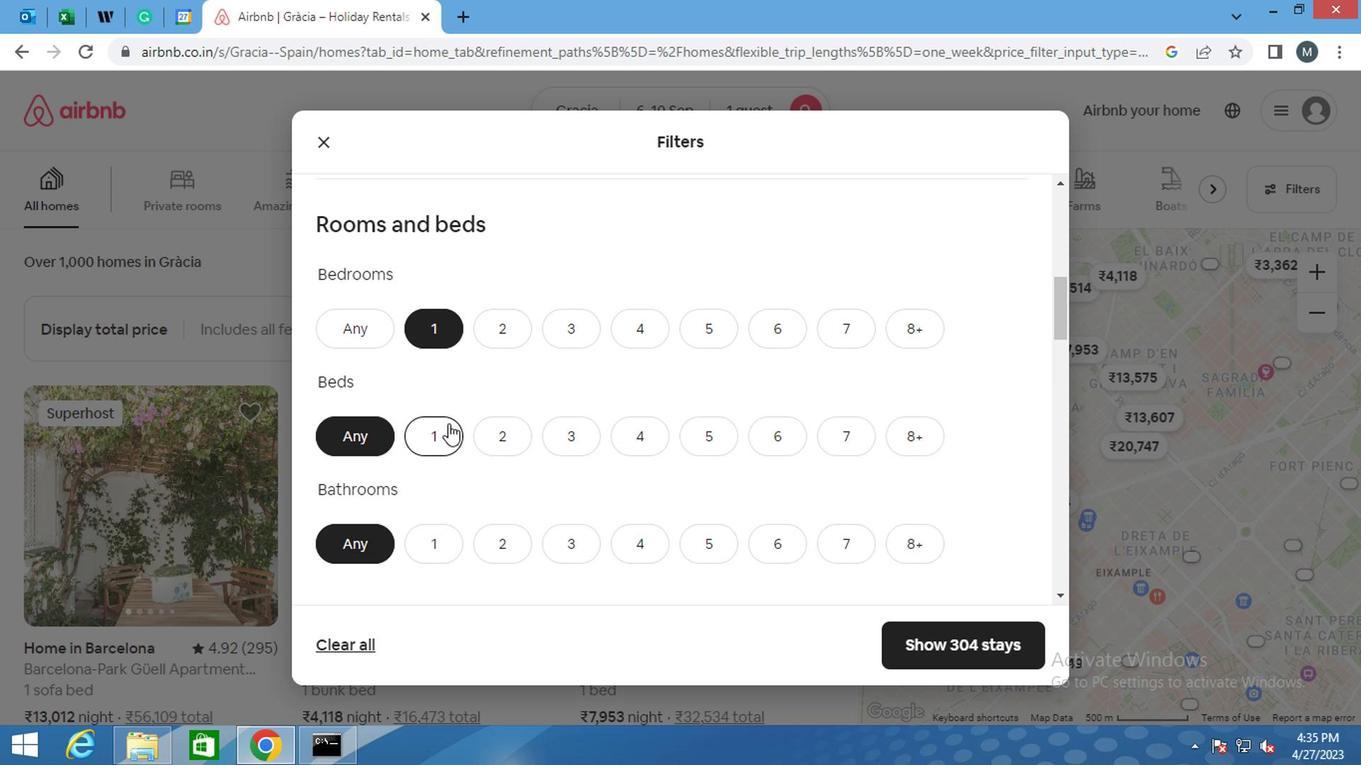 
Action: Mouse pressed left at (448, 430)
Screenshot: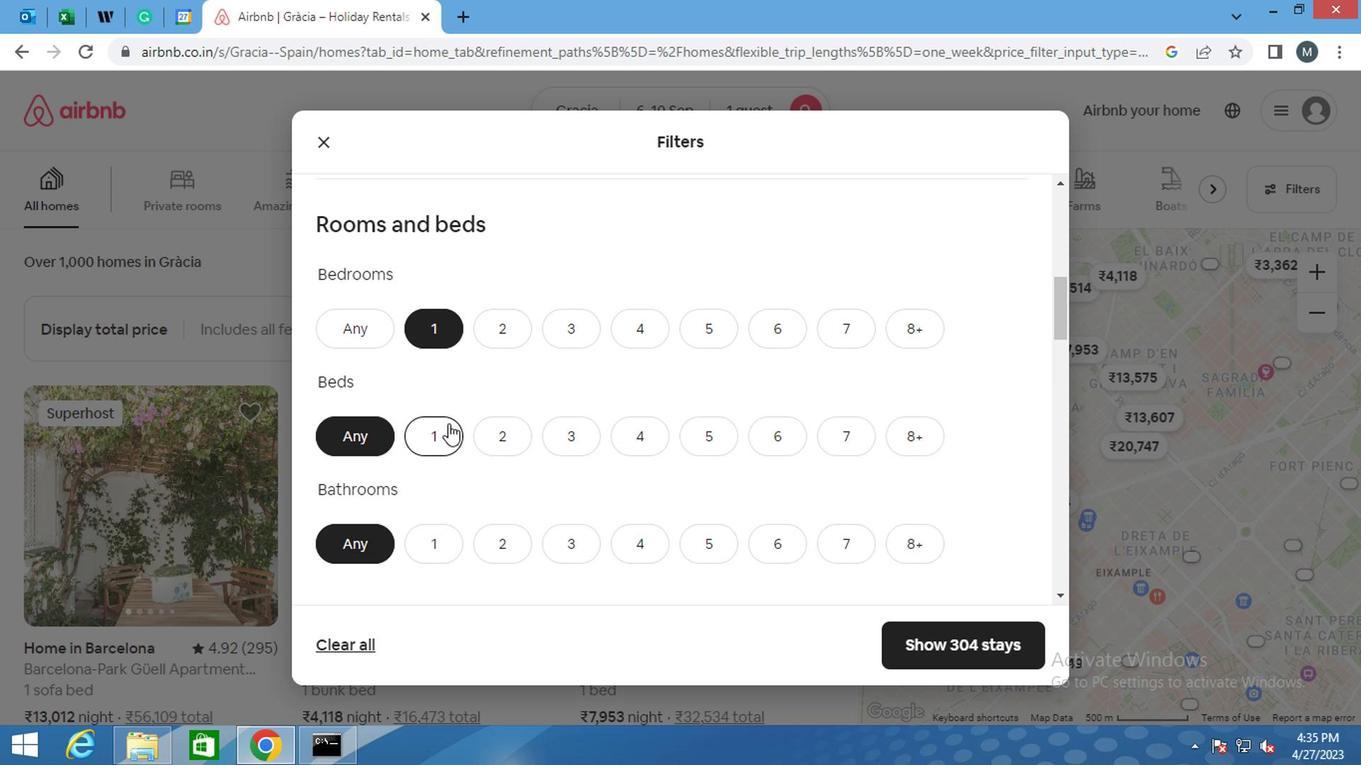 
Action: Mouse moved to (455, 428)
Screenshot: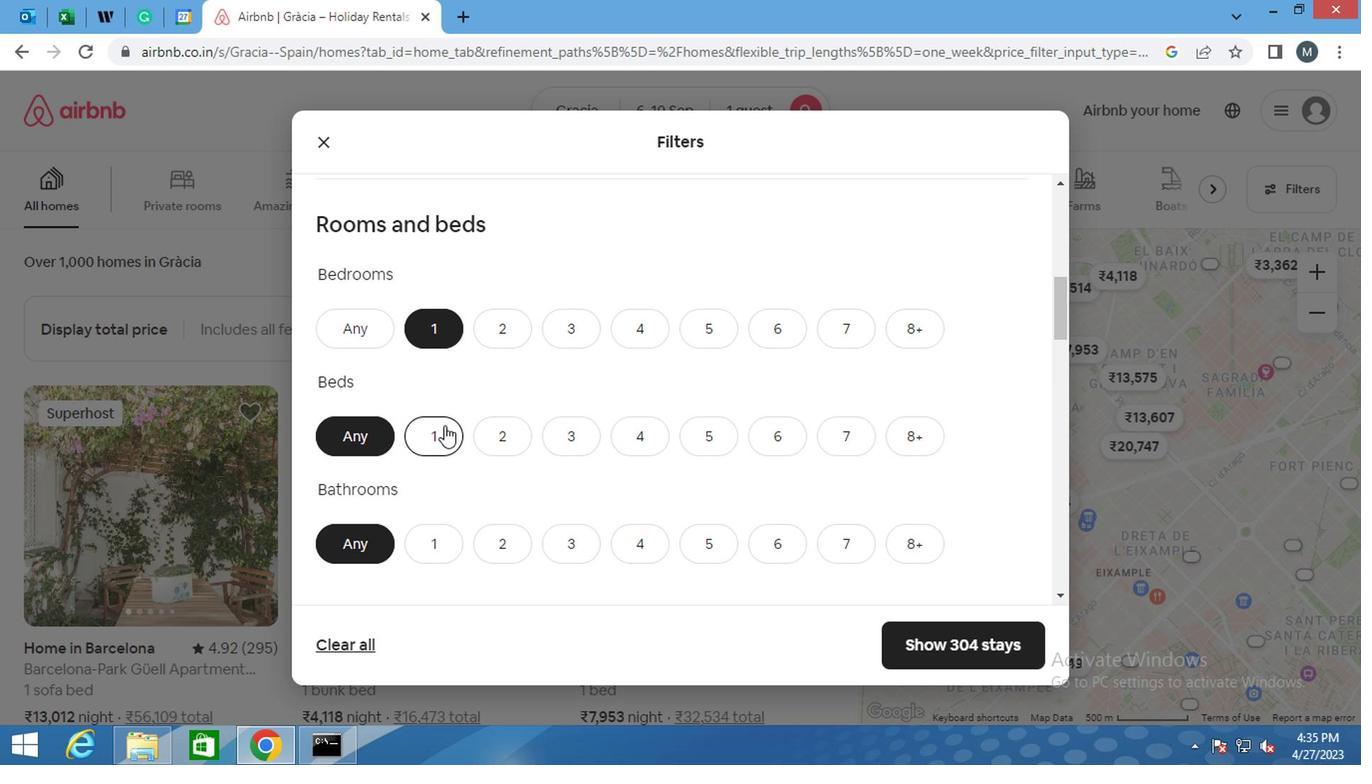 
Action: Mouse scrolled (455, 427) with delta (0, 0)
Screenshot: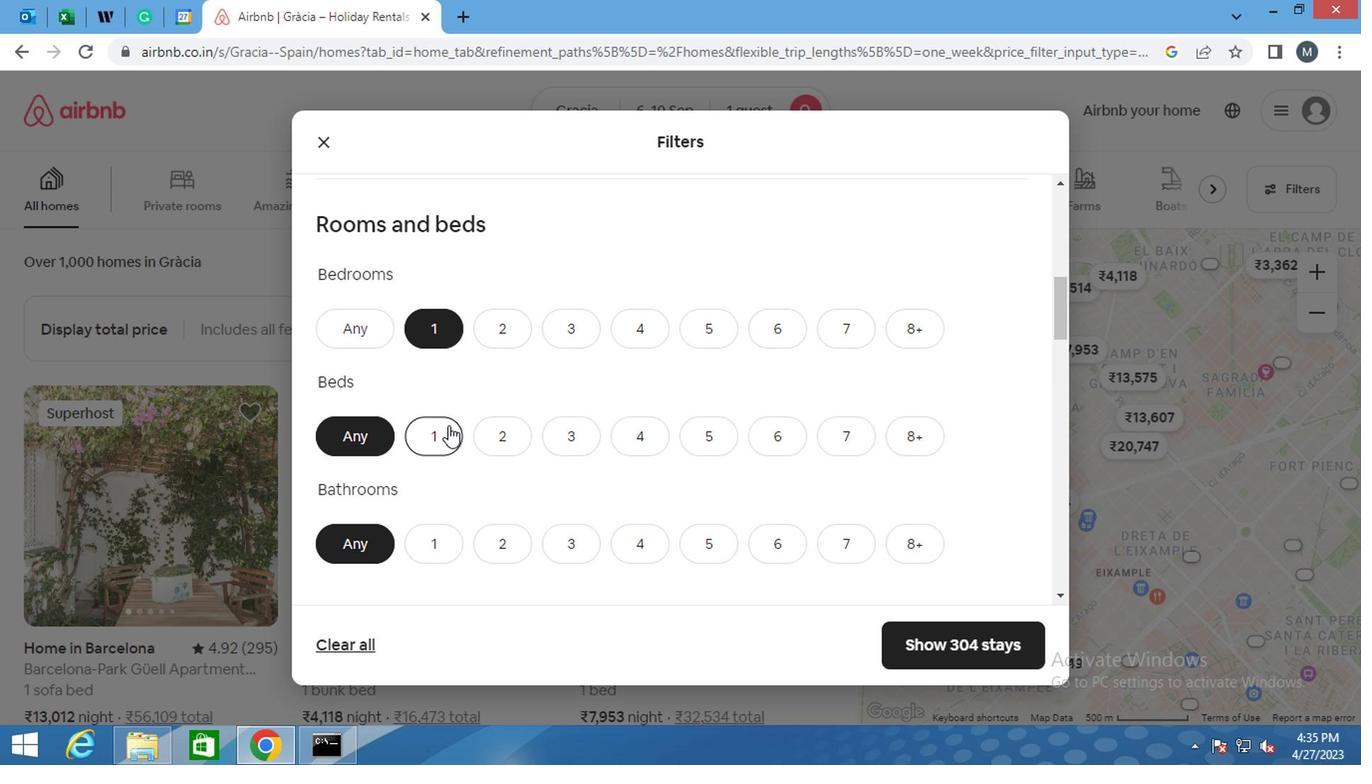 
Action: Mouse moved to (440, 438)
Screenshot: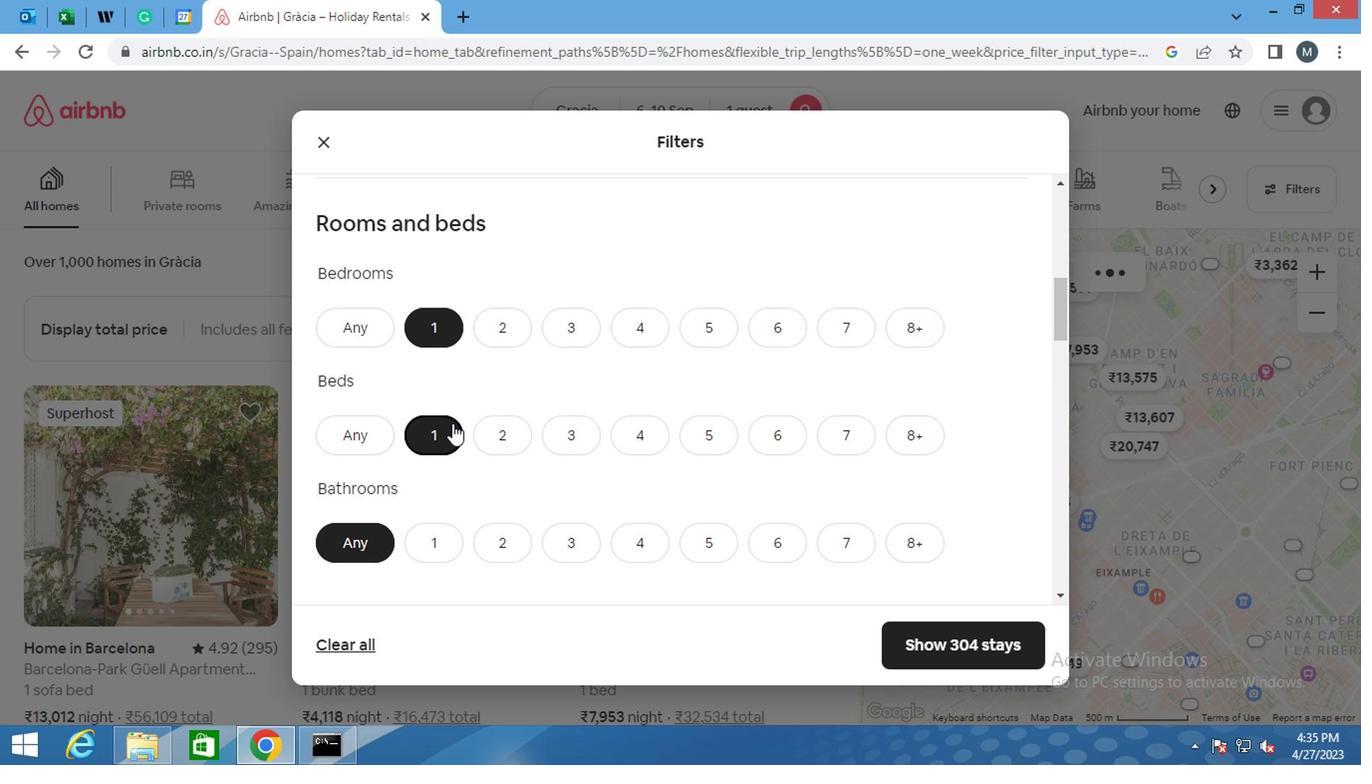 
Action: Mouse pressed left at (440, 438)
Screenshot: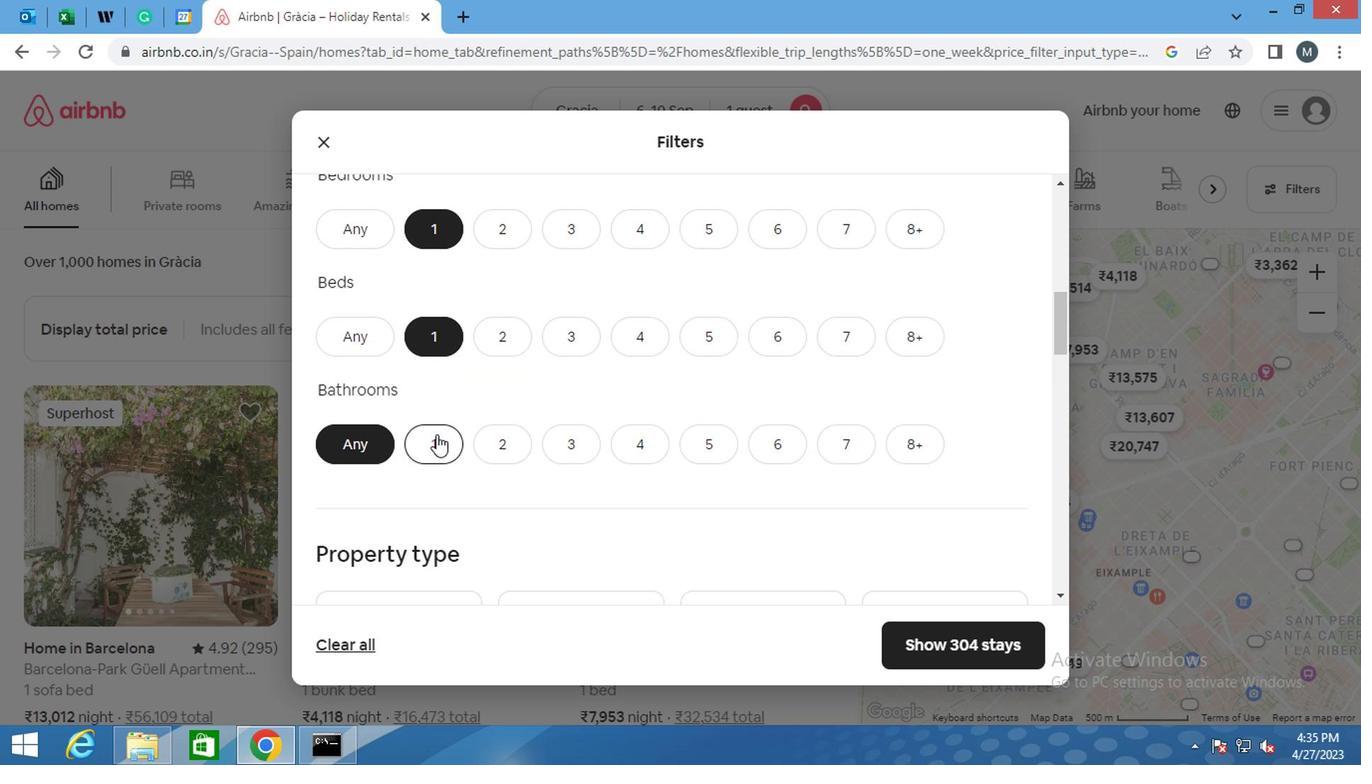 
Action: Mouse moved to (461, 393)
Screenshot: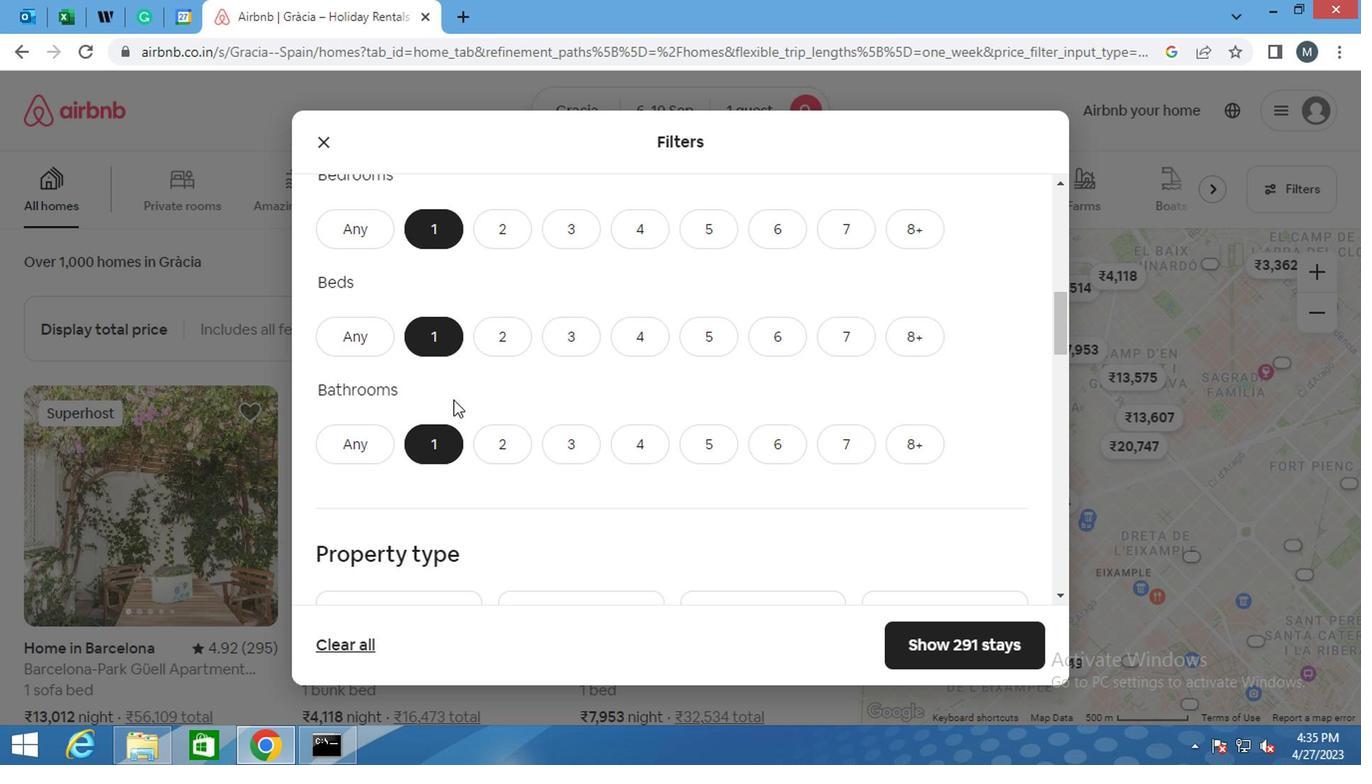
Action: Mouse scrolled (461, 392) with delta (0, 0)
Screenshot: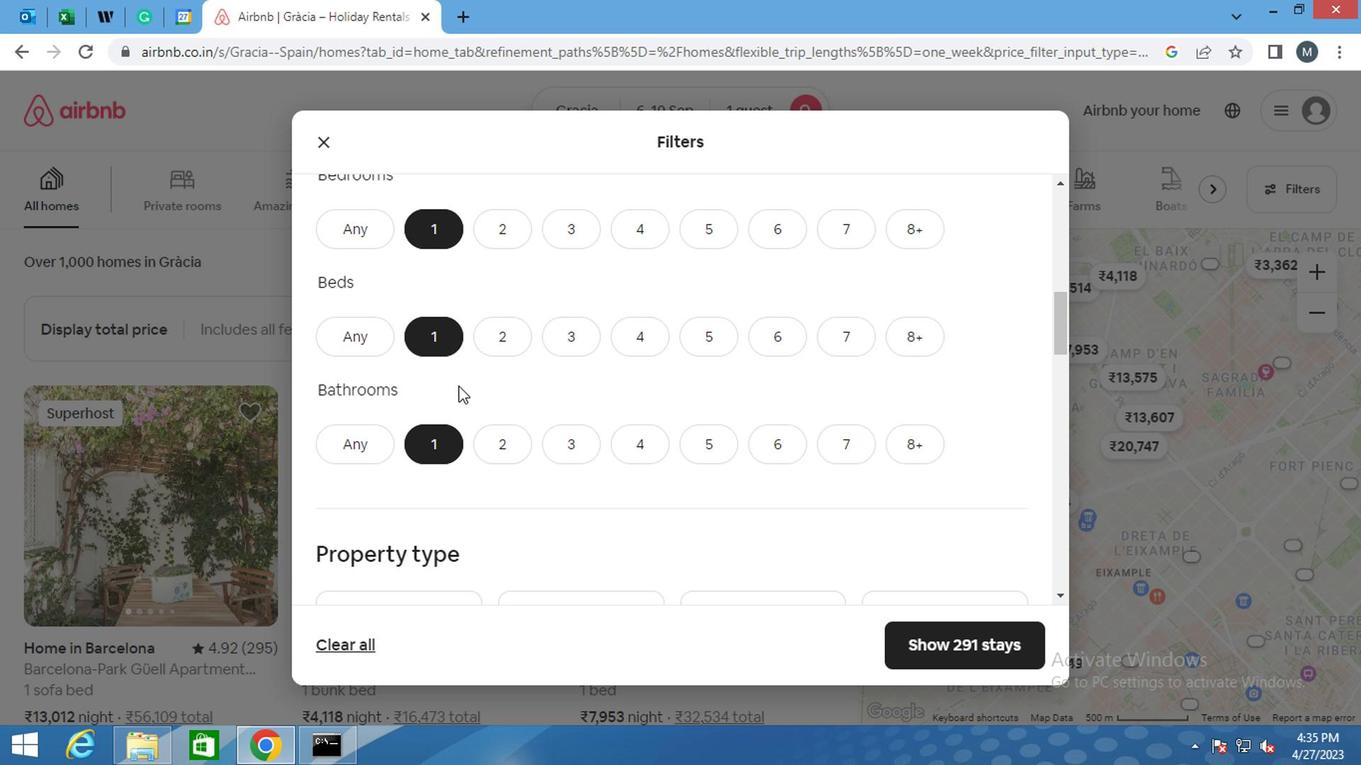 
Action: Mouse moved to (473, 363)
Screenshot: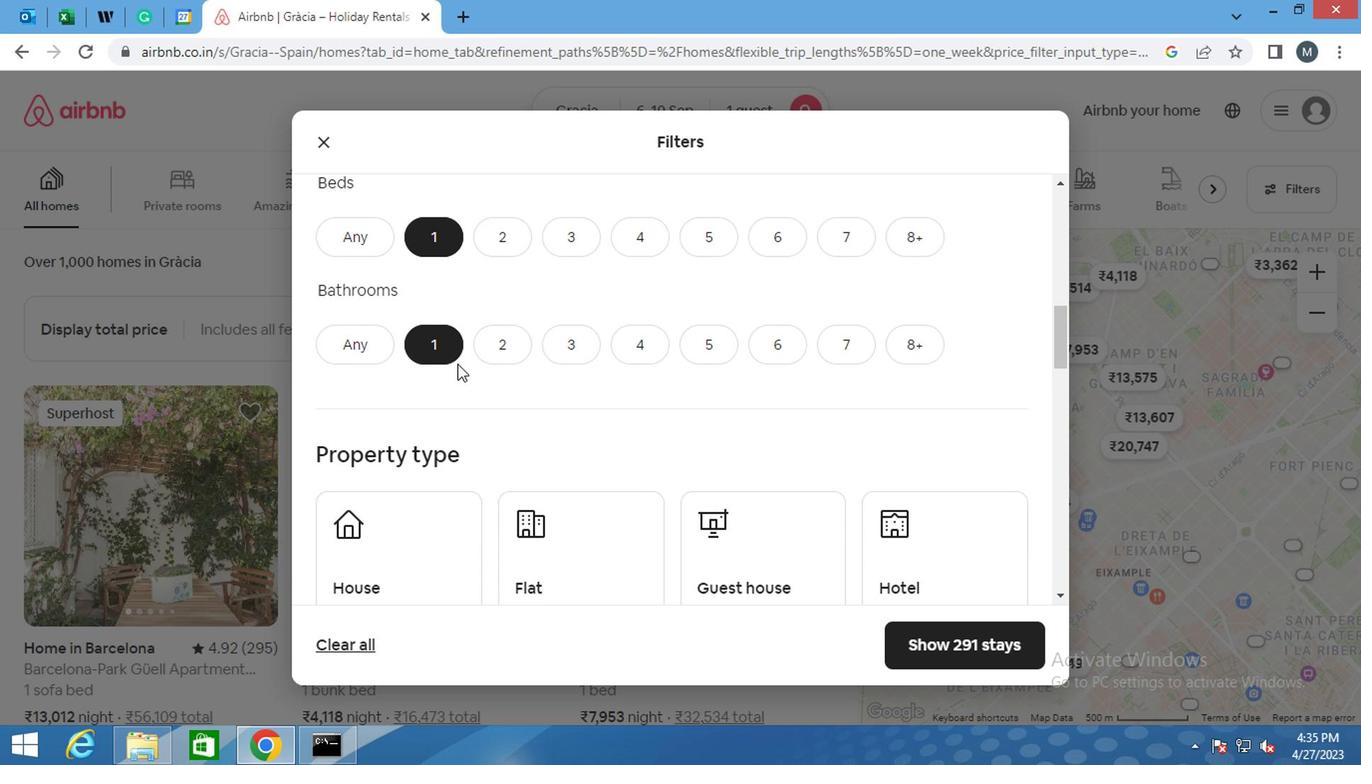 
Action: Mouse scrolled (473, 362) with delta (0, -1)
Screenshot: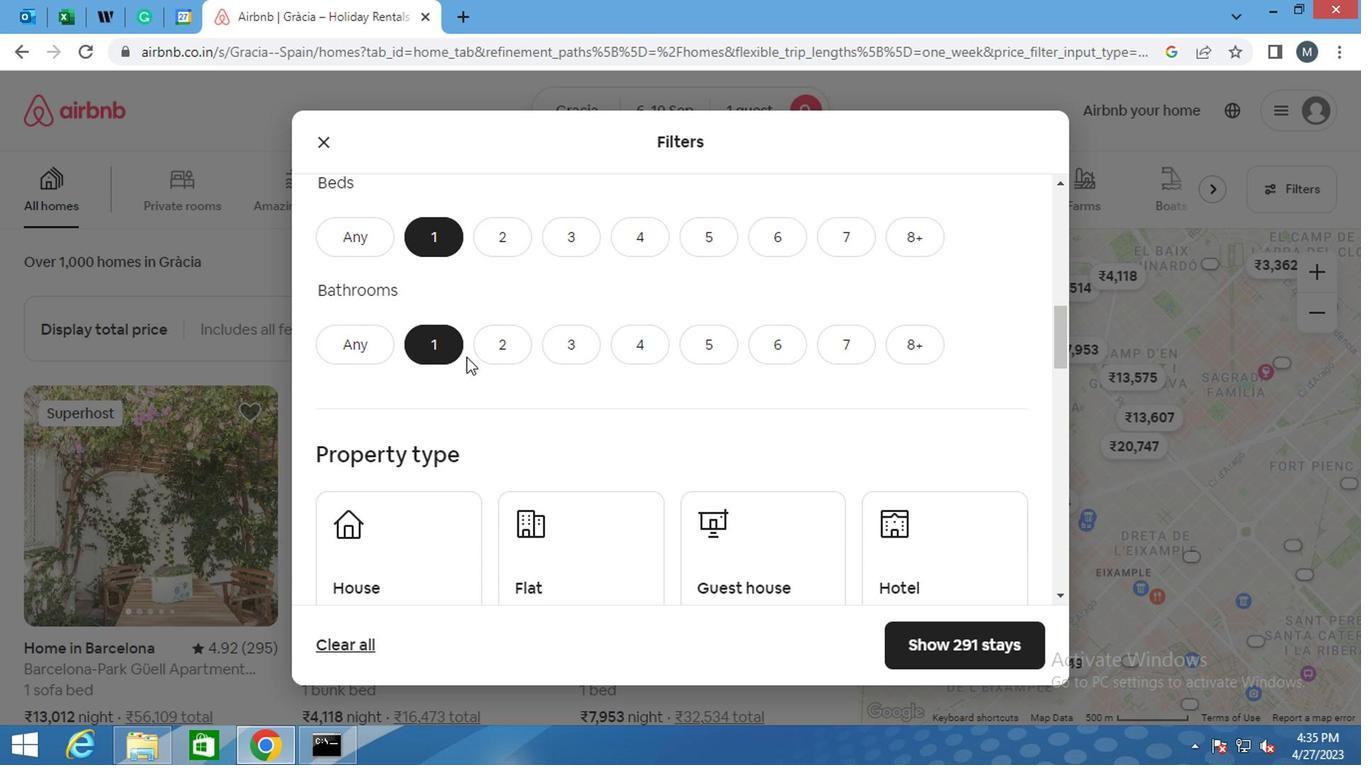 
Action: Mouse moved to (470, 367)
Screenshot: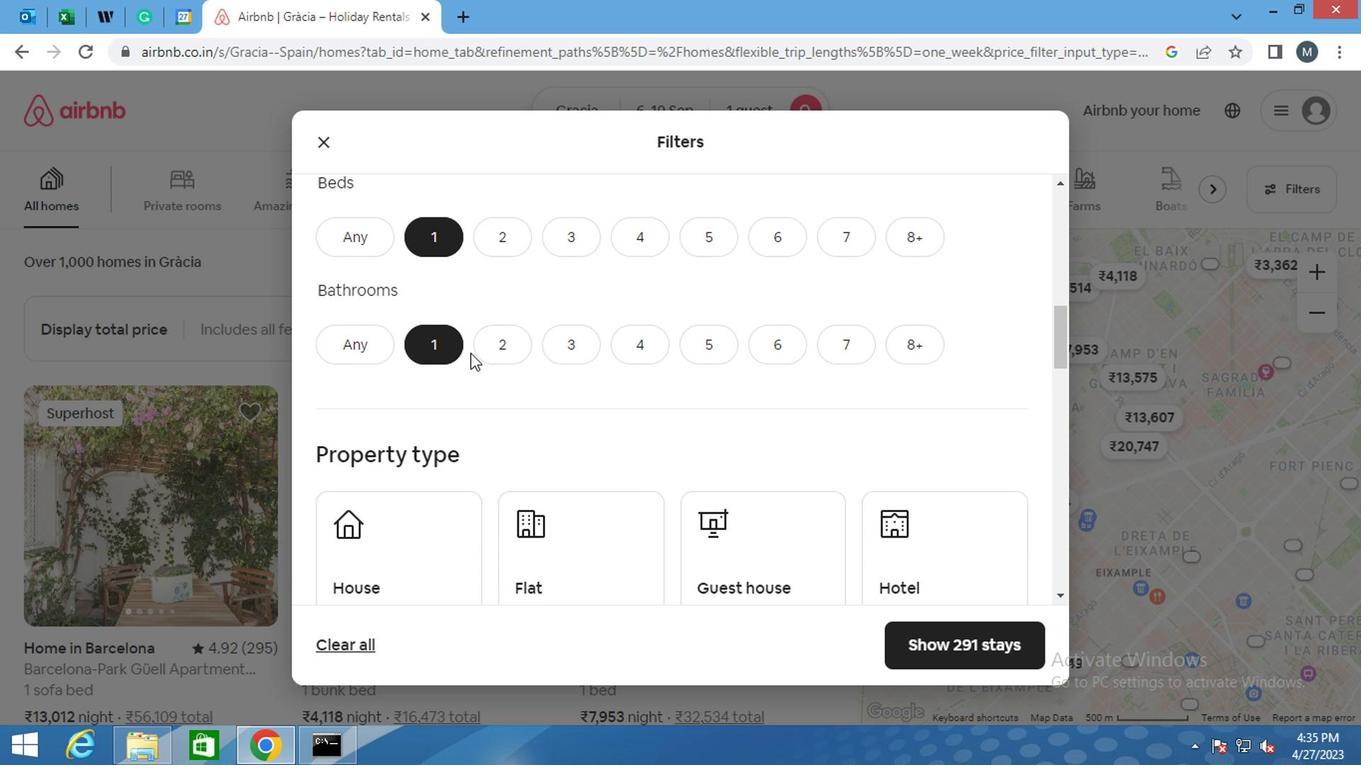 
Action: Mouse scrolled (470, 366) with delta (0, 0)
Screenshot: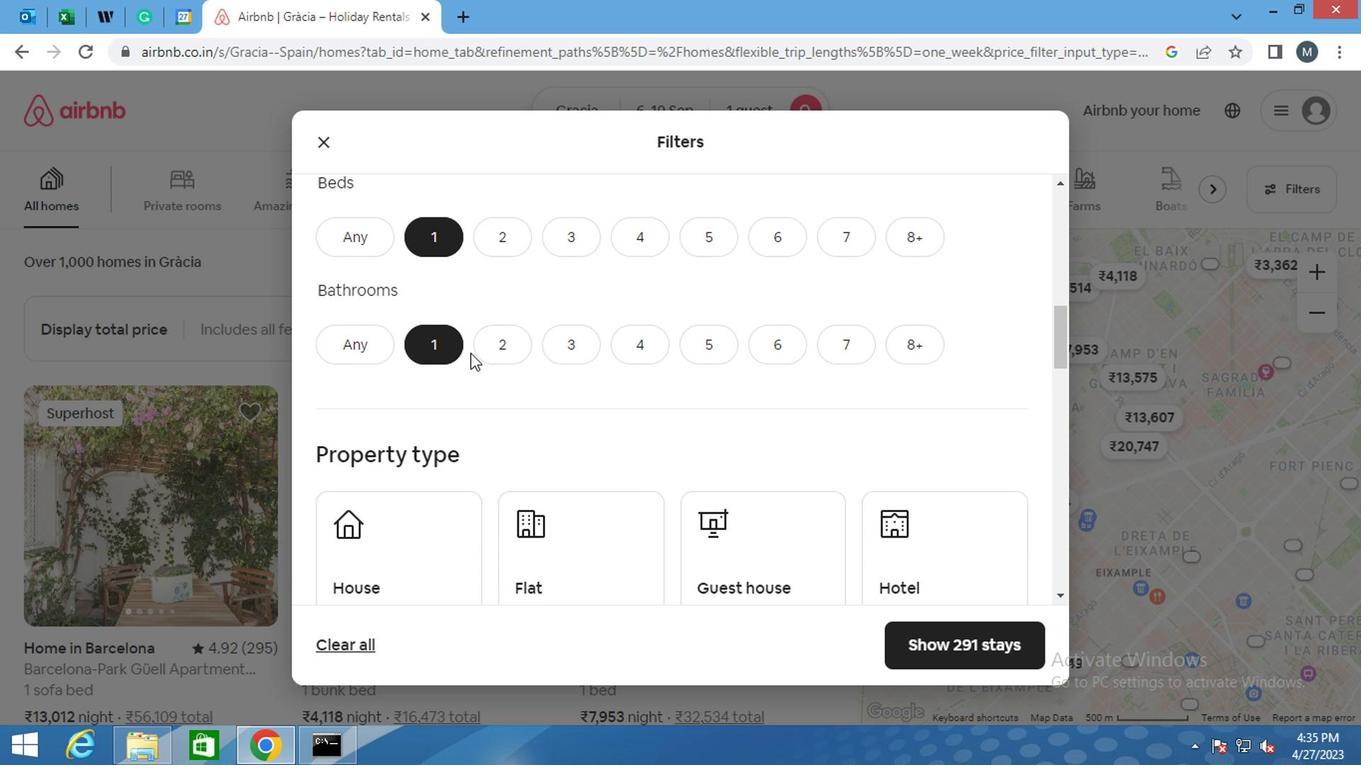 
Action: Mouse moved to (446, 393)
Screenshot: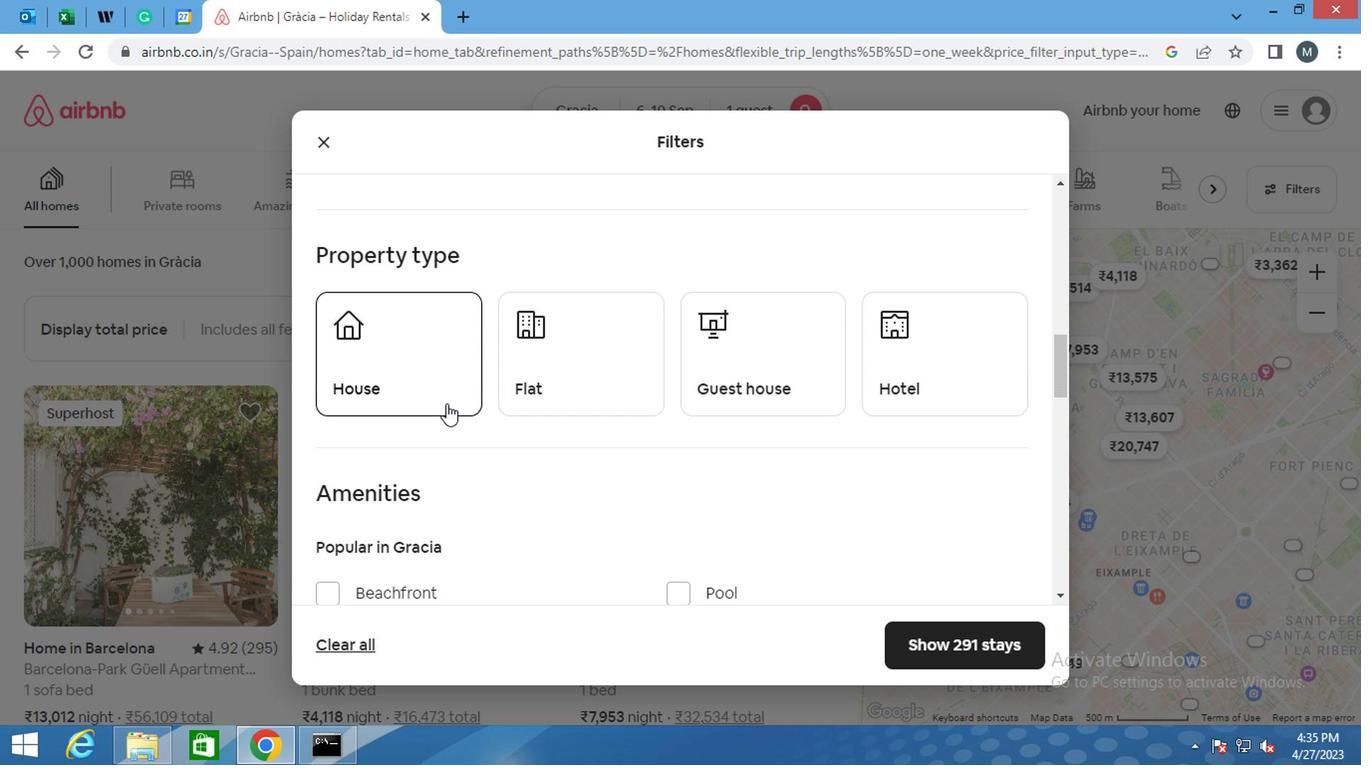 
Action: Mouse pressed left at (446, 393)
Screenshot: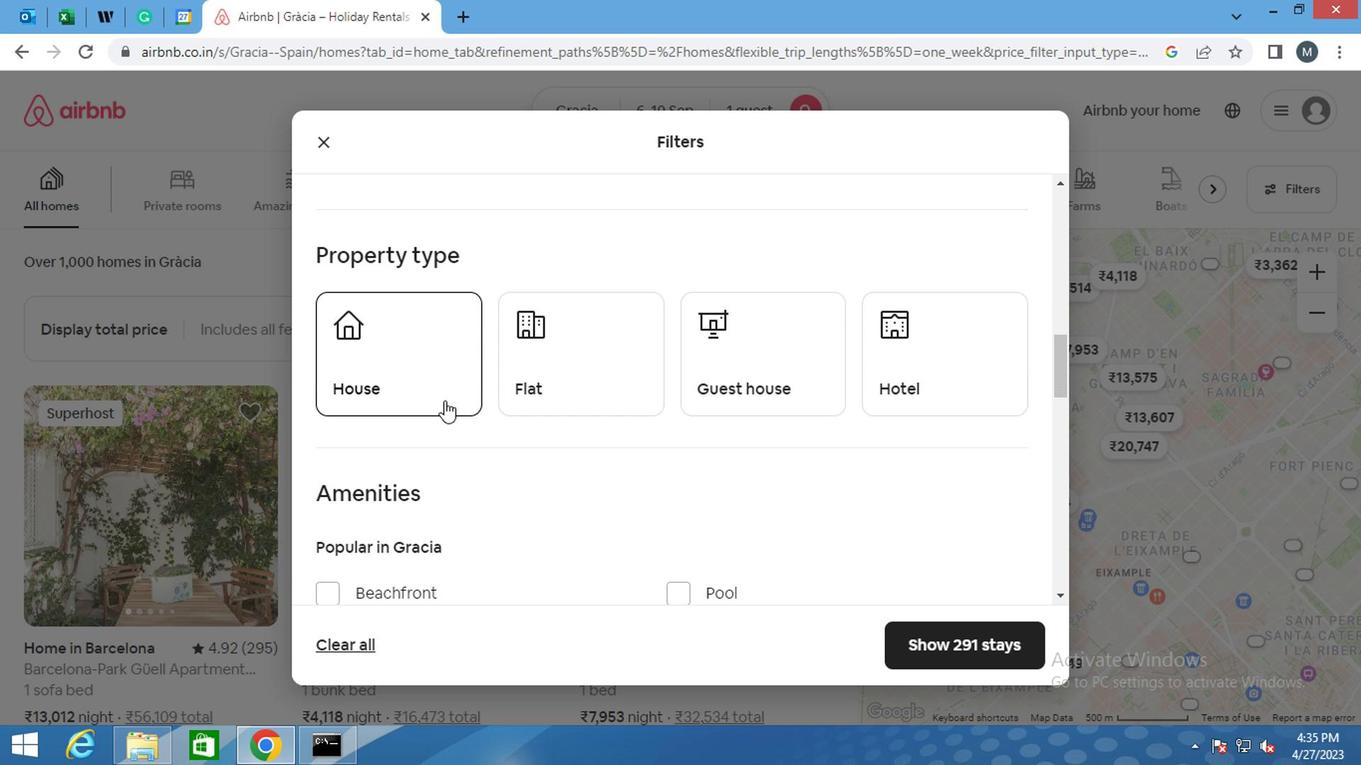 
Action: Mouse moved to (530, 396)
Screenshot: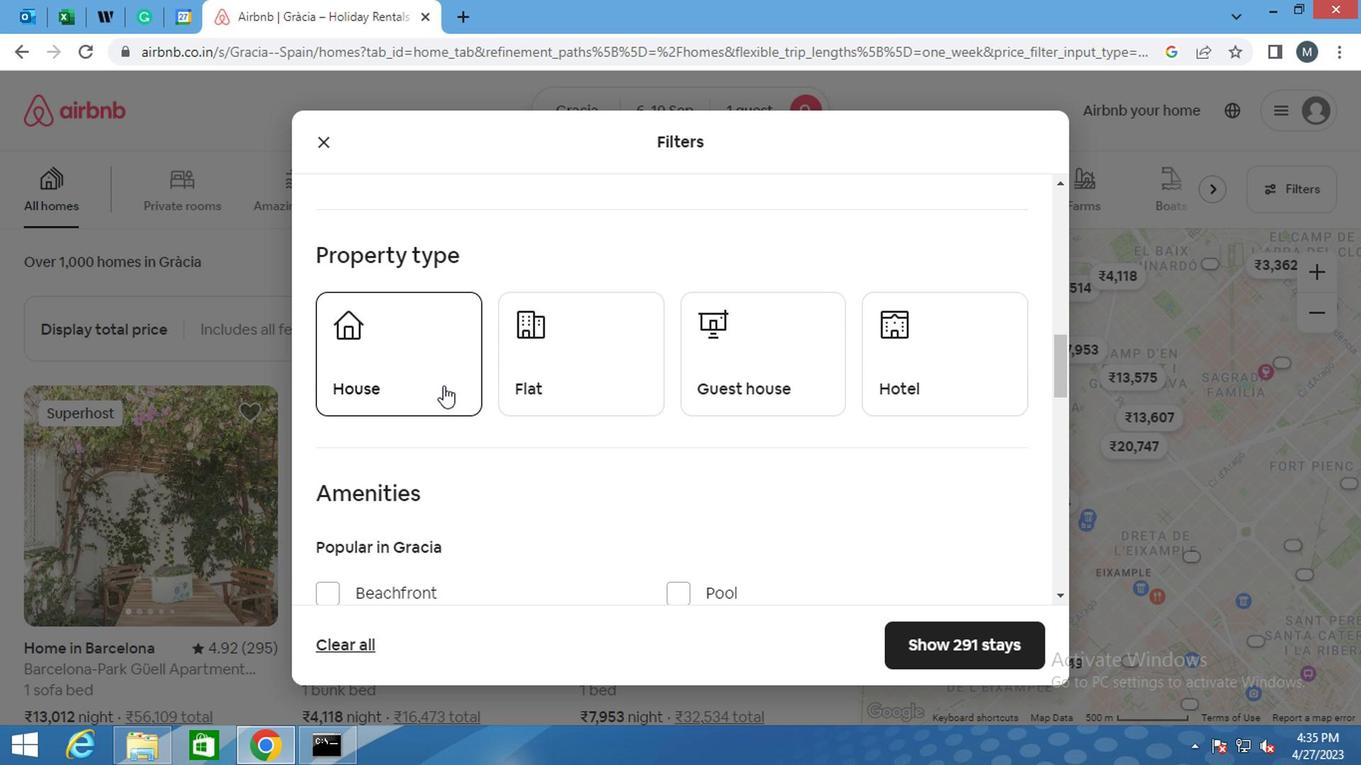
Action: Mouse pressed left at (530, 396)
Screenshot: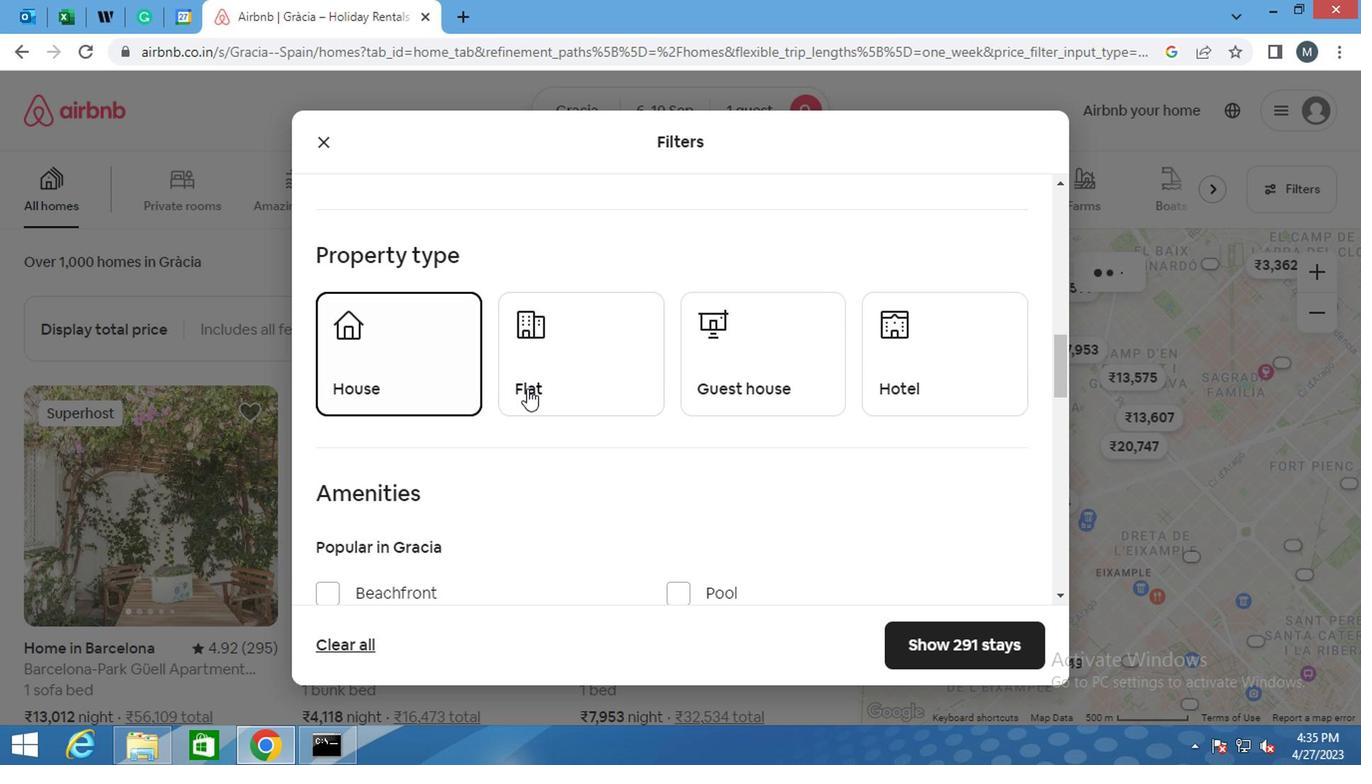 
Action: Mouse moved to (778, 389)
Screenshot: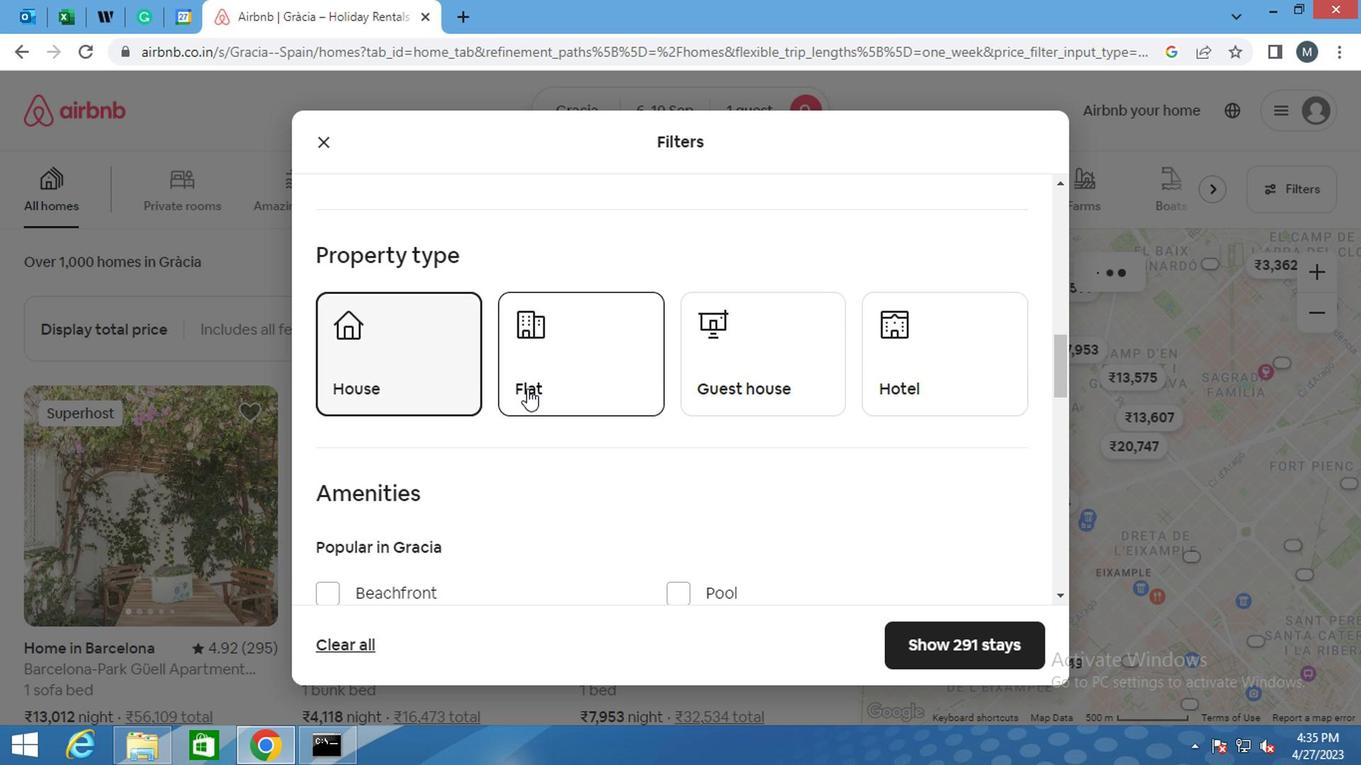 
Action: Mouse pressed left at (778, 389)
Screenshot: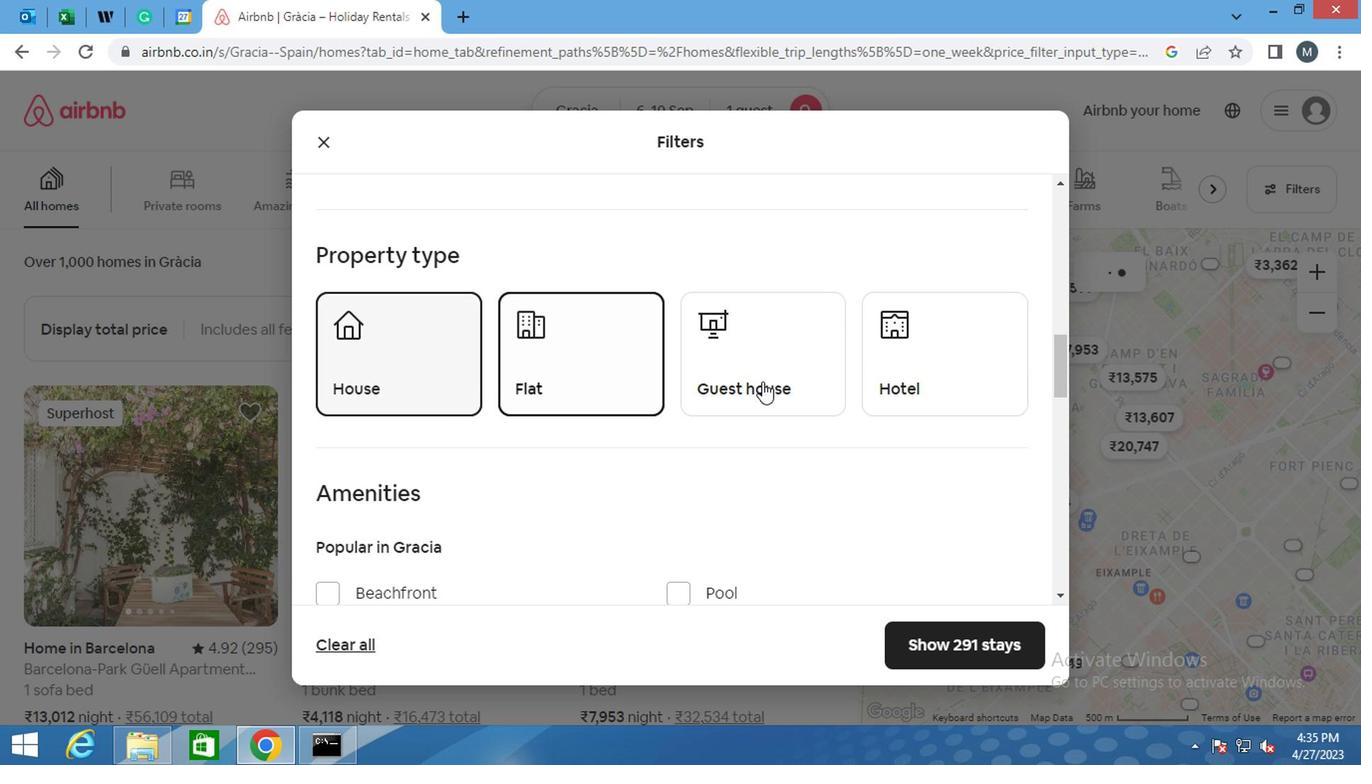 
Action: Mouse moved to (863, 377)
Screenshot: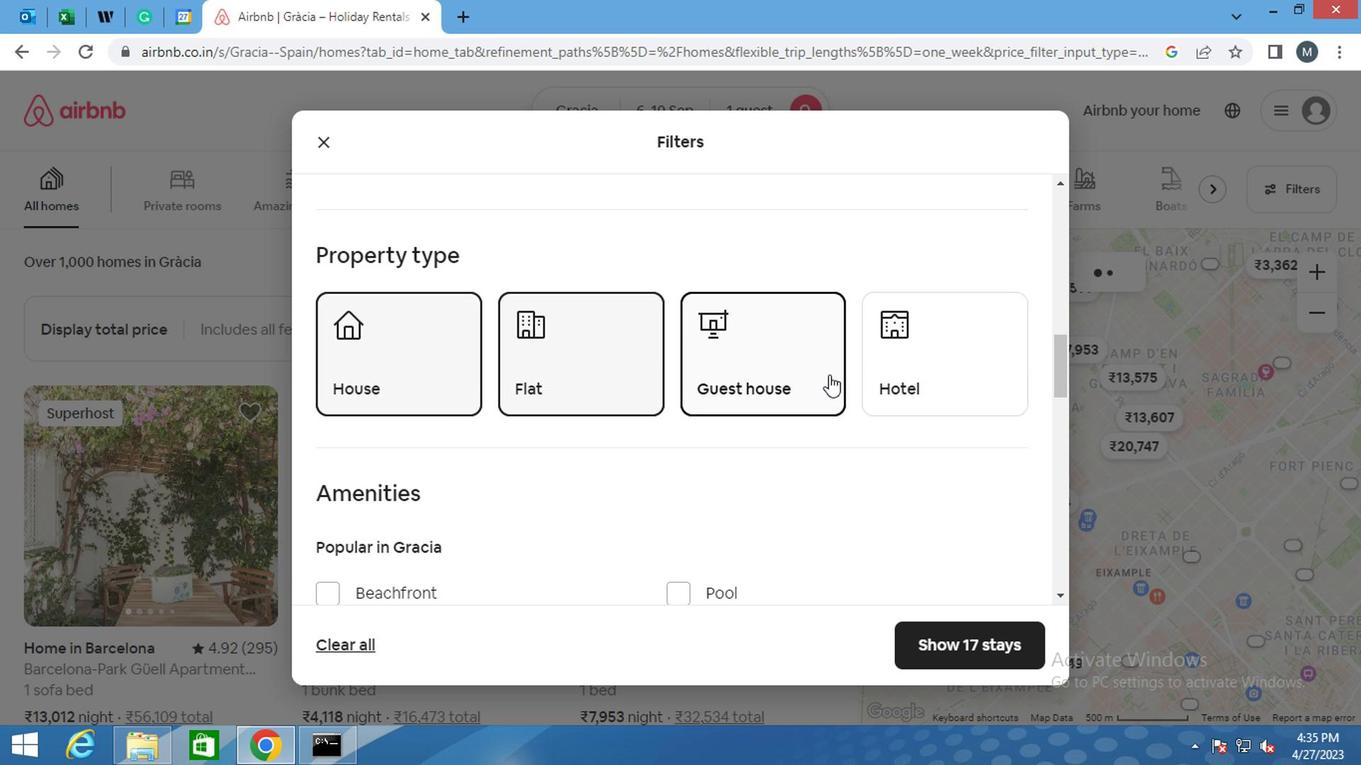 
Action: Mouse pressed left at (863, 377)
Screenshot: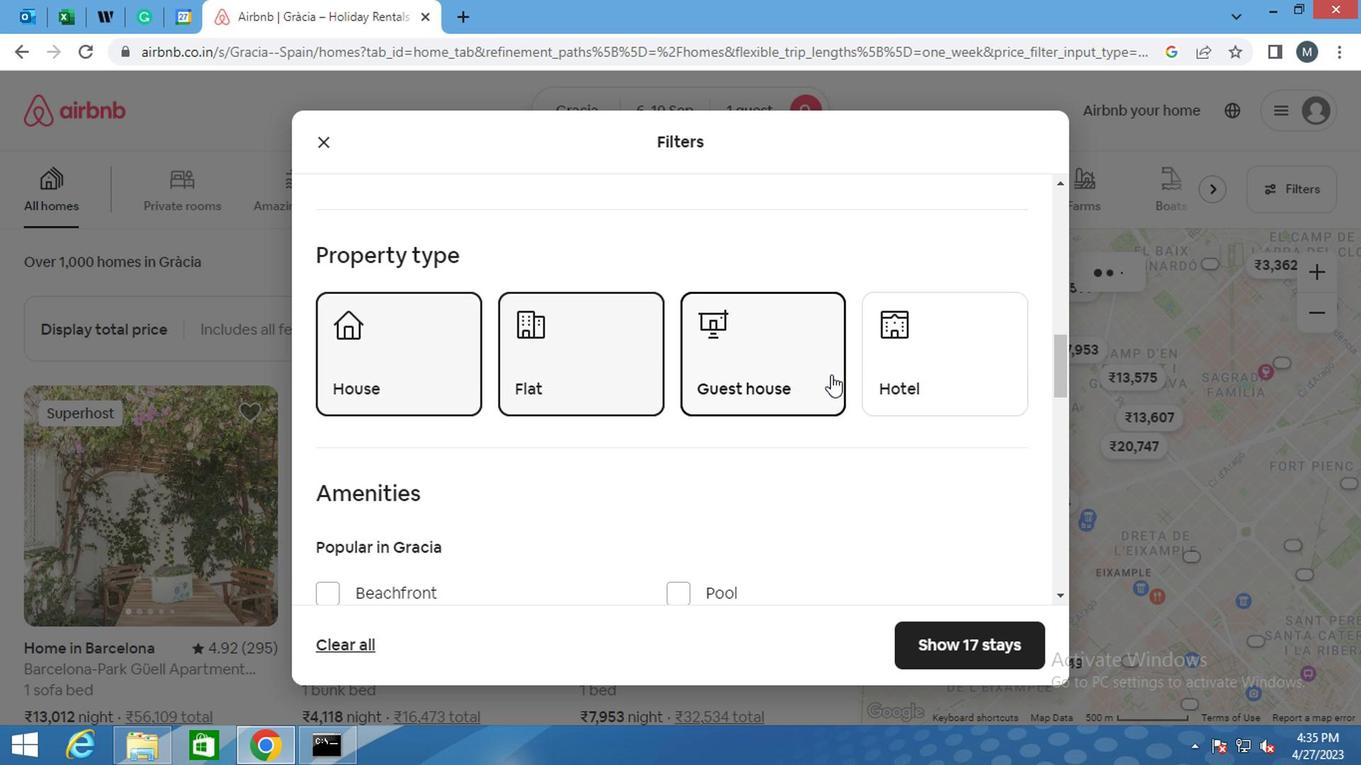 
Action: Mouse moved to (536, 390)
Screenshot: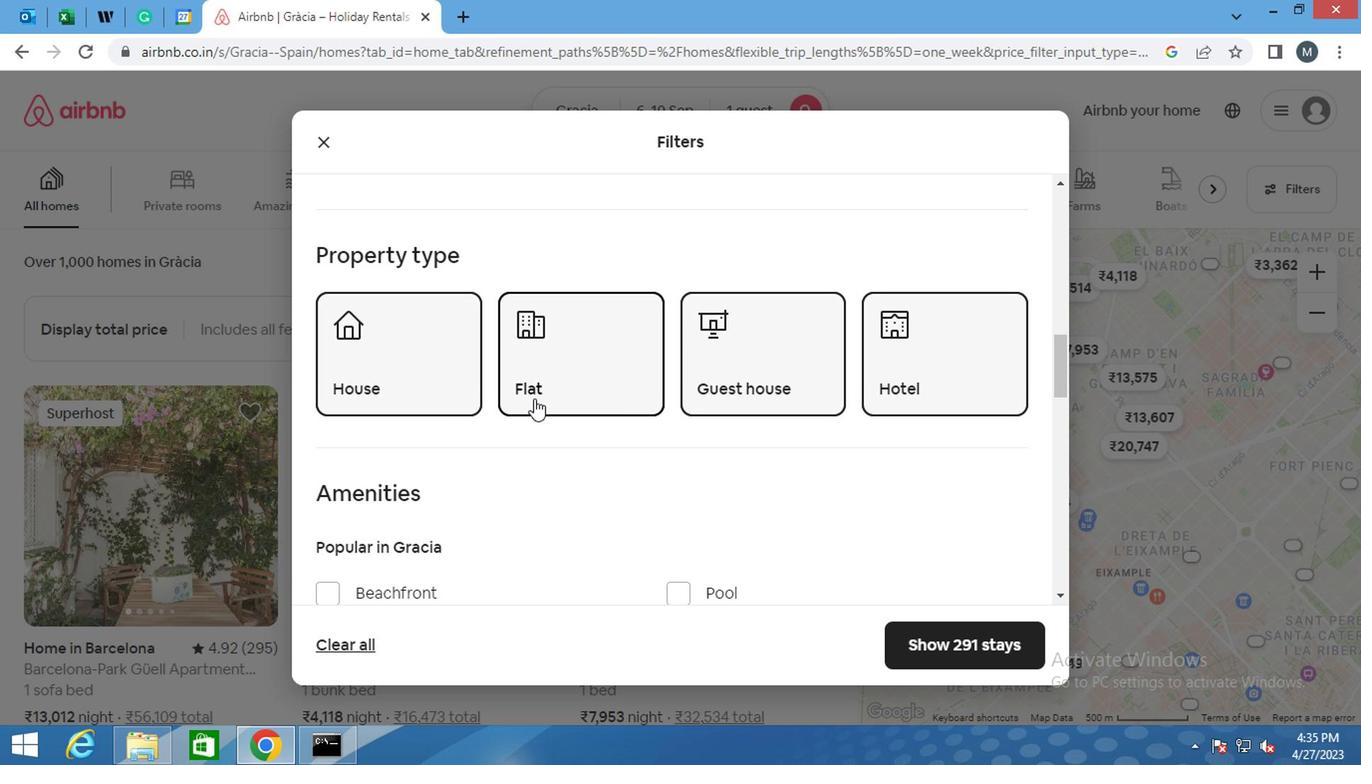 
Action: Mouse scrolled (536, 390) with delta (0, 0)
Screenshot: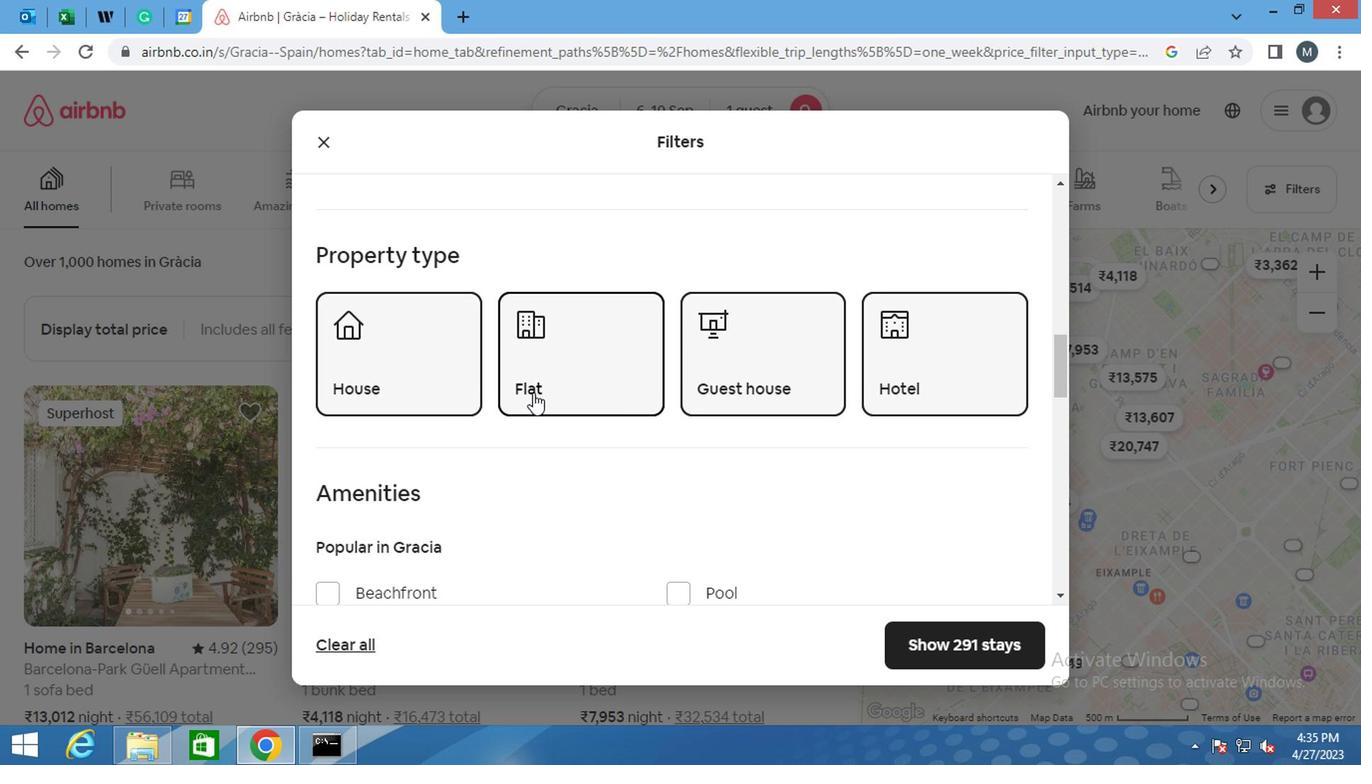 
Action: Mouse moved to (535, 390)
Screenshot: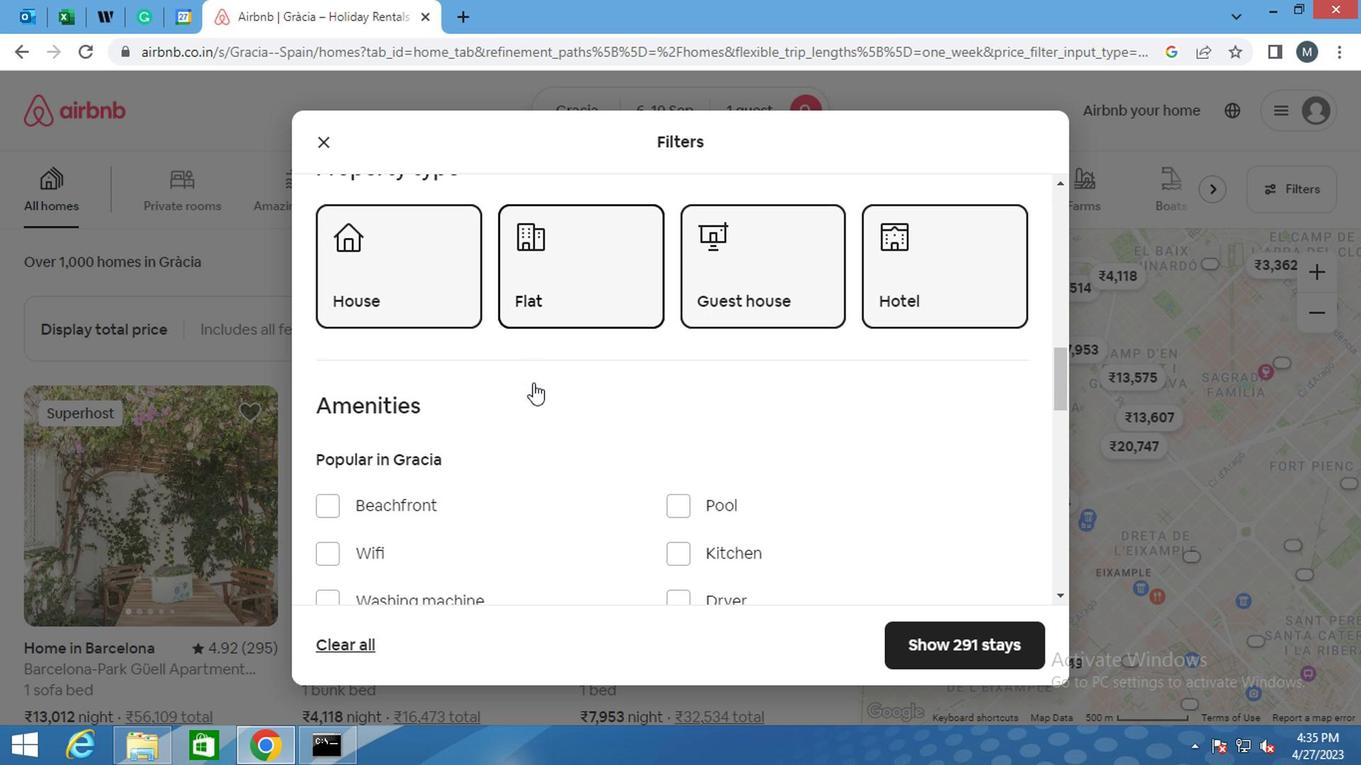 
Action: Mouse scrolled (535, 390) with delta (0, 0)
Screenshot: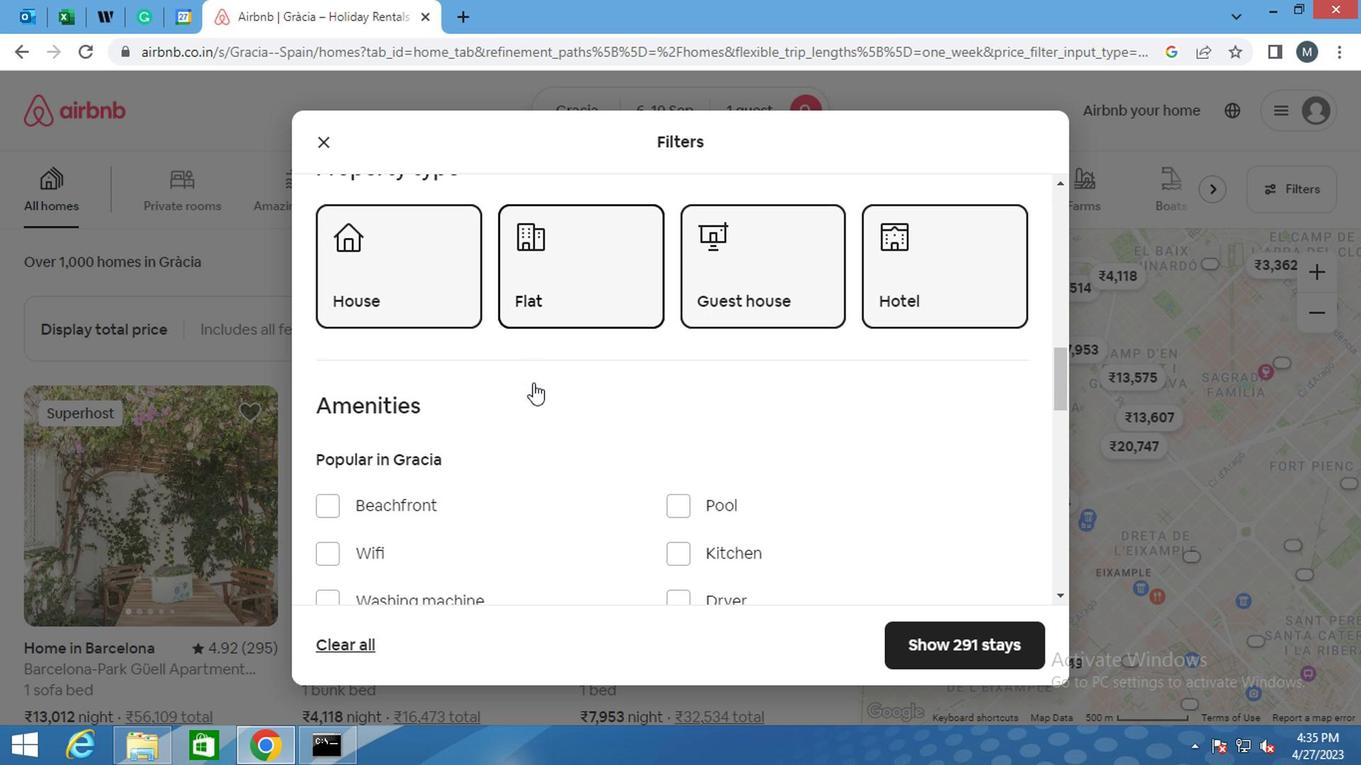 
Action: Mouse moved to (331, 494)
Screenshot: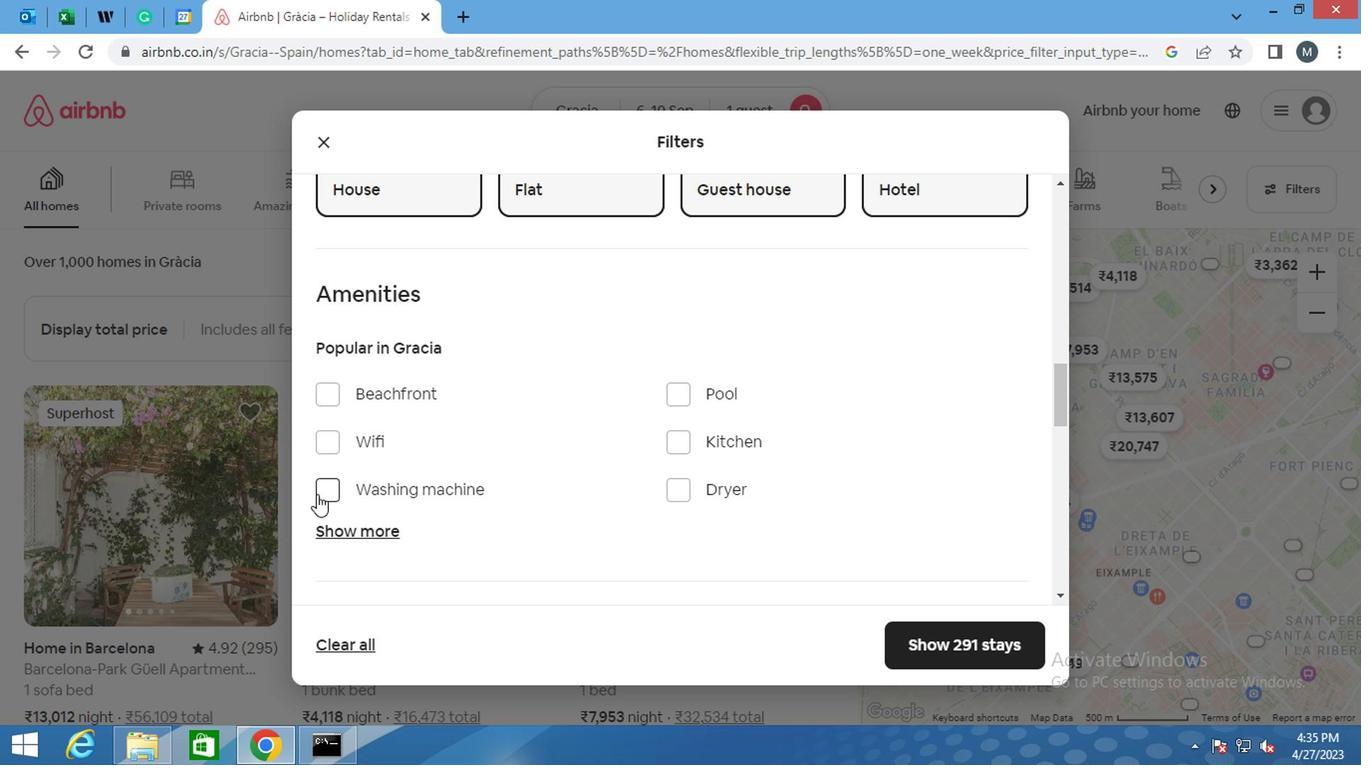 
Action: Mouse pressed left at (331, 494)
Screenshot: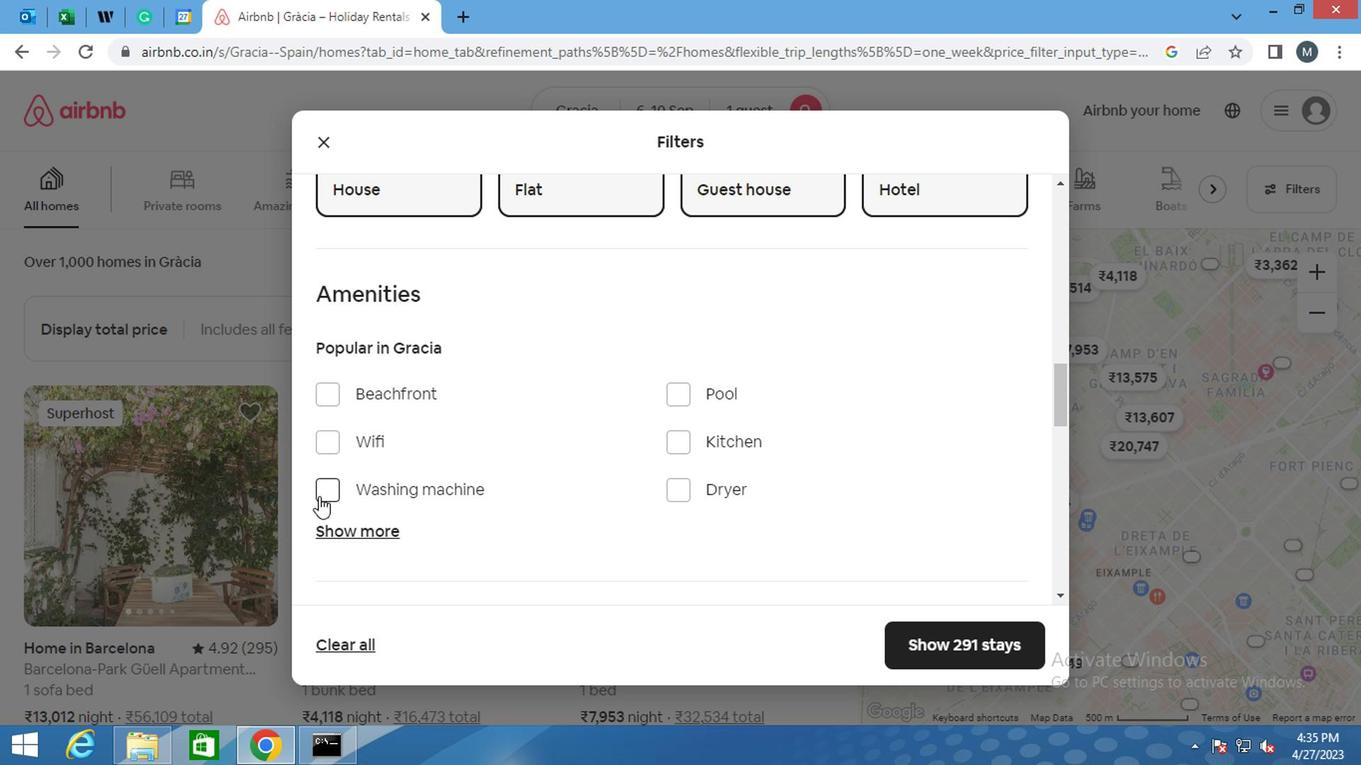 
Action: Mouse moved to (503, 450)
Screenshot: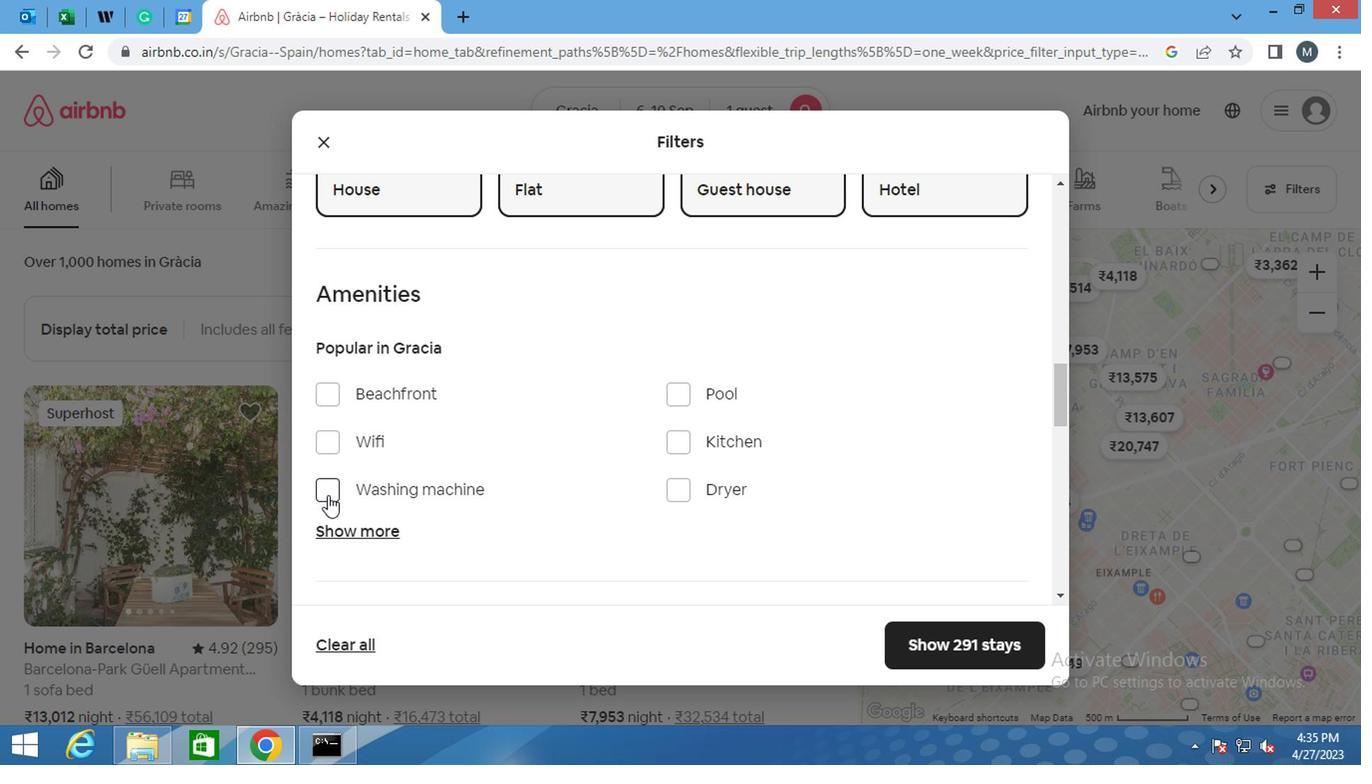 
Action: Mouse scrolled (503, 449) with delta (0, 0)
Screenshot: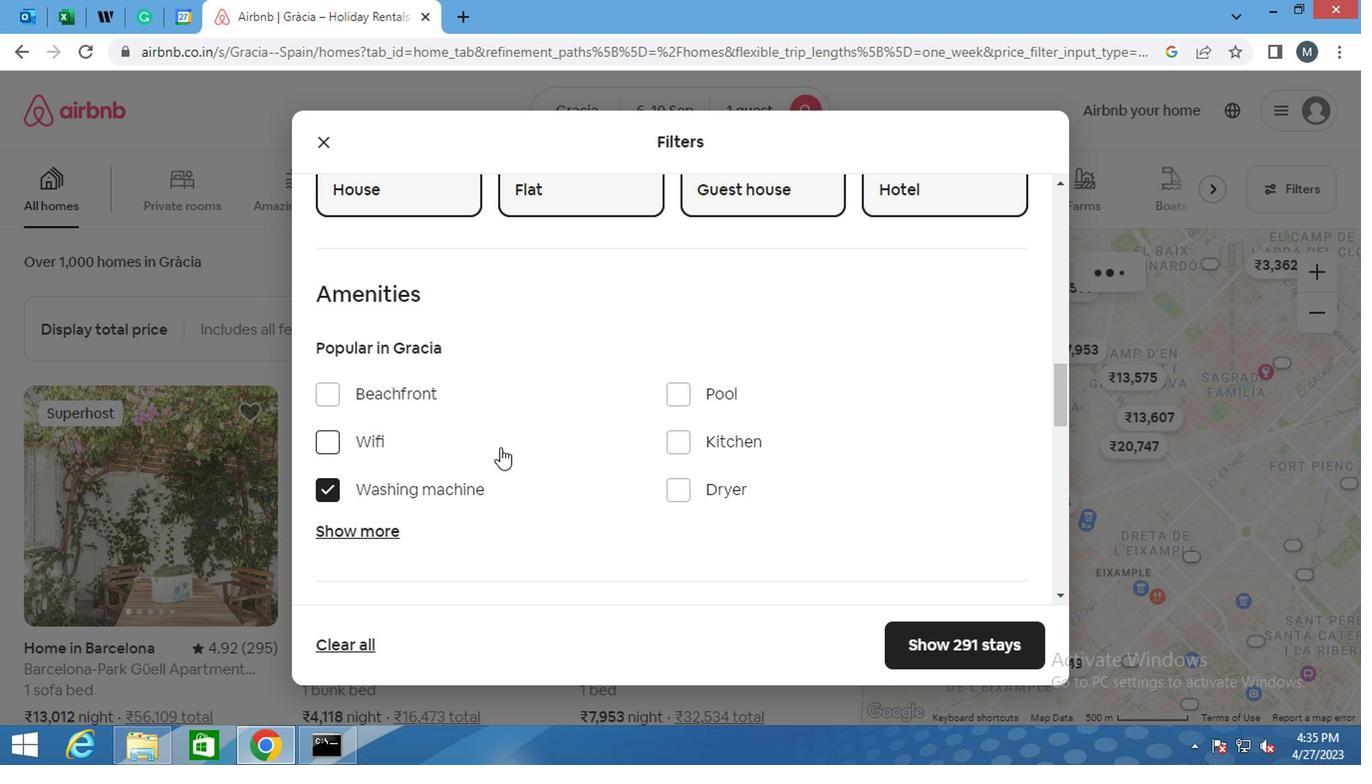 
Action: Mouse moved to (498, 441)
Screenshot: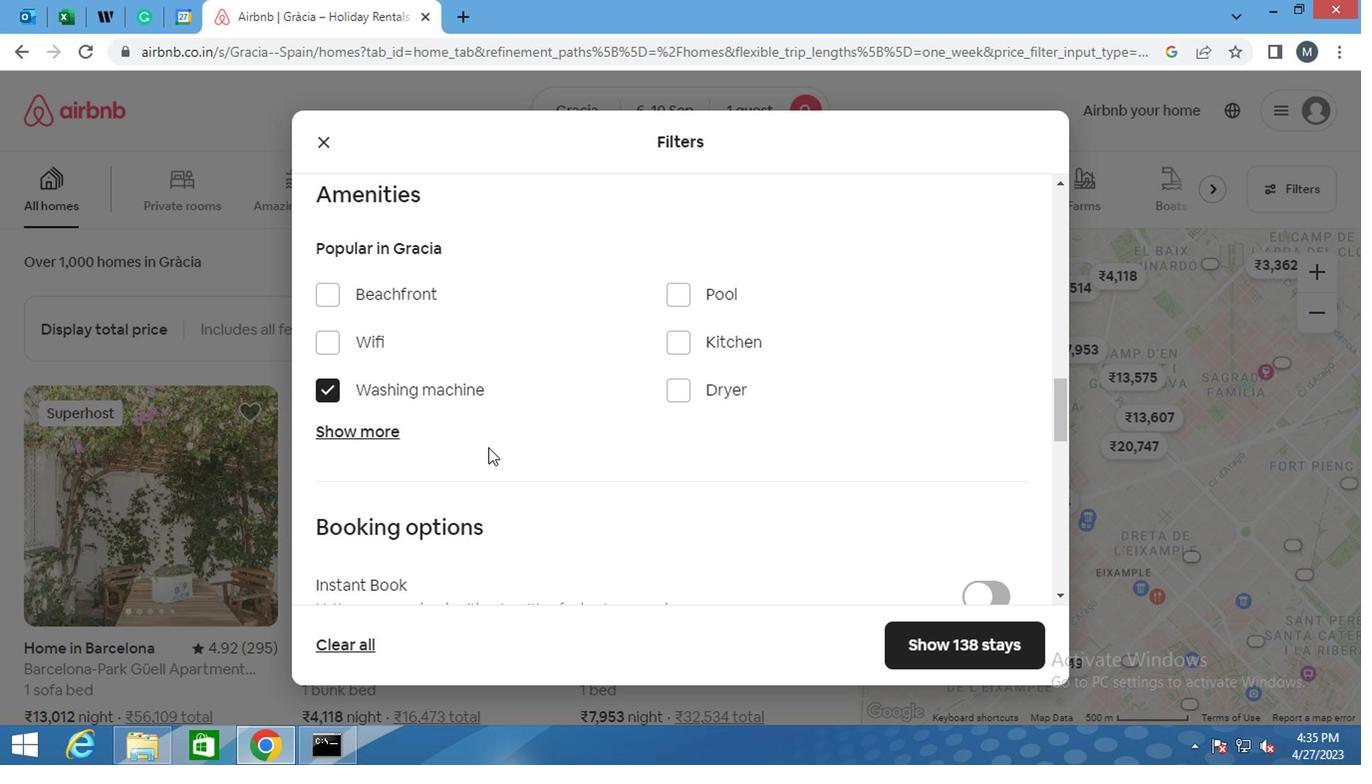 
Action: Mouse scrolled (498, 441) with delta (0, 0)
Screenshot: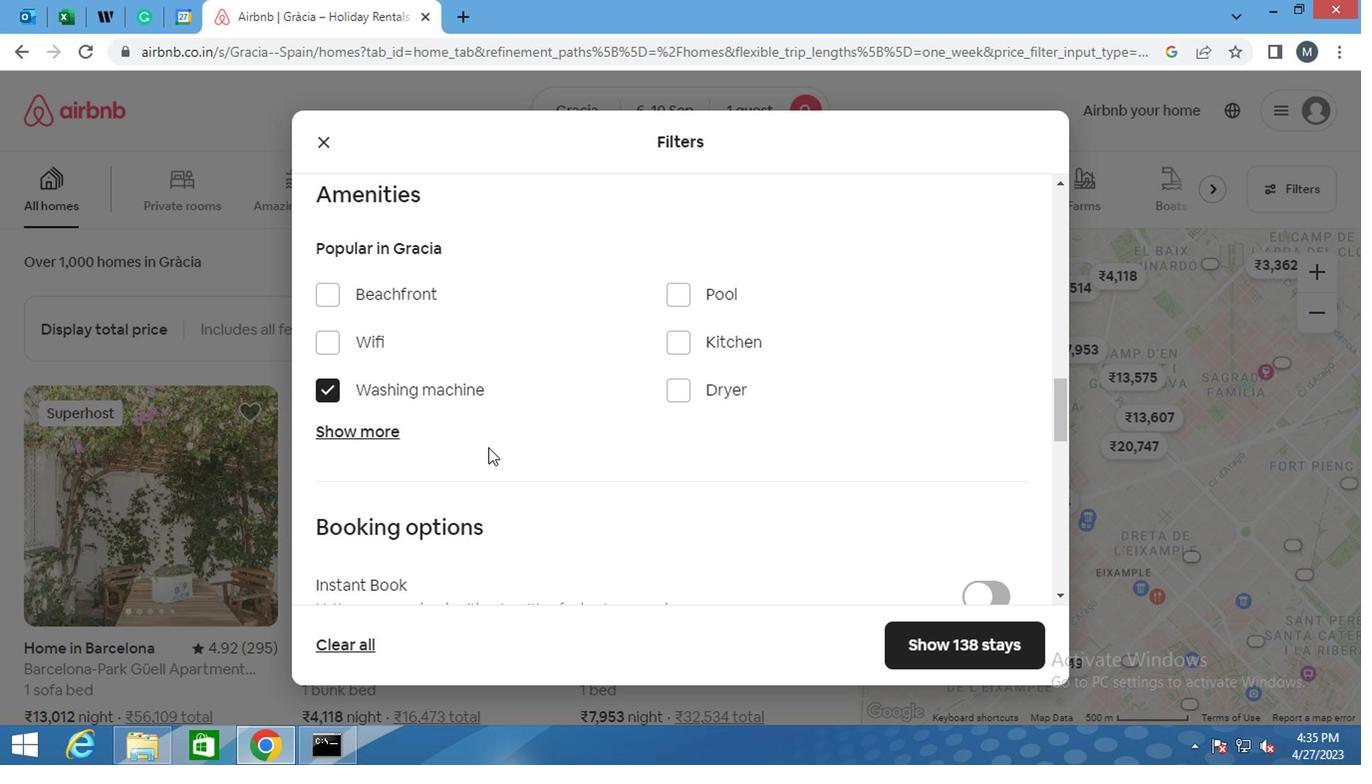 
Action: Mouse moved to (511, 441)
Screenshot: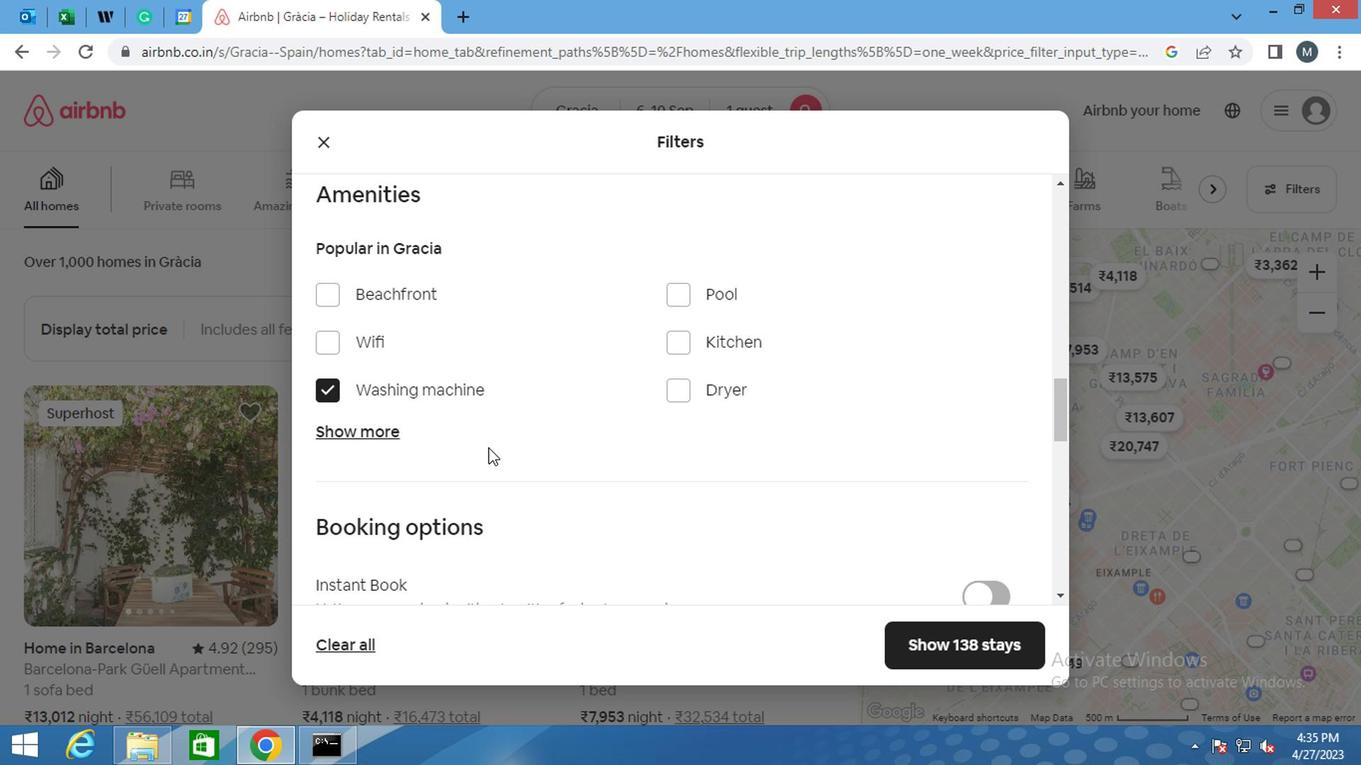 
Action: Mouse scrolled (511, 440) with delta (0, 0)
Screenshot: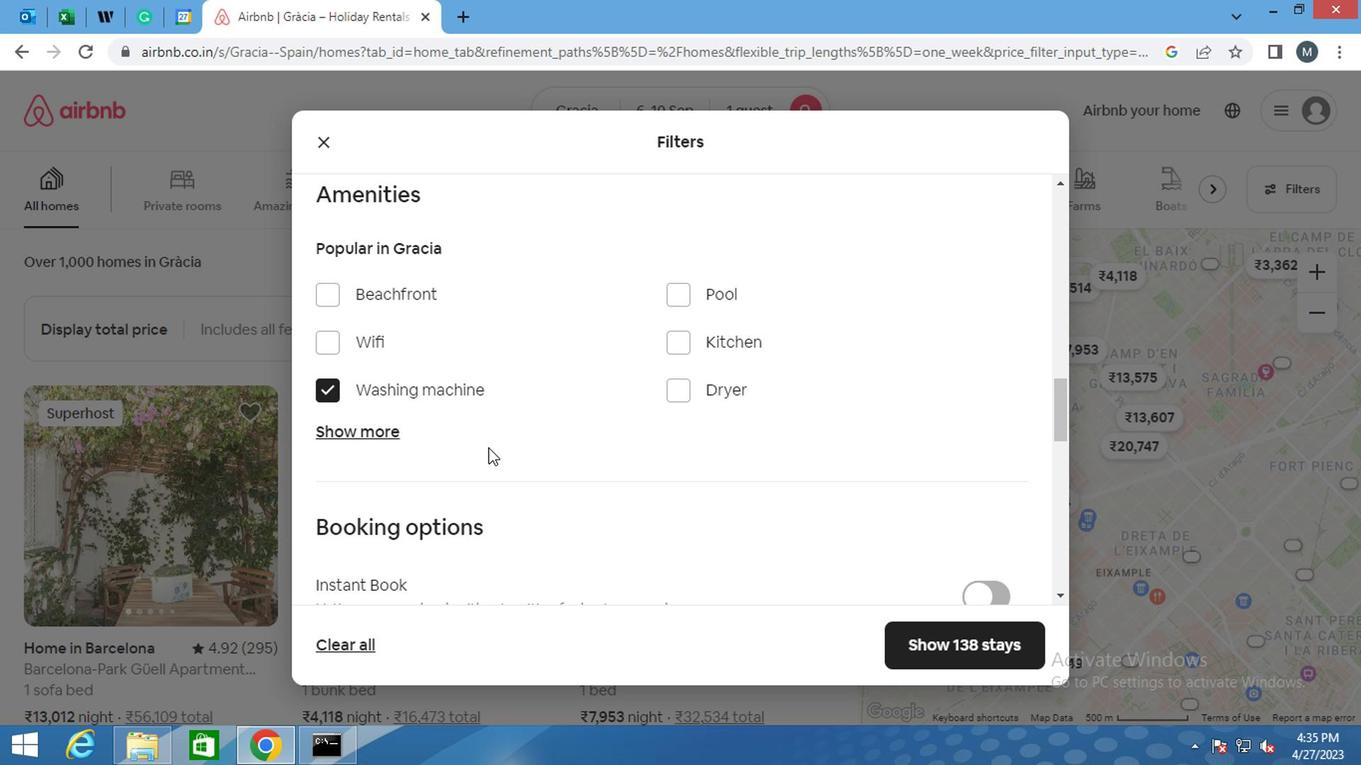 
Action: Mouse moved to (511, 441)
Screenshot: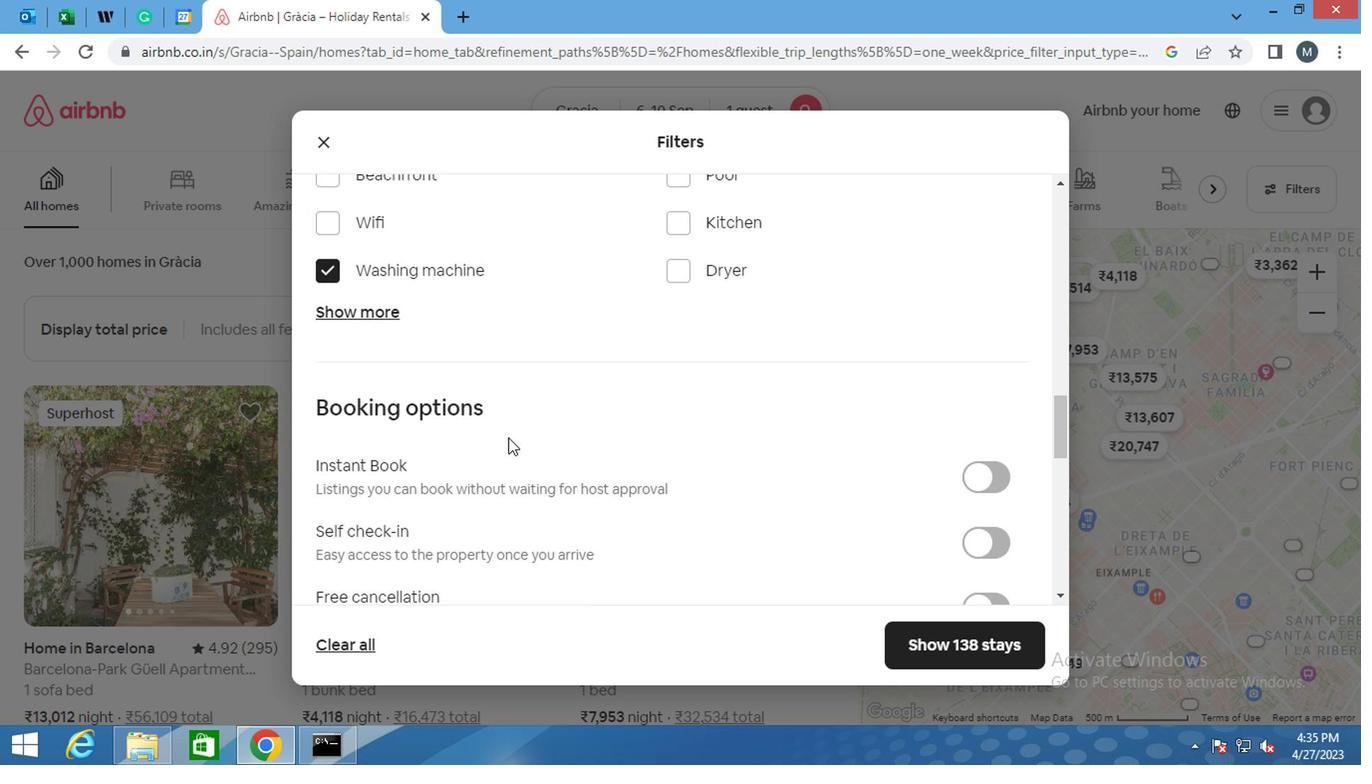 
Action: Mouse scrolled (511, 440) with delta (0, 0)
Screenshot: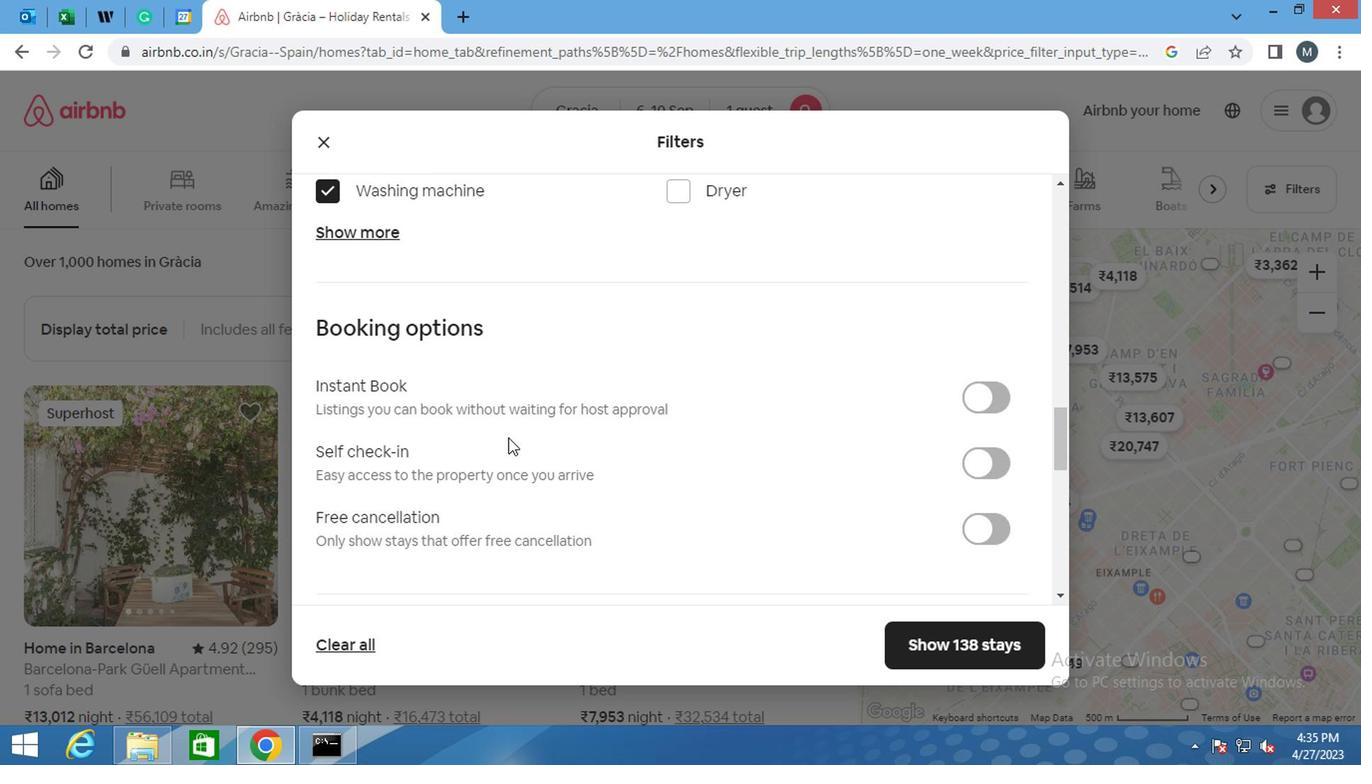 
Action: Mouse moved to (1006, 366)
Screenshot: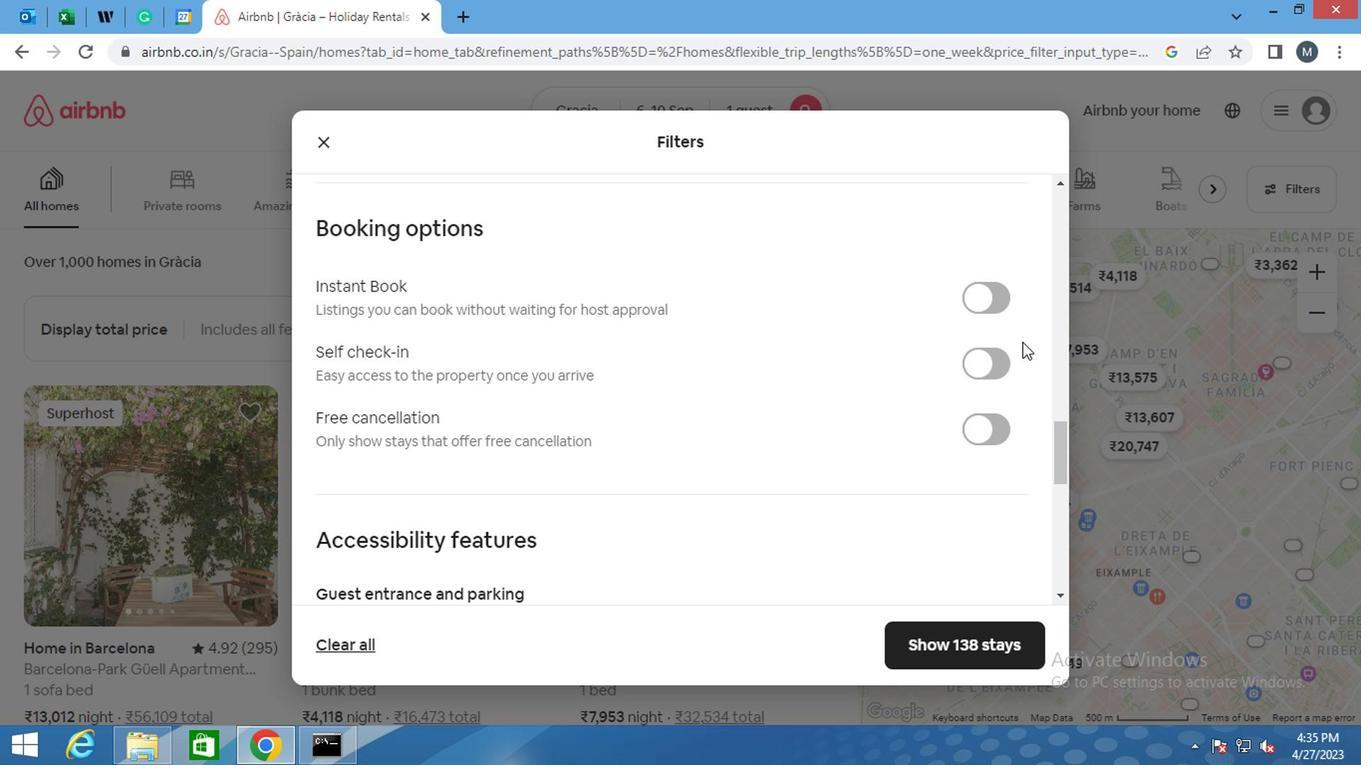 
Action: Mouse pressed left at (1006, 366)
Screenshot: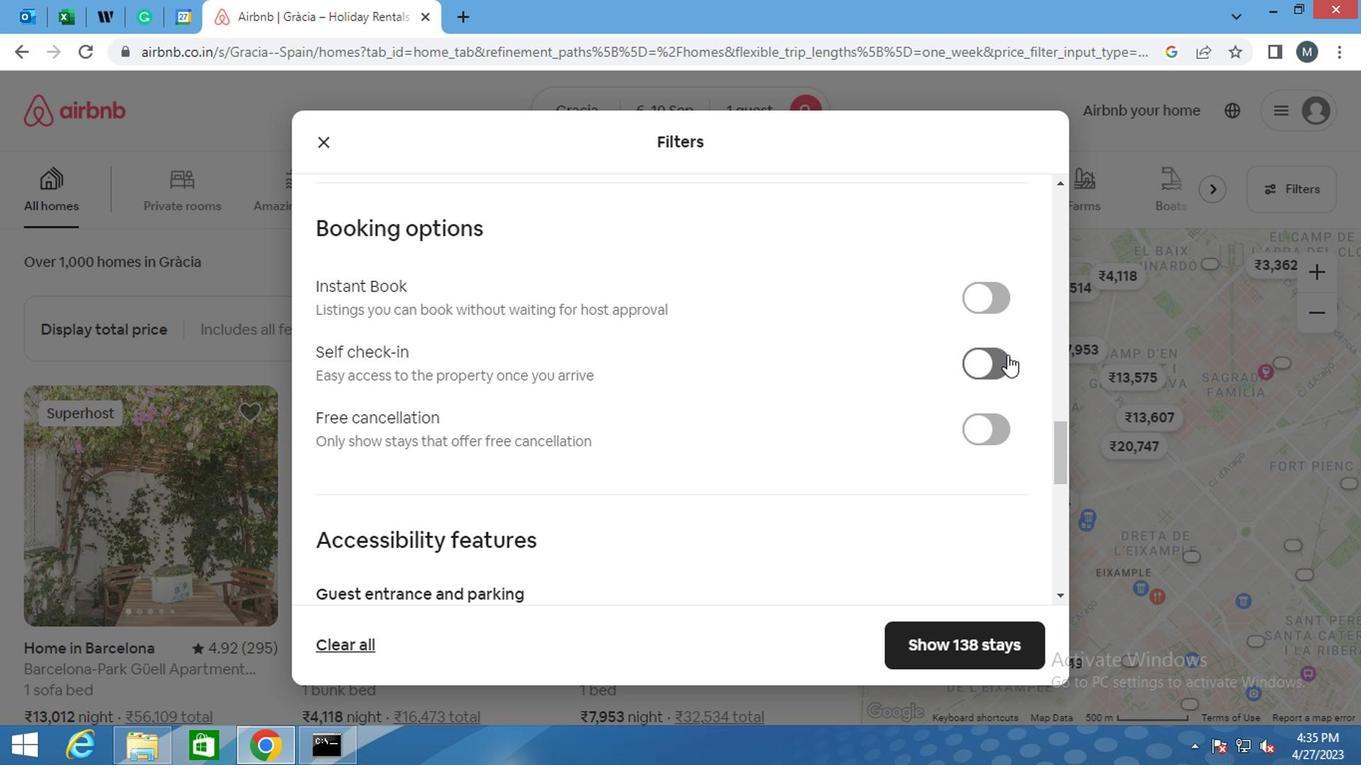 
Action: Mouse moved to (711, 386)
Screenshot: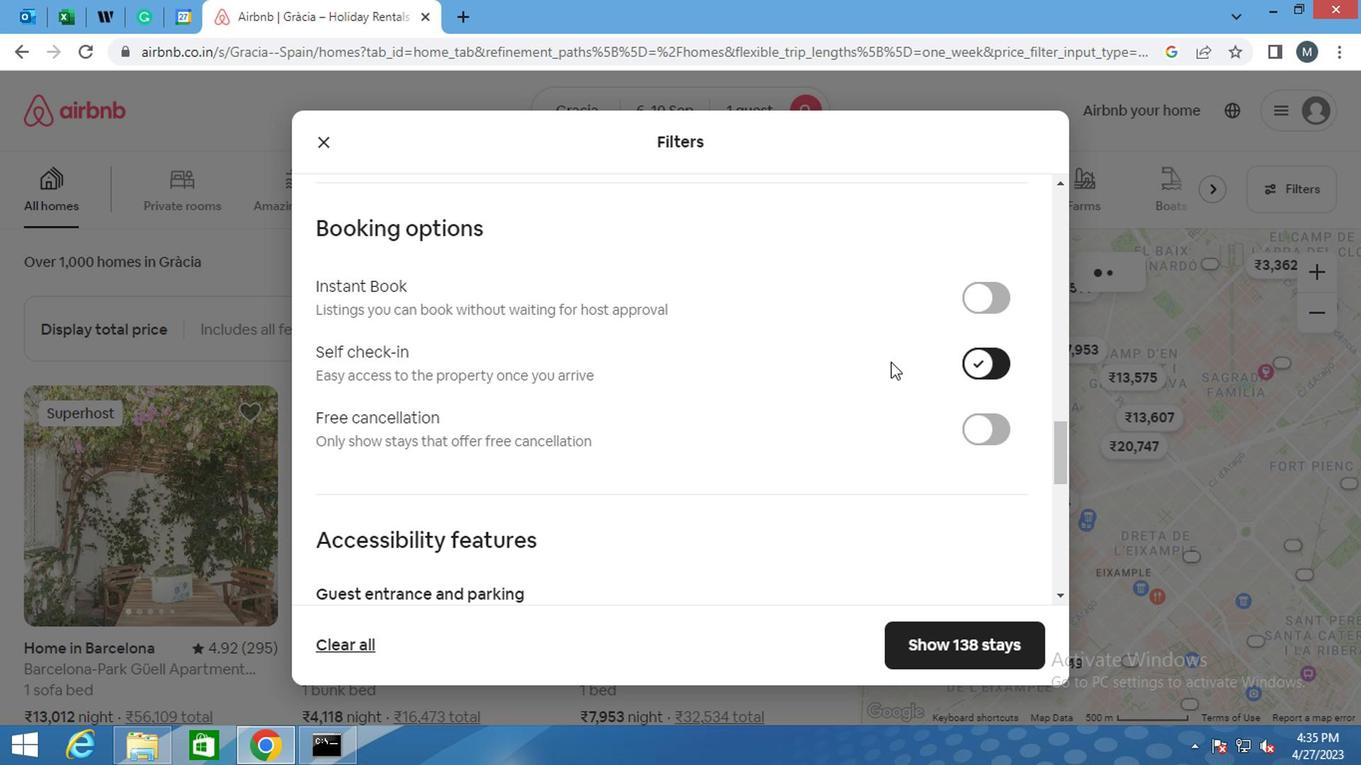 
Action: Mouse scrolled (711, 385) with delta (0, 0)
Screenshot: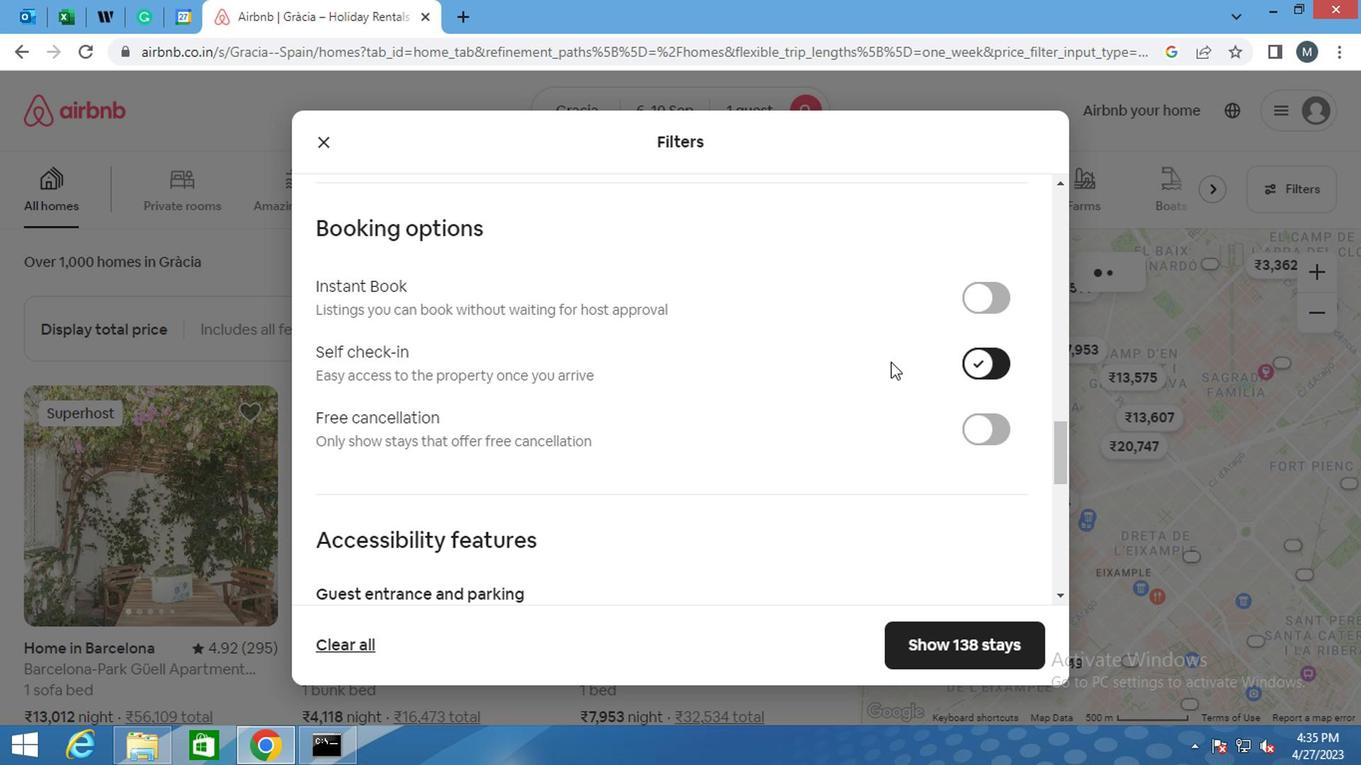
Action: Mouse moved to (696, 395)
Screenshot: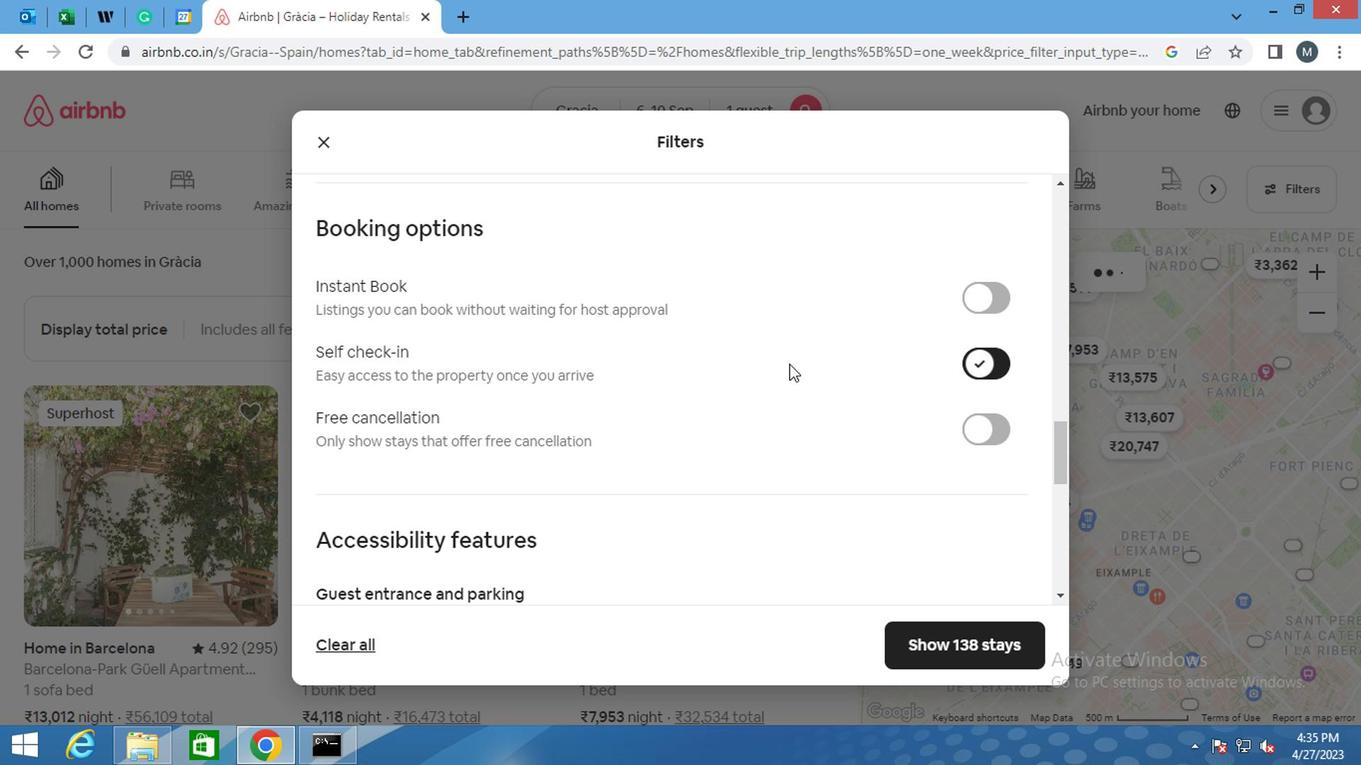
Action: Mouse scrolled (696, 394) with delta (0, -1)
Screenshot: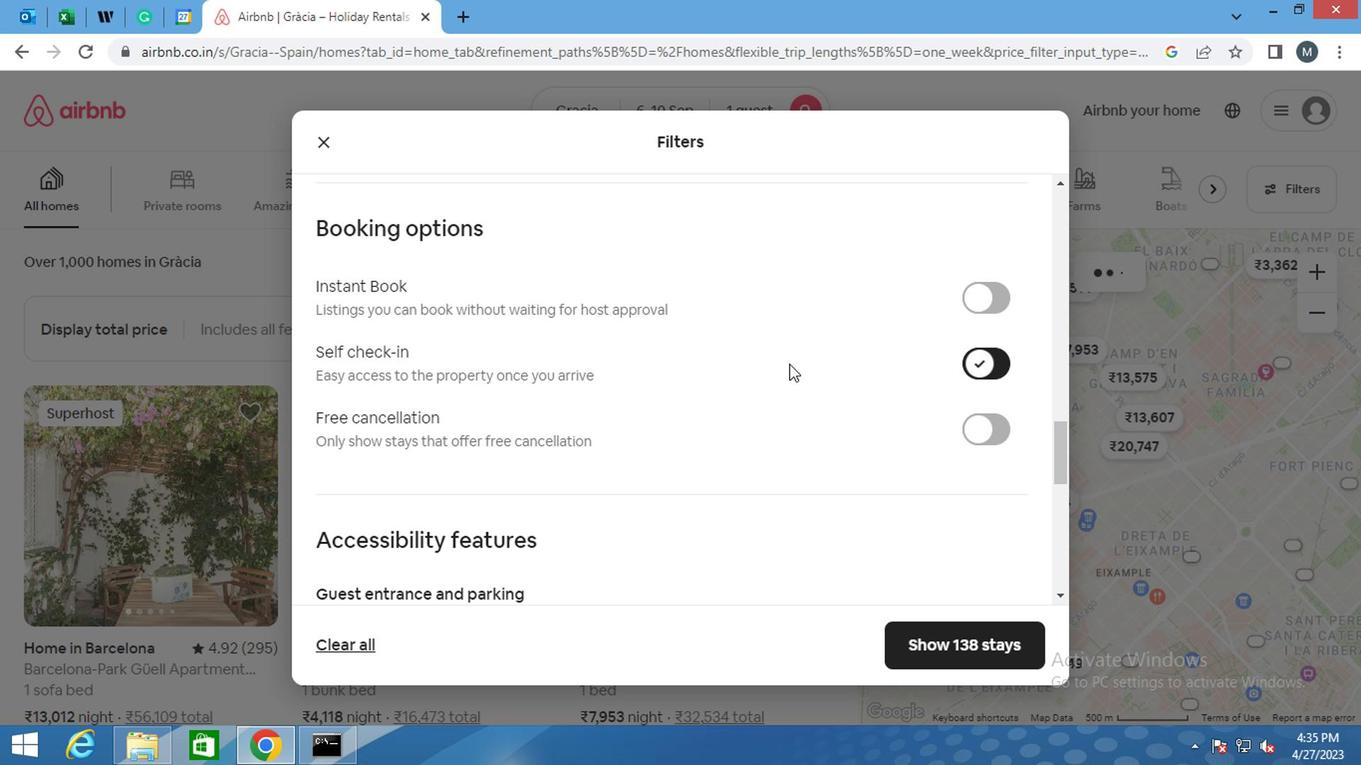 
Action: Mouse moved to (691, 397)
Screenshot: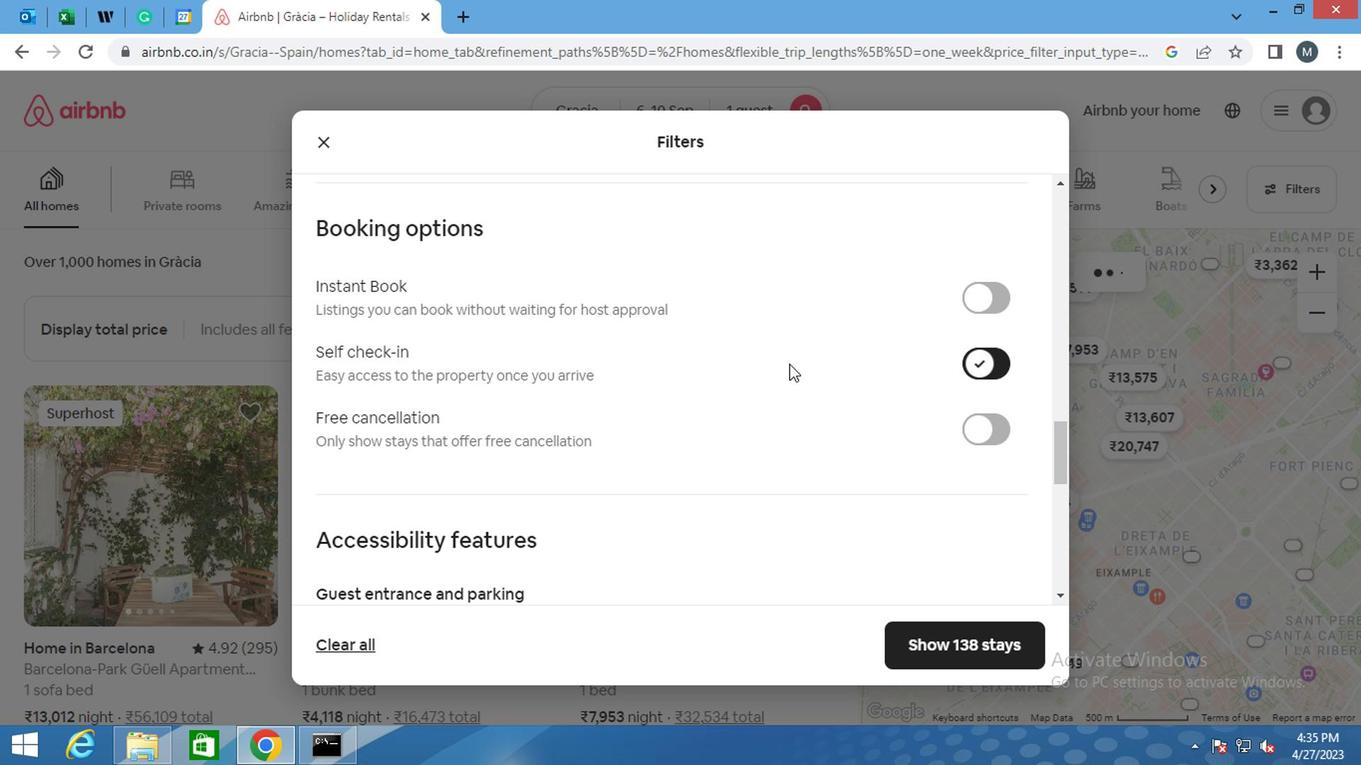 
Action: Mouse scrolled (691, 396) with delta (0, 0)
Screenshot: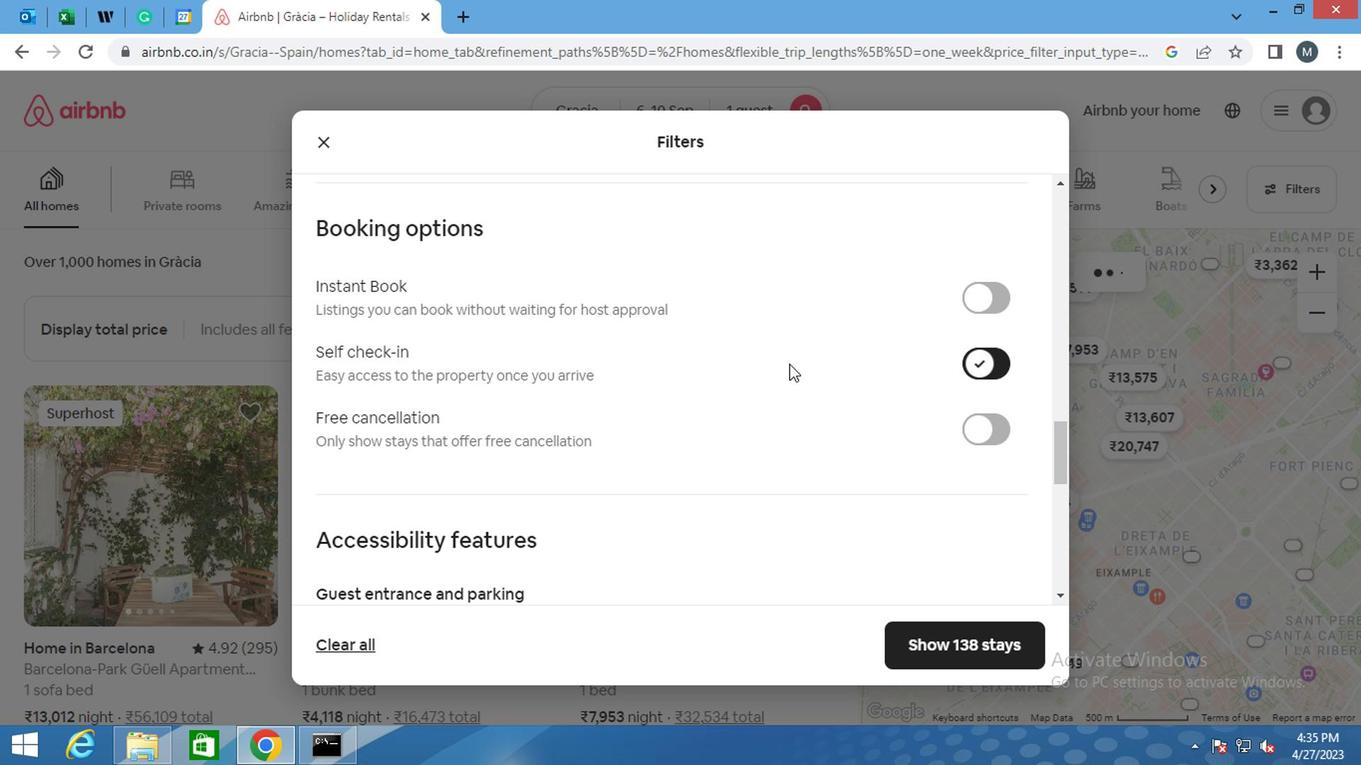 
Action: Mouse moved to (677, 402)
Screenshot: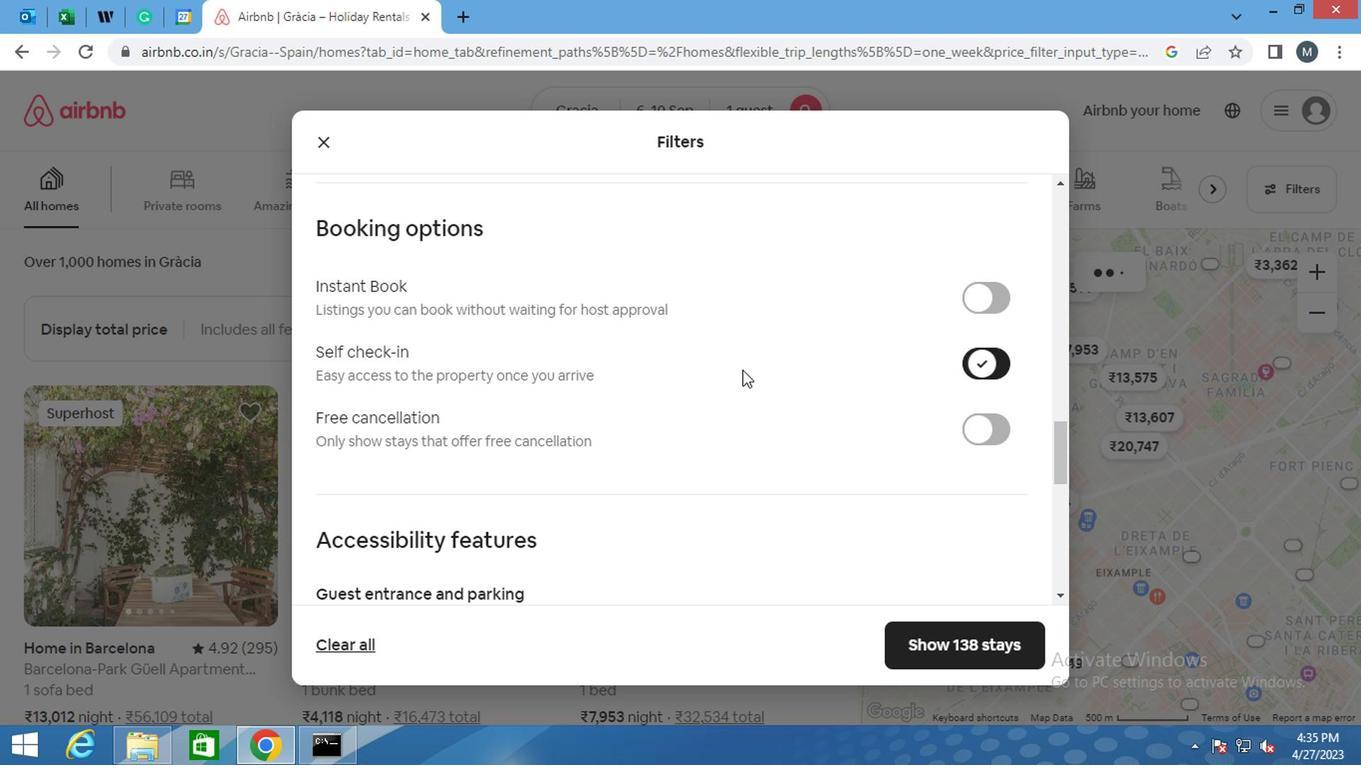 
Action: Mouse scrolled (677, 402) with delta (0, 0)
Screenshot: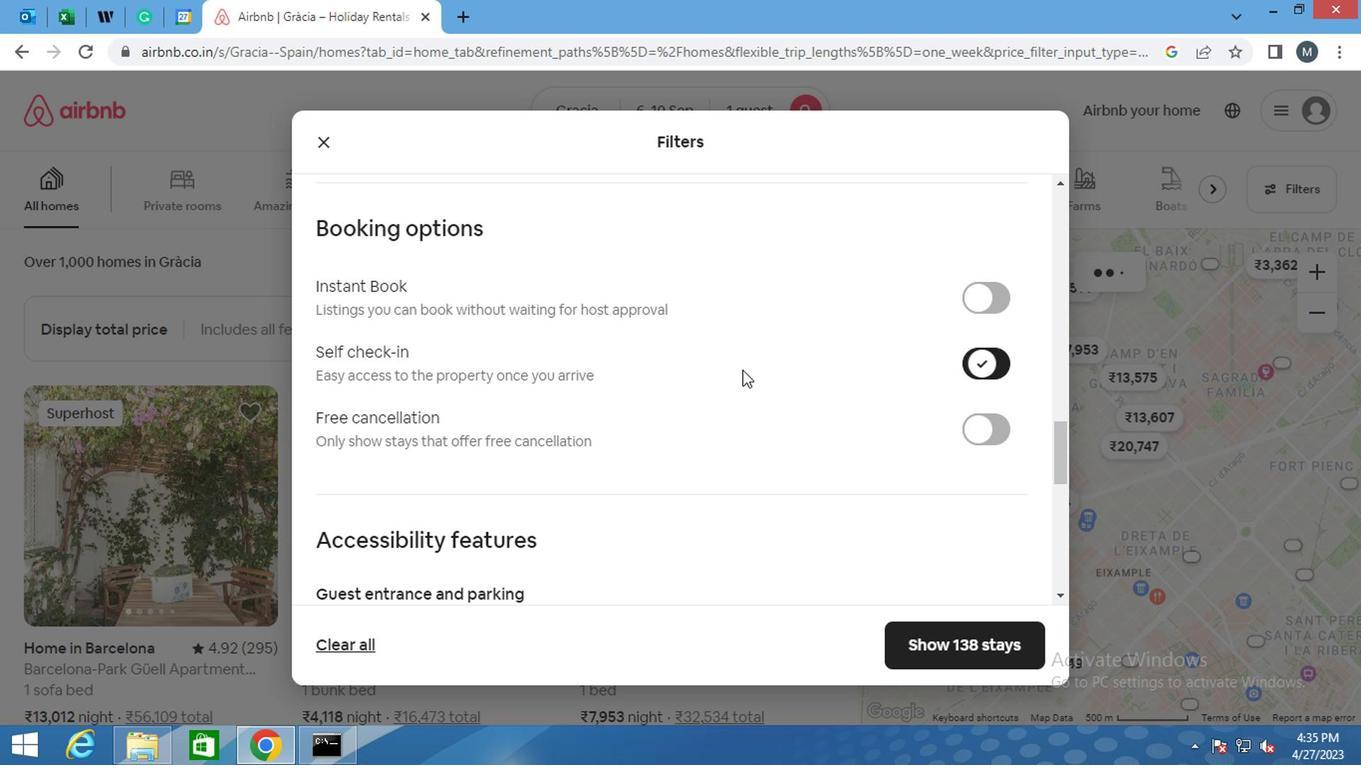
Action: Mouse moved to (643, 409)
Screenshot: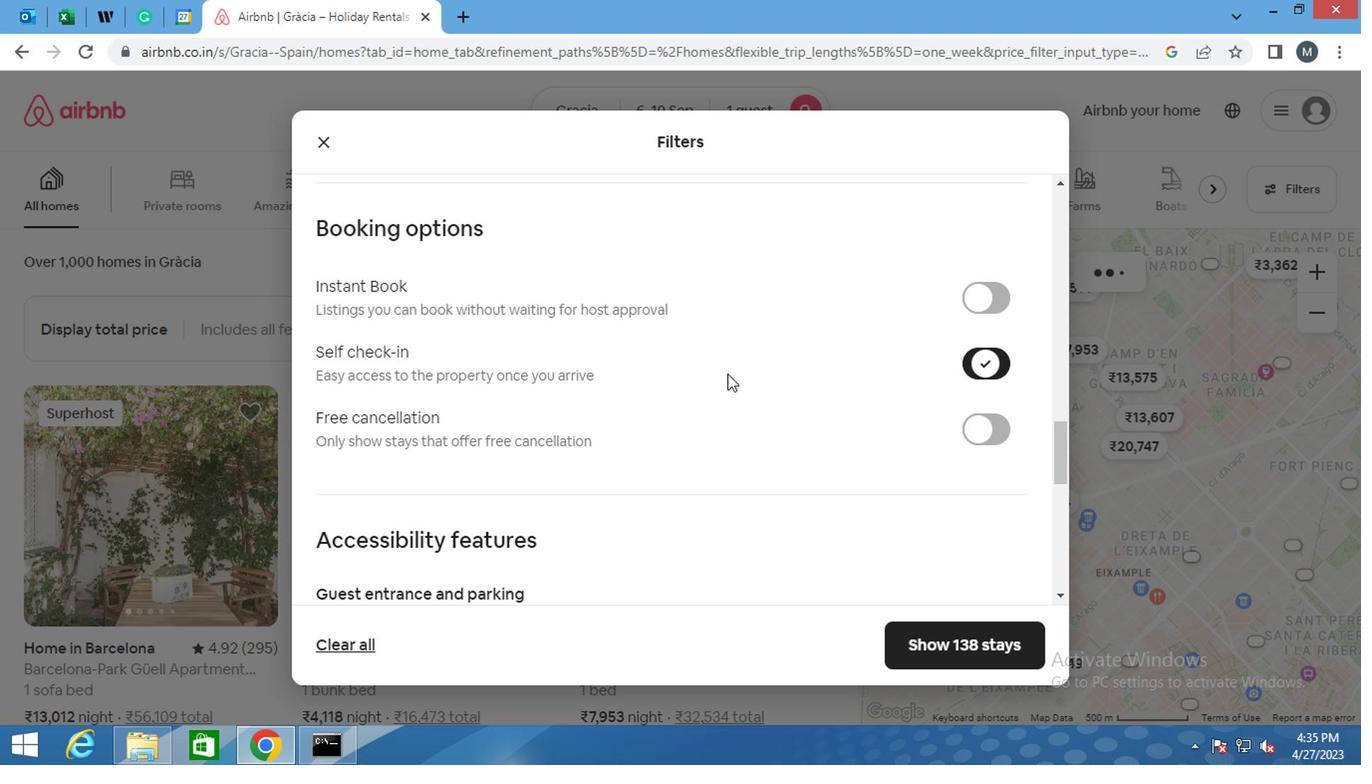 
Action: Mouse scrolled (643, 408) with delta (0, 0)
Screenshot: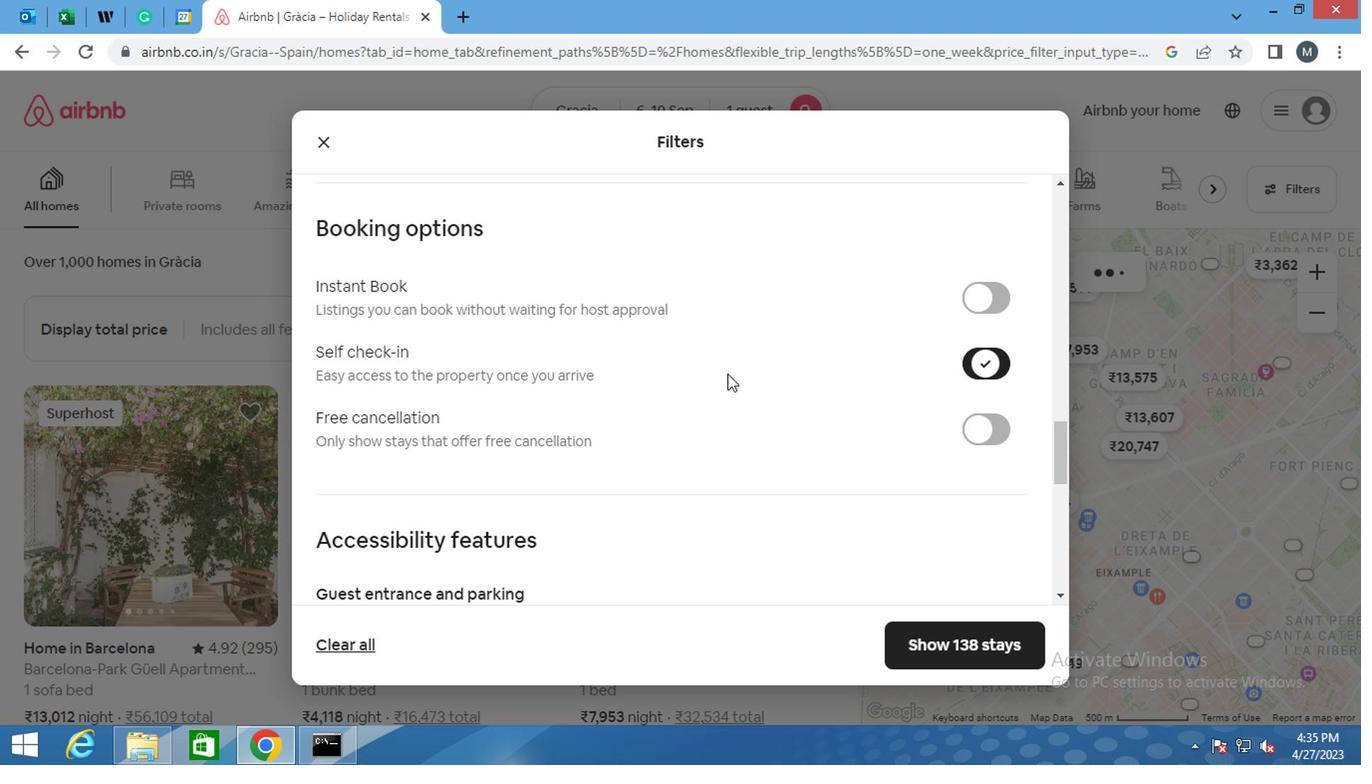 
Action: Mouse moved to (468, 414)
Screenshot: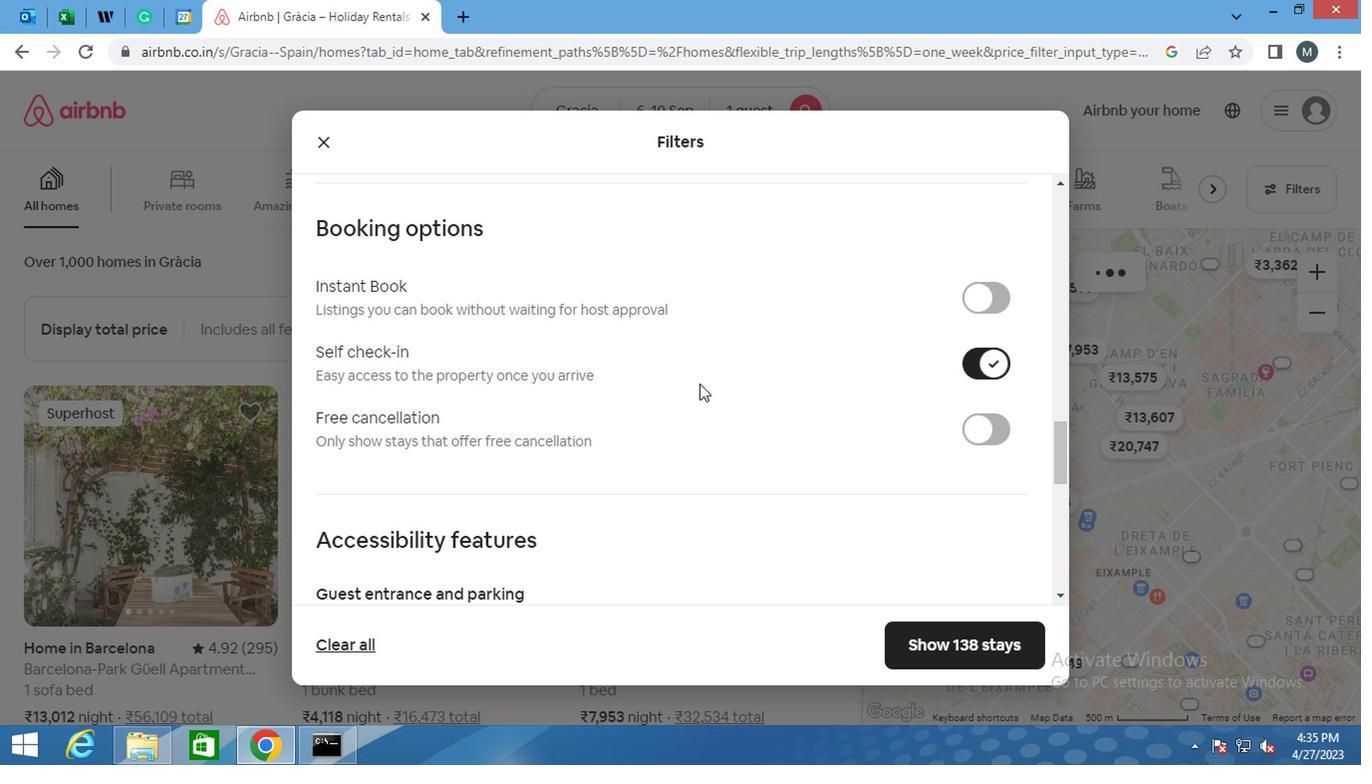 
Action: Mouse scrolled (468, 412) with delta (0, -1)
Screenshot: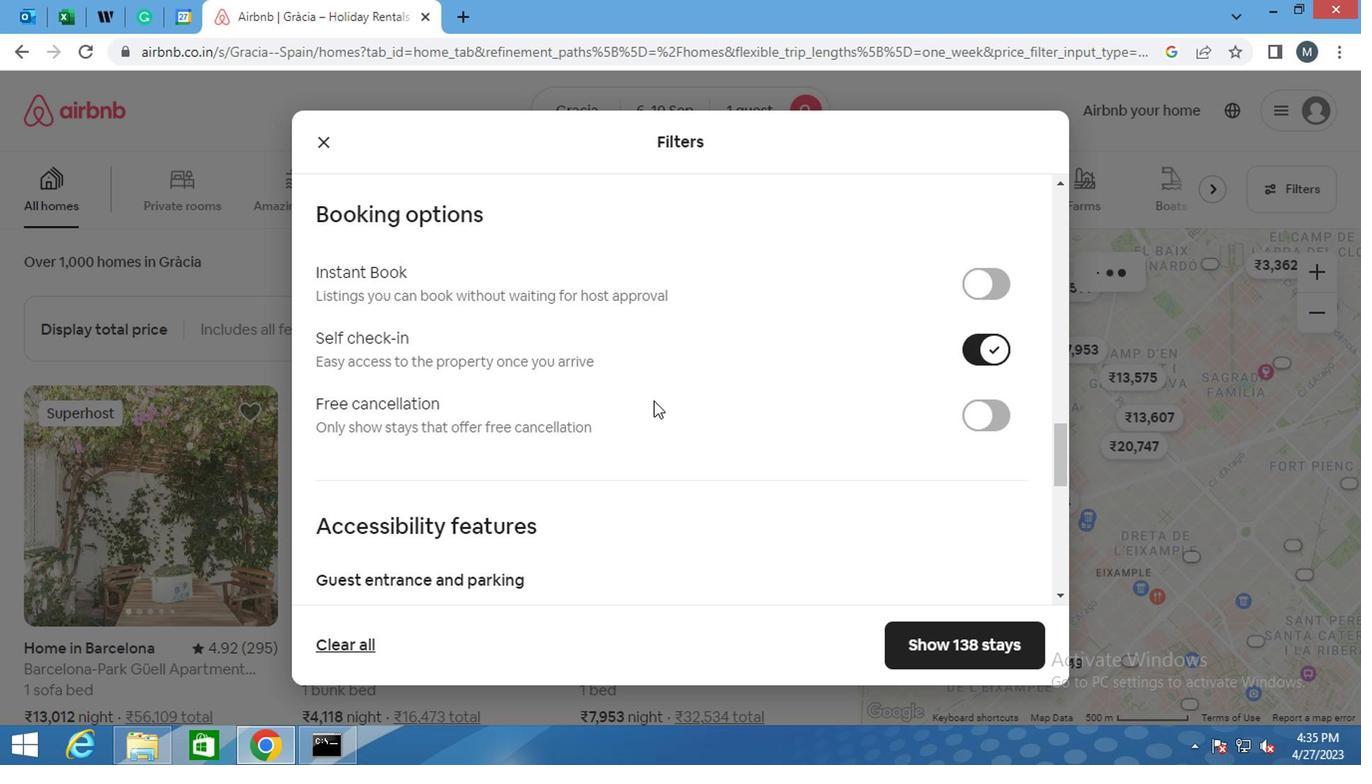 
Action: Mouse moved to (468, 415)
Screenshot: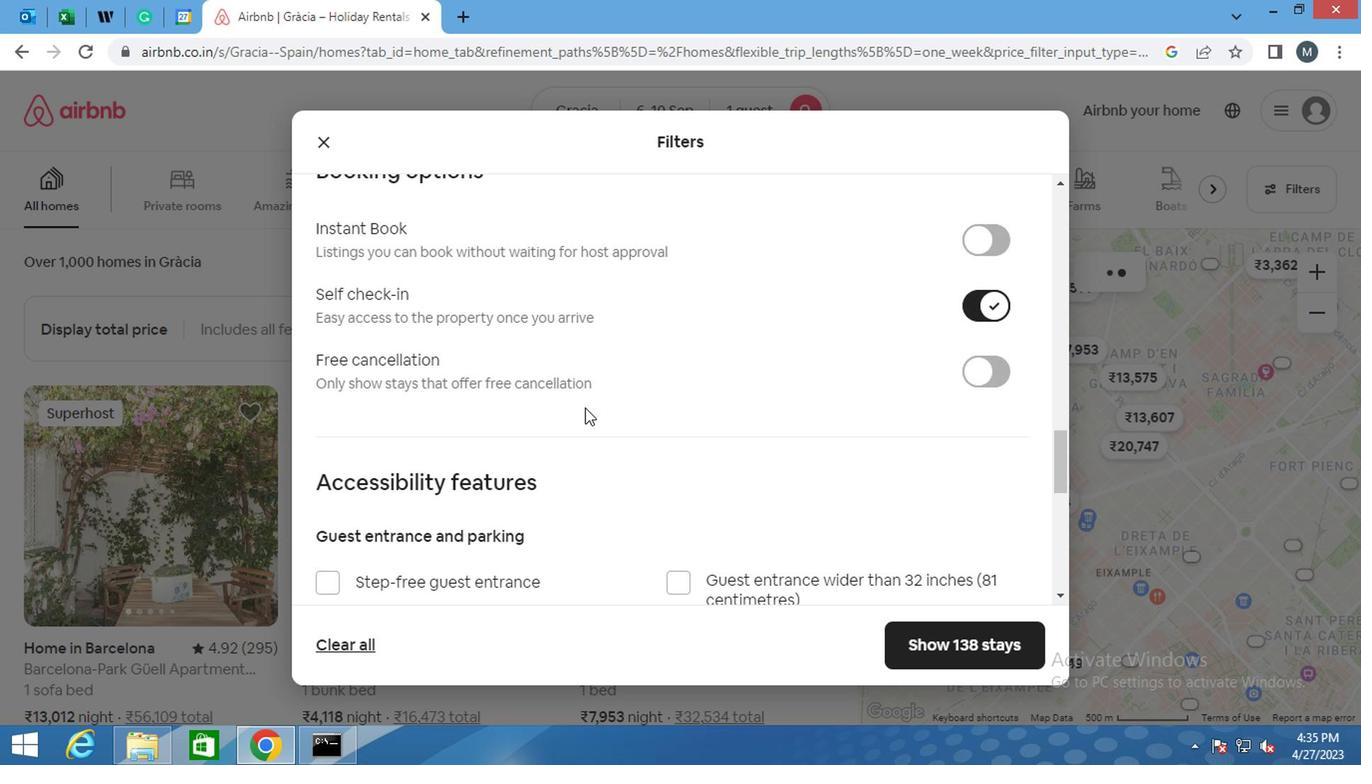 
Action: Mouse scrolled (468, 414) with delta (0, 0)
Screenshot: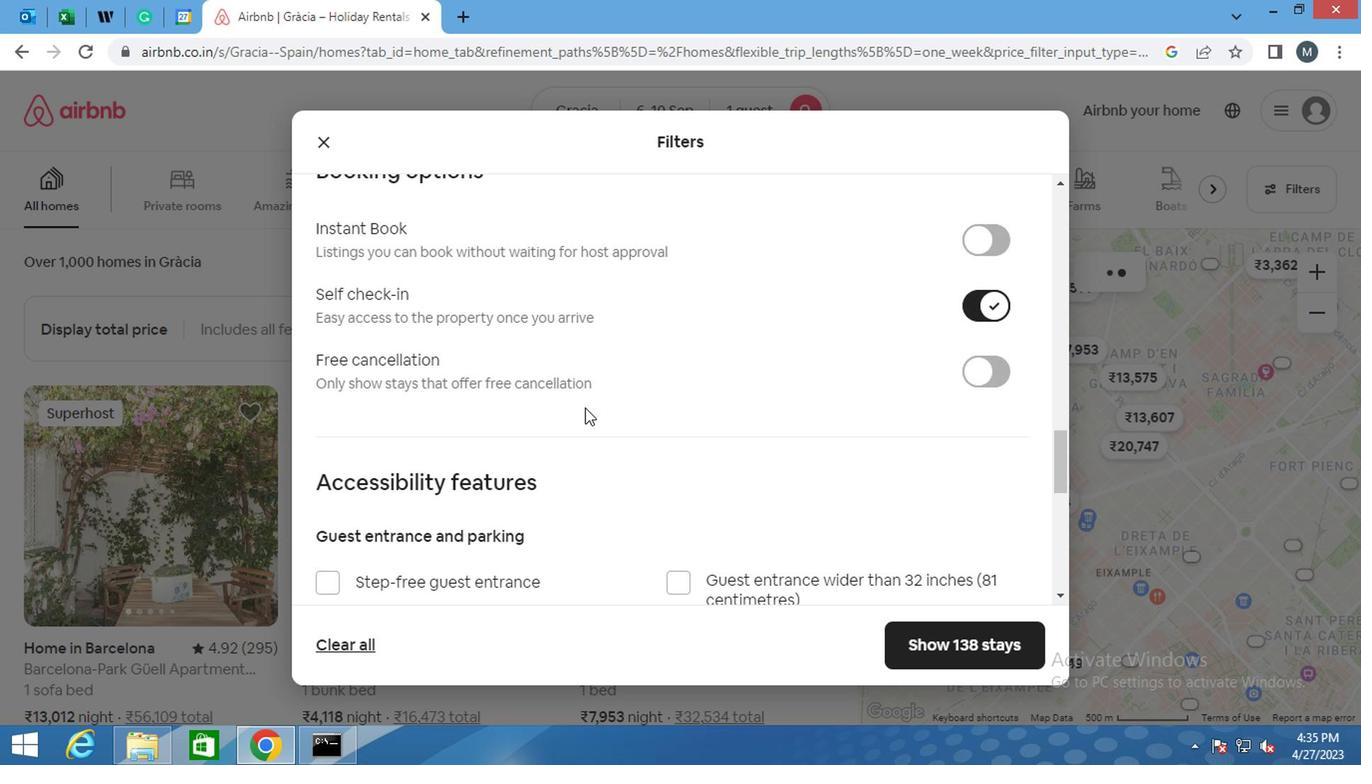 
Action: Mouse moved to (466, 419)
Screenshot: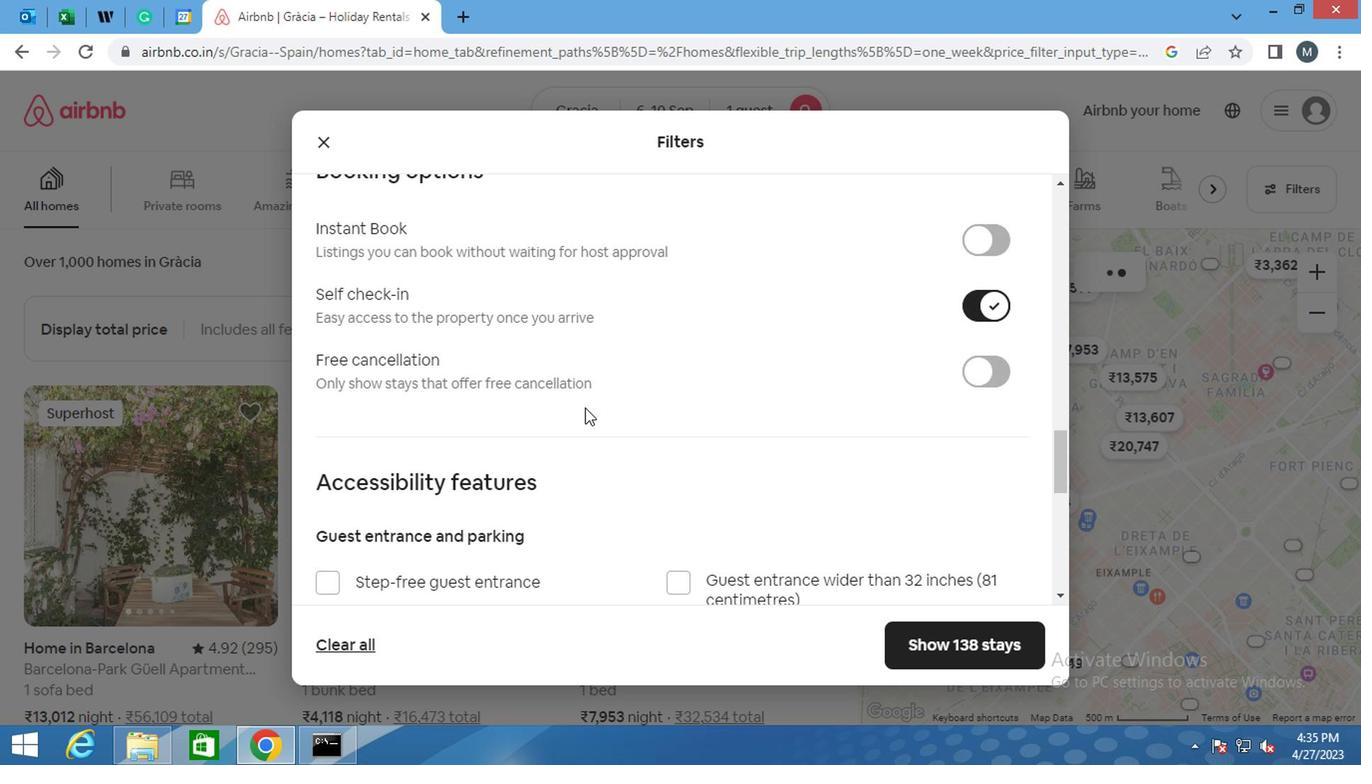 
Action: Mouse scrolled (466, 418) with delta (0, 0)
Screenshot: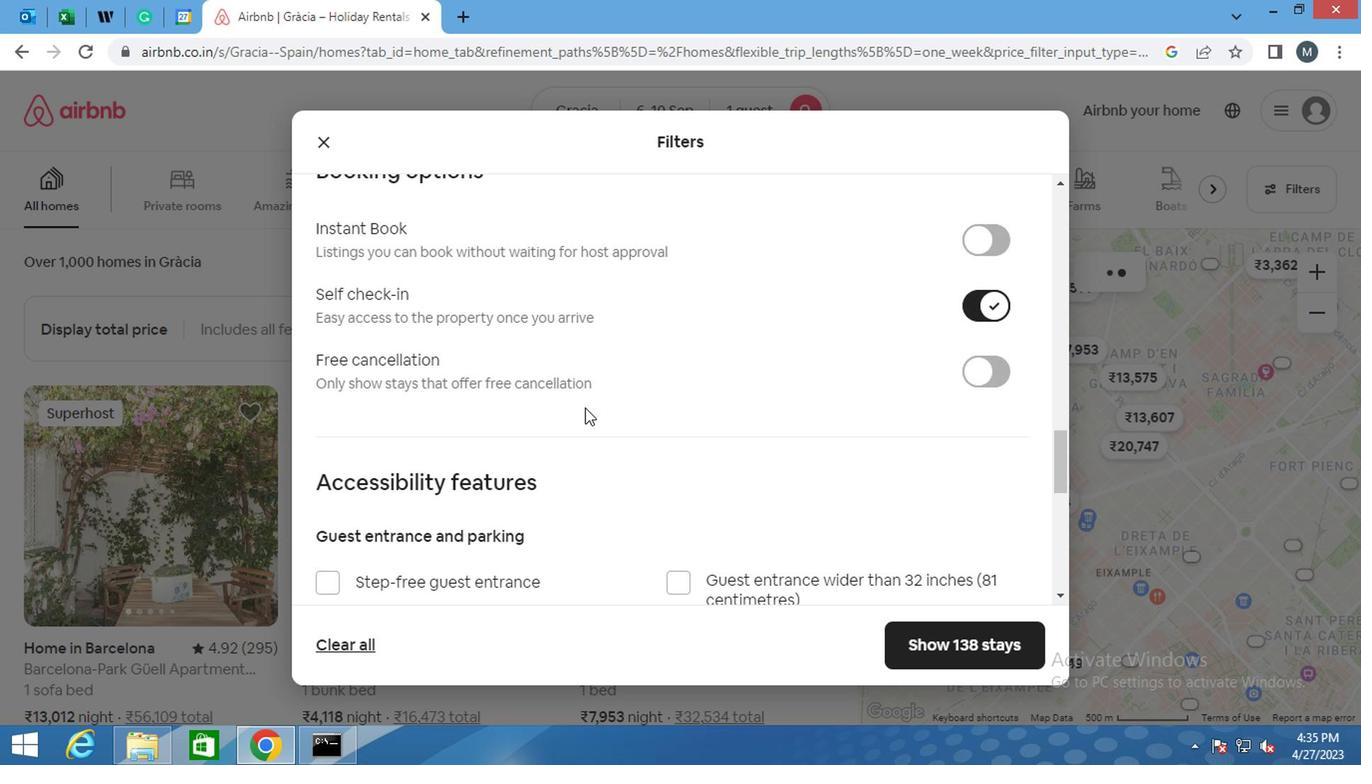 
Action: Mouse moved to (338, 462)
Screenshot: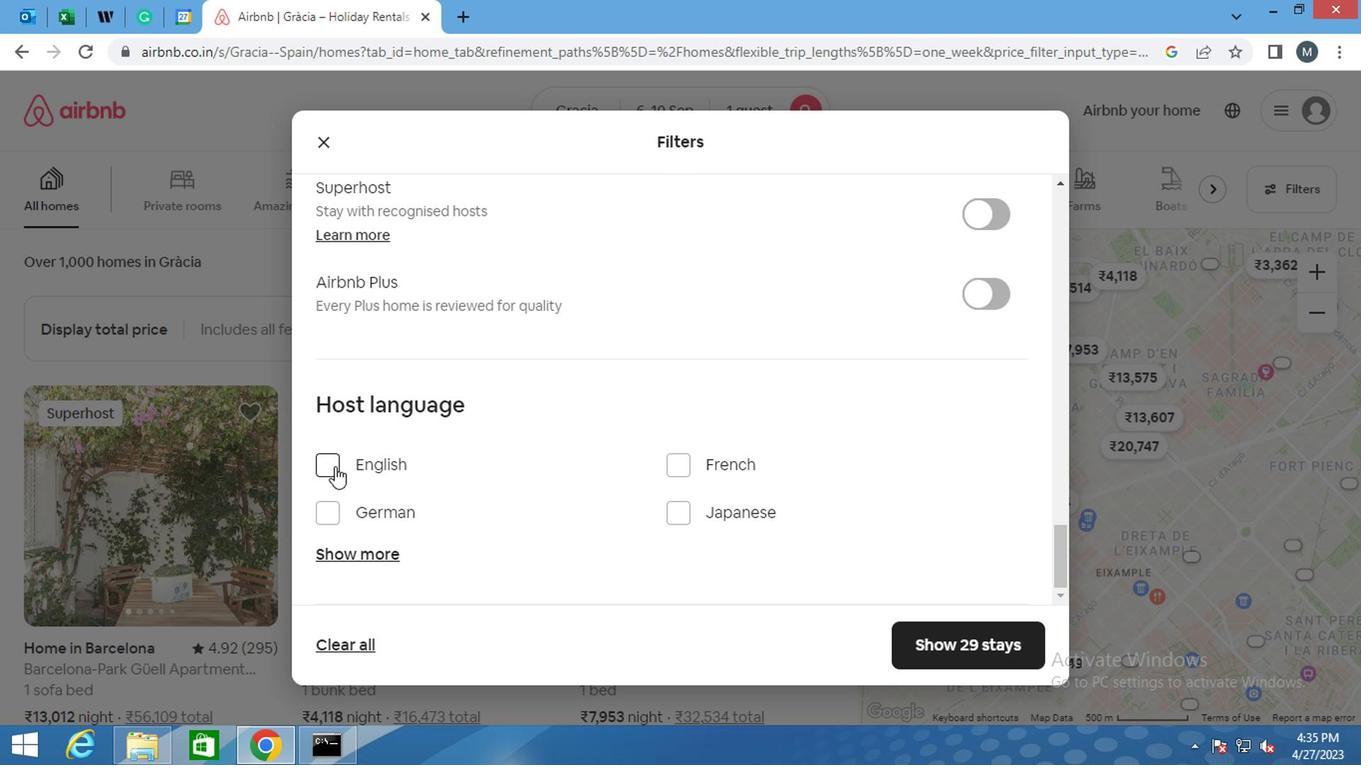 
Action: Mouse pressed left at (338, 462)
Screenshot: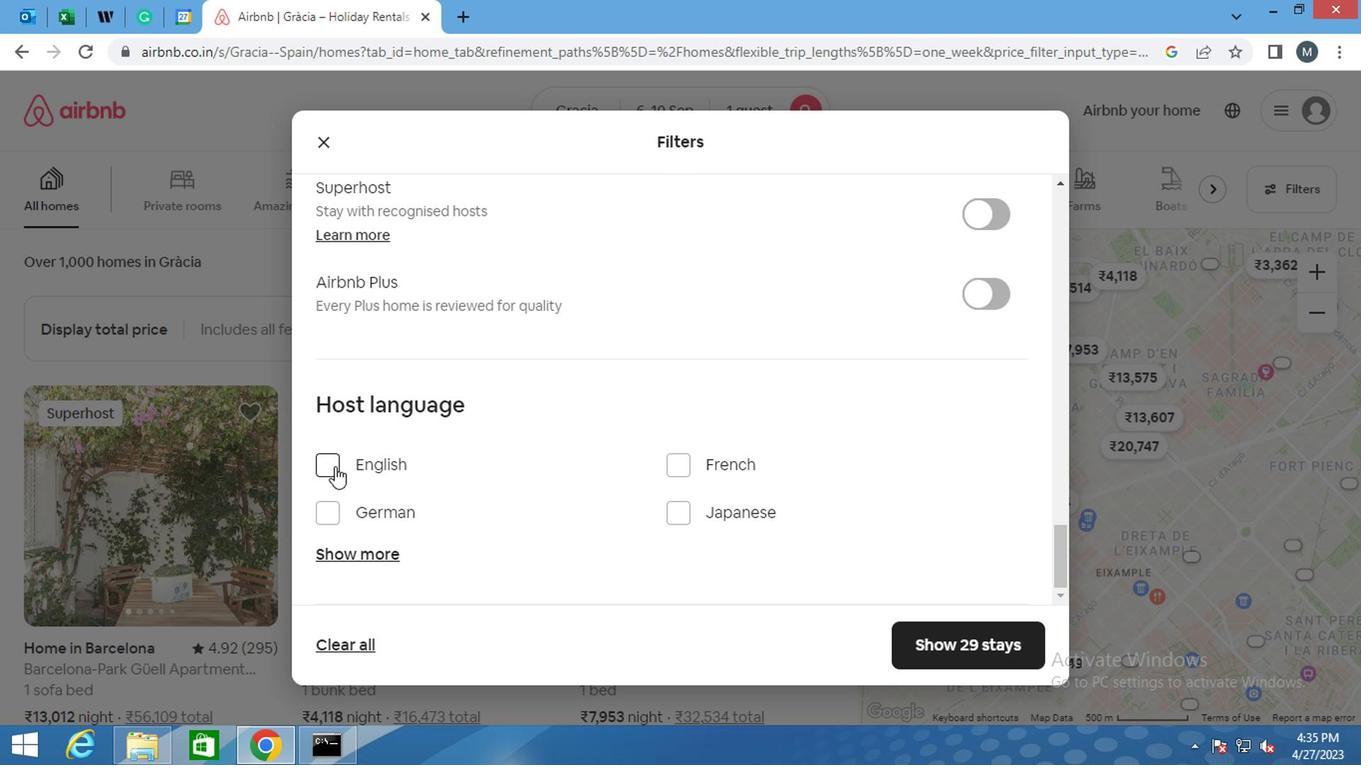 
Action: Mouse moved to (977, 628)
Screenshot: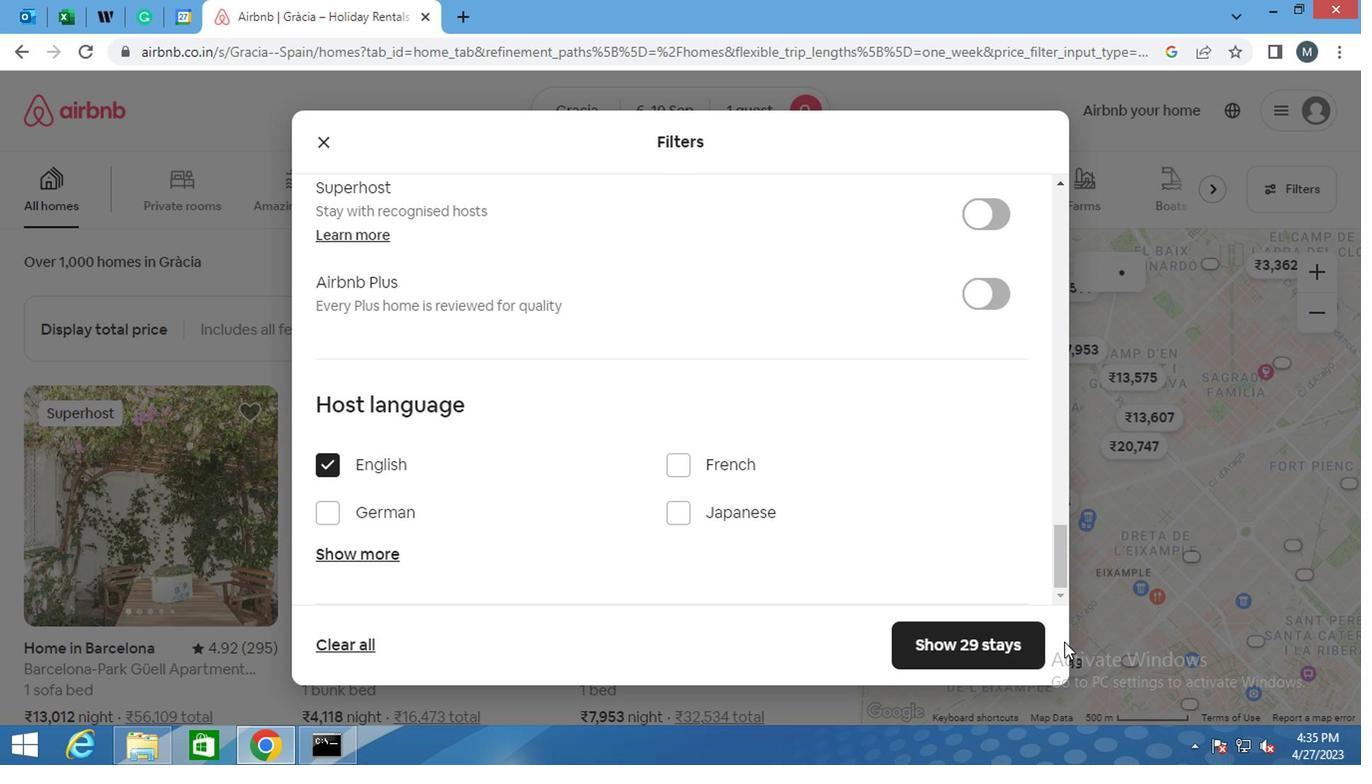 
Action: Mouse pressed left at (977, 628)
Screenshot: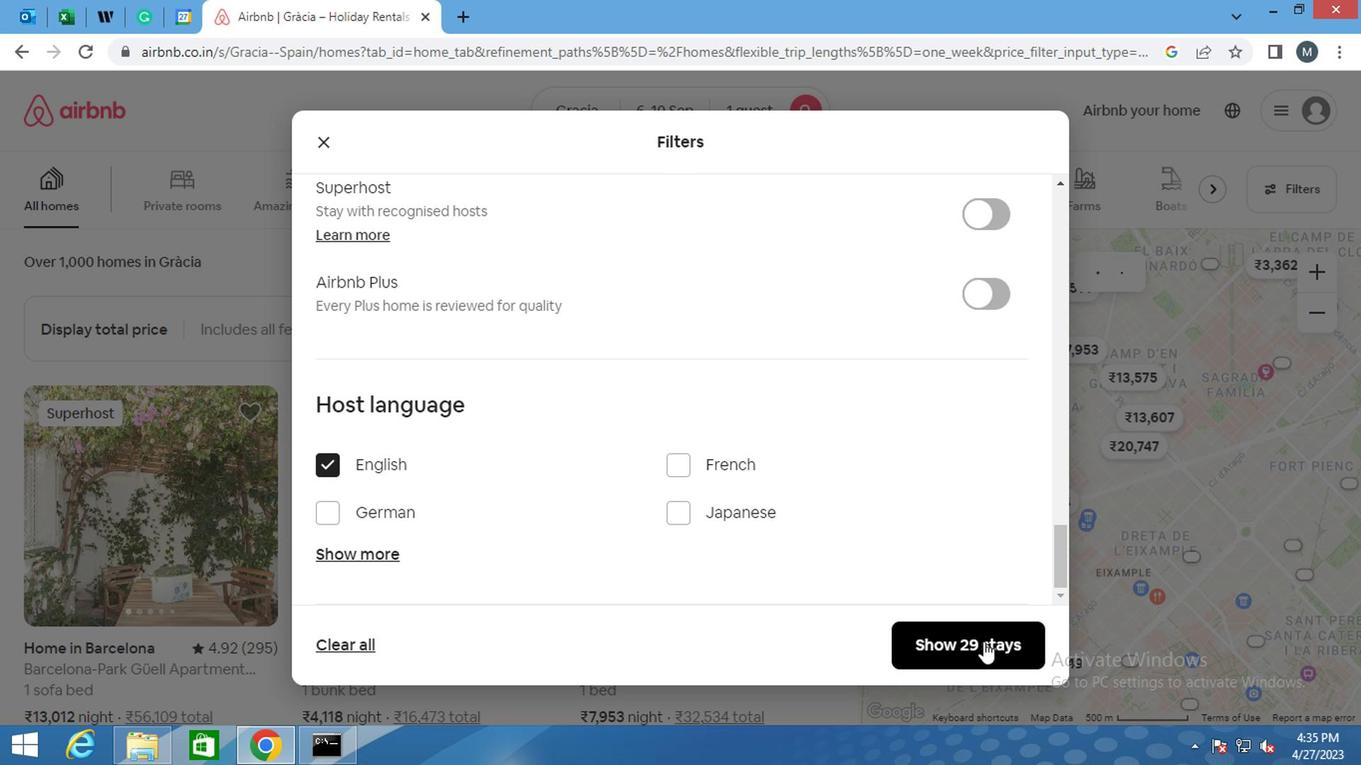 
